 Task: In the sheet Budget Analysis ToolFont size of heading  18 Font style of dataoswald 'Font size of data '9 Alignment of headline & dataAlign center.   Fill color in heading, Red Font color of dataIn the sheet   Proactive Sales log   book
Action: Mouse moved to (367, 496)
Screenshot: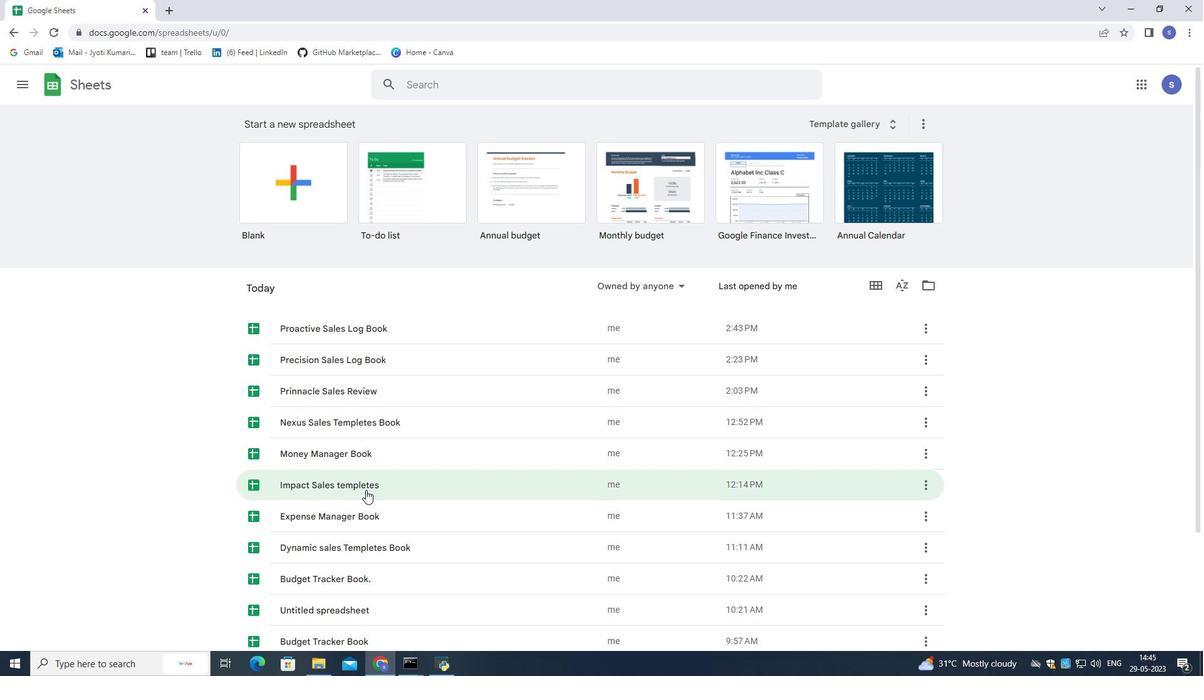 
Action: Mouse scrolled (367, 496) with delta (0, 0)
Screenshot: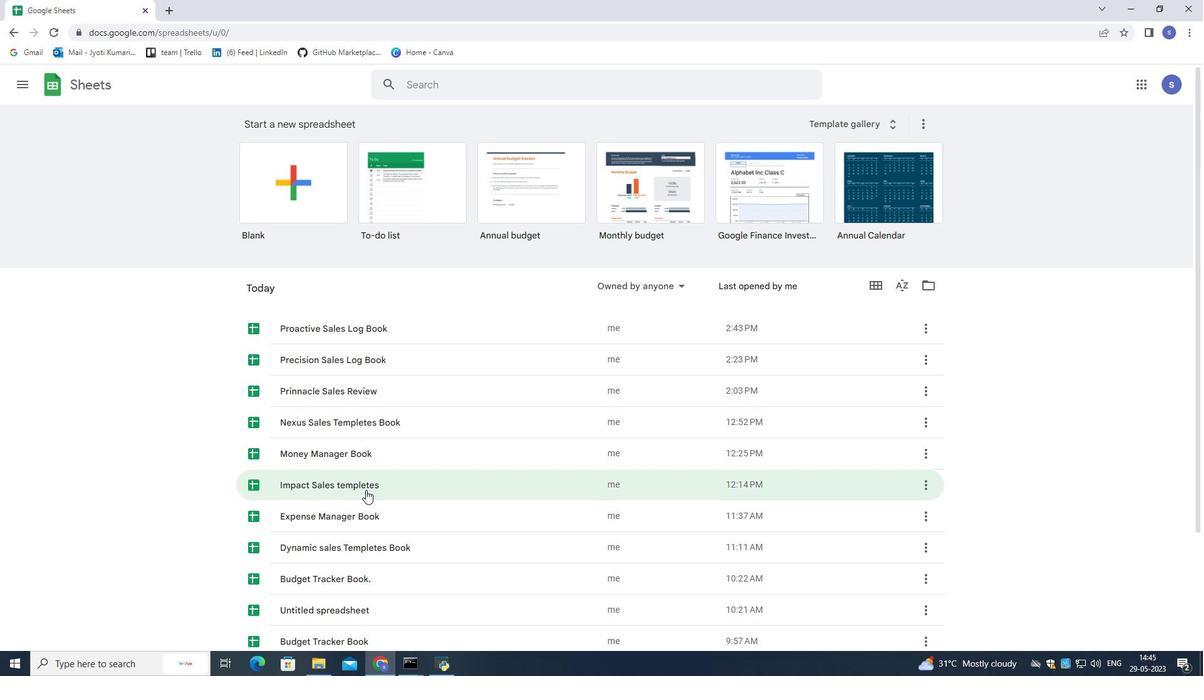 
Action: Mouse scrolled (367, 496) with delta (0, 0)
Screenshot: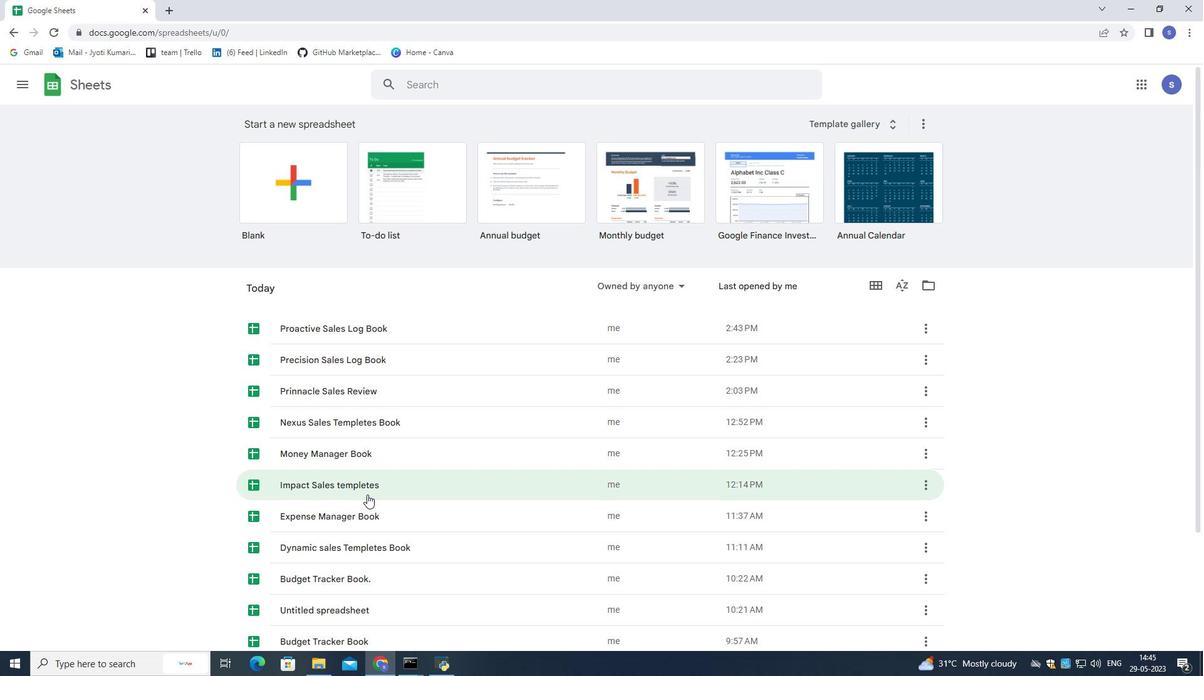 
Action: Mouse scrolled (367, 496) with delta (0, 0)
Screenshot: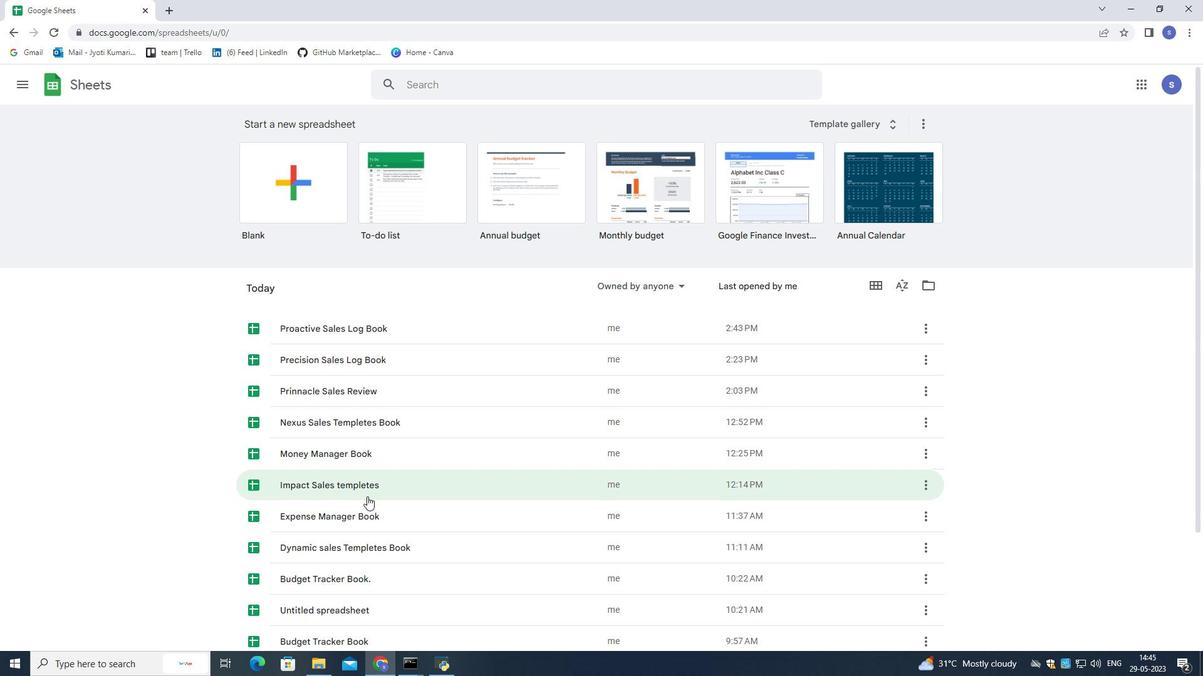 
Action: Mouse scrolled (367, 496) with delta (0, 0)
Screenshot: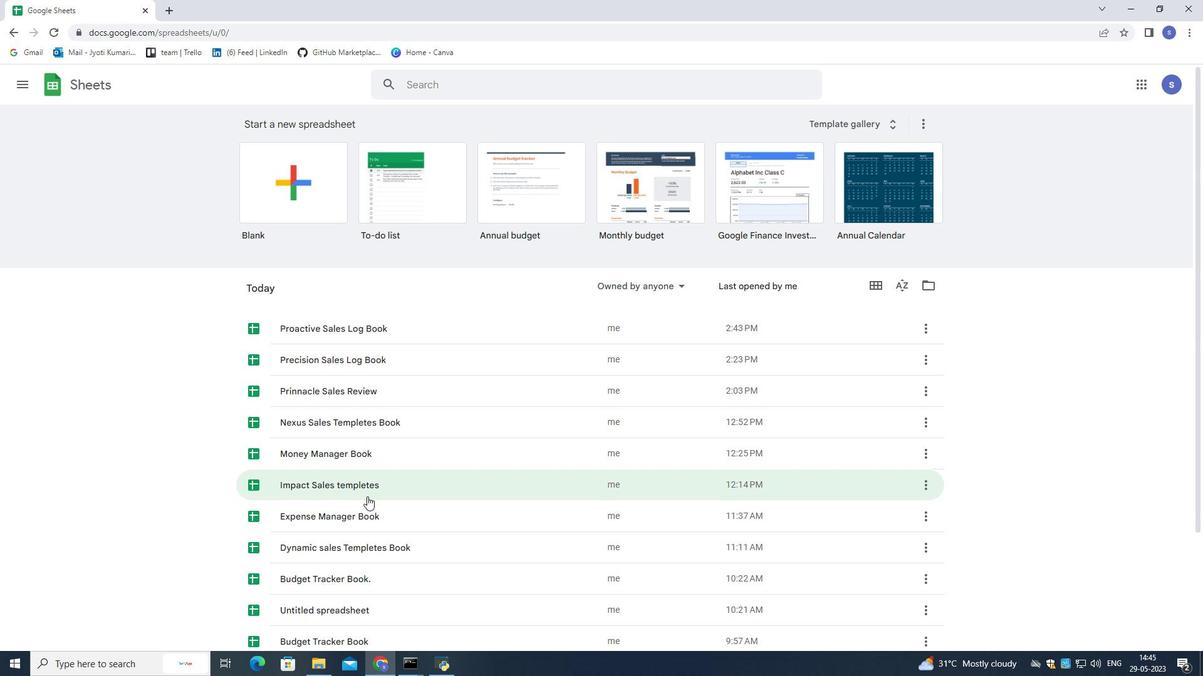 
Action: Mouse moved to (367, 496)
Screenshot: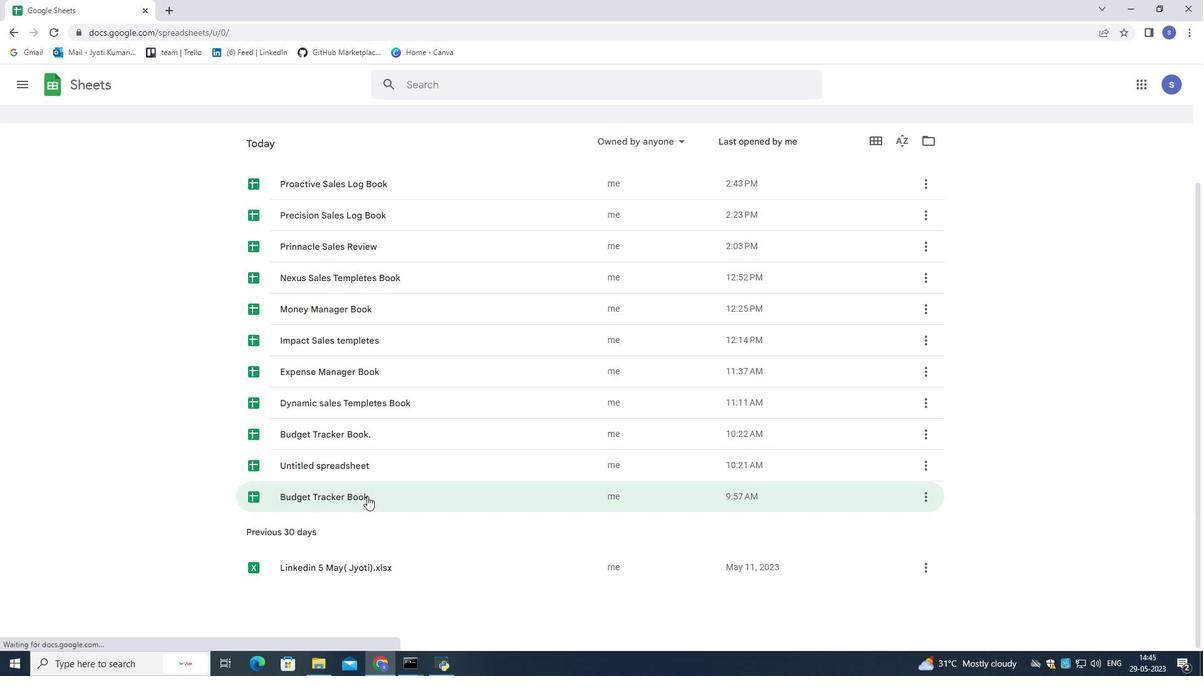 
Action: Mouse scrolled (367, 497) with delta (0, 0)
Screenshot: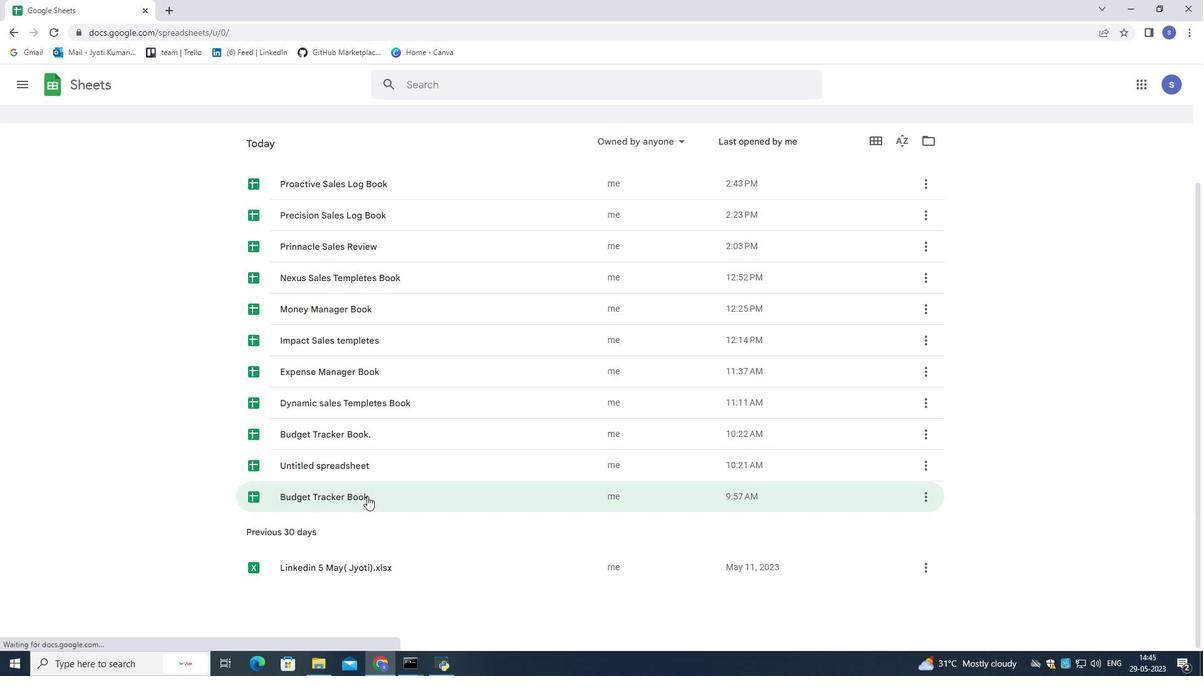 
Action: Mouse moved to (367, 496)
Screenshot: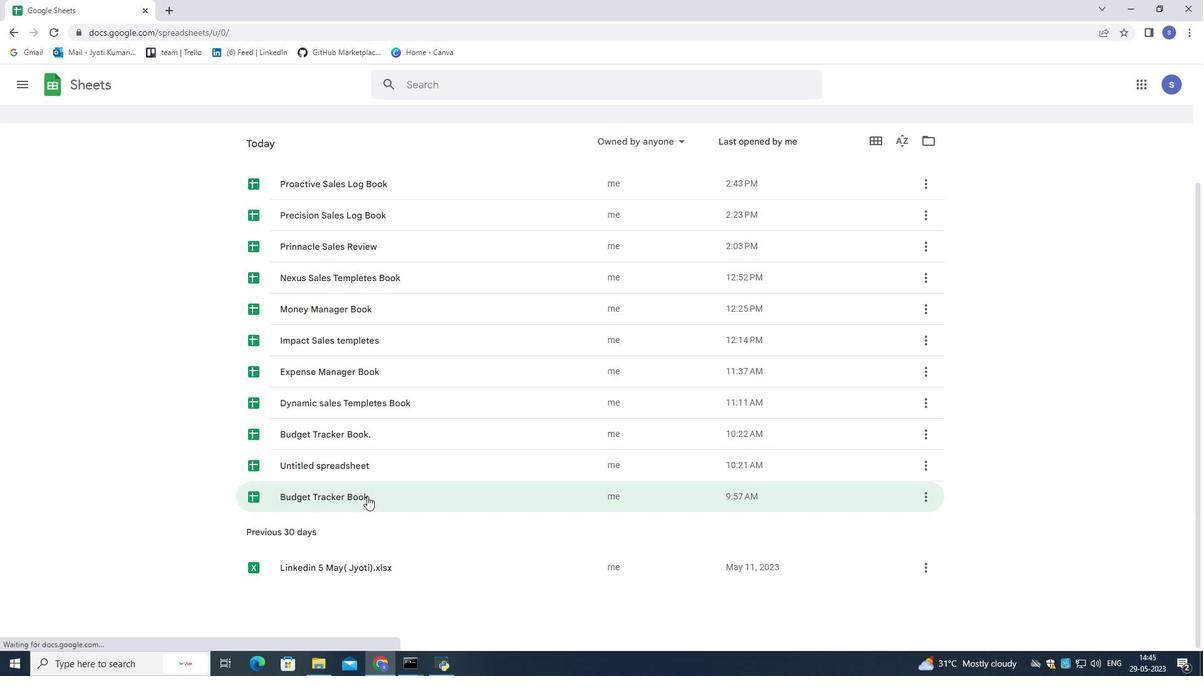 
Action: Mouse scrolled (367, 496) with delta (0, 0)
Screenshot: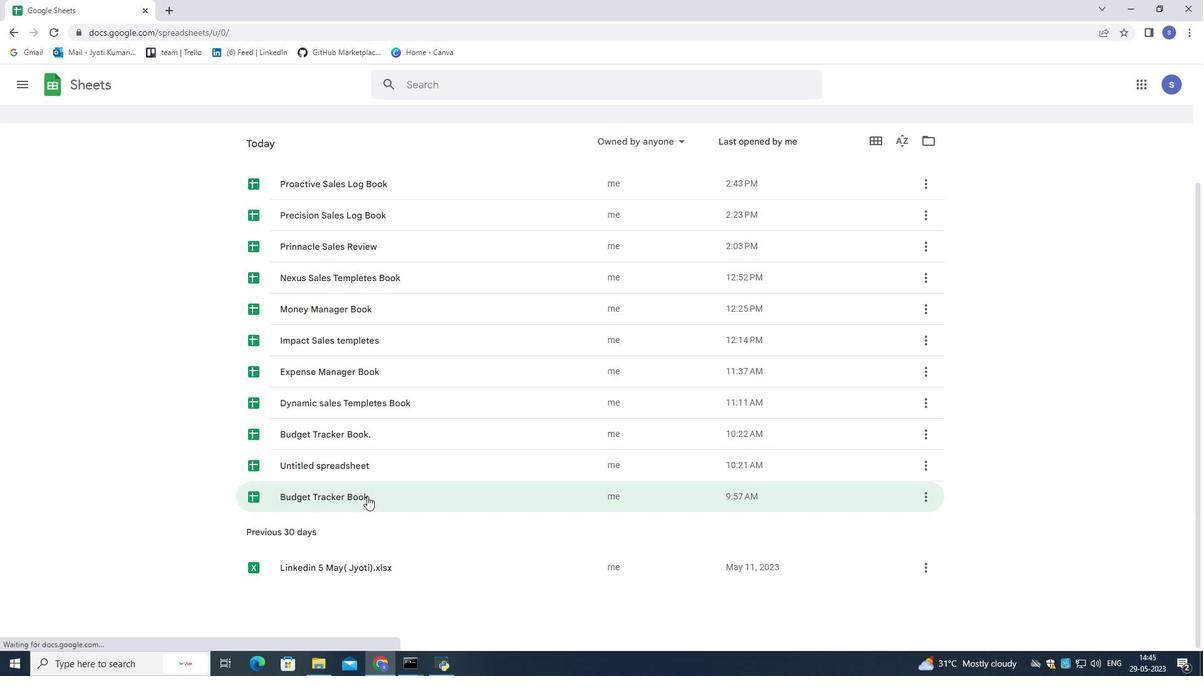 
Action: Mouse moved to (367, 491)
Screenshot: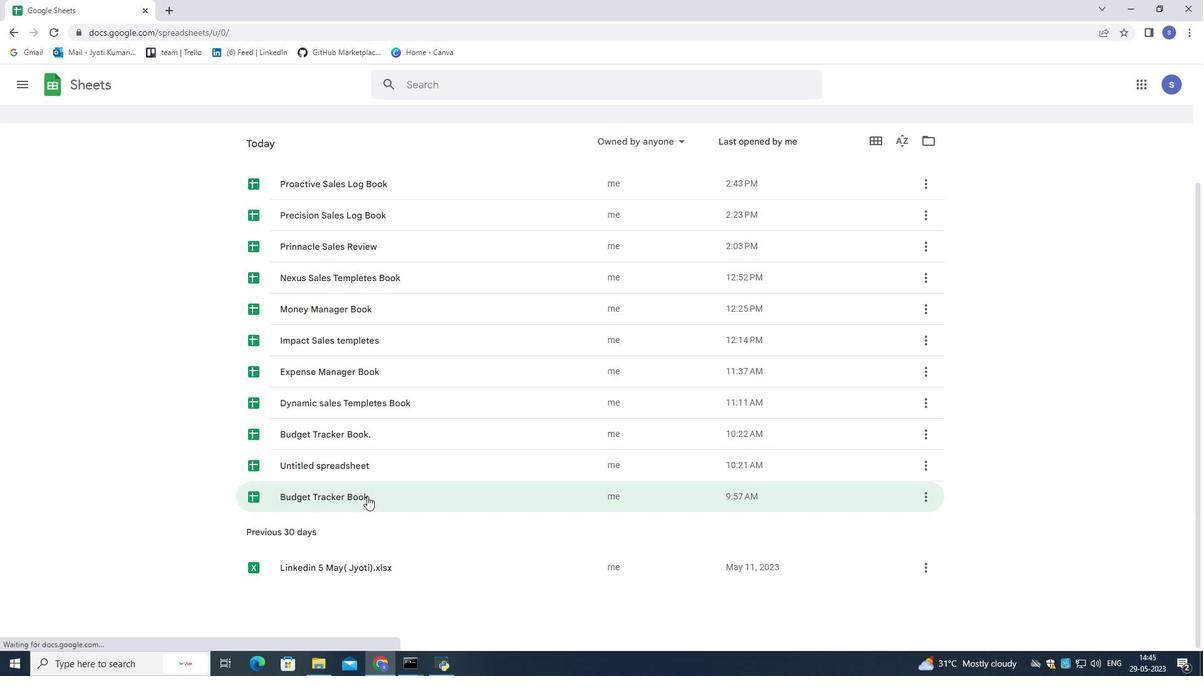 
Action: Mouse scrolled (367, 493) with delta (0, 0)
Screenshot: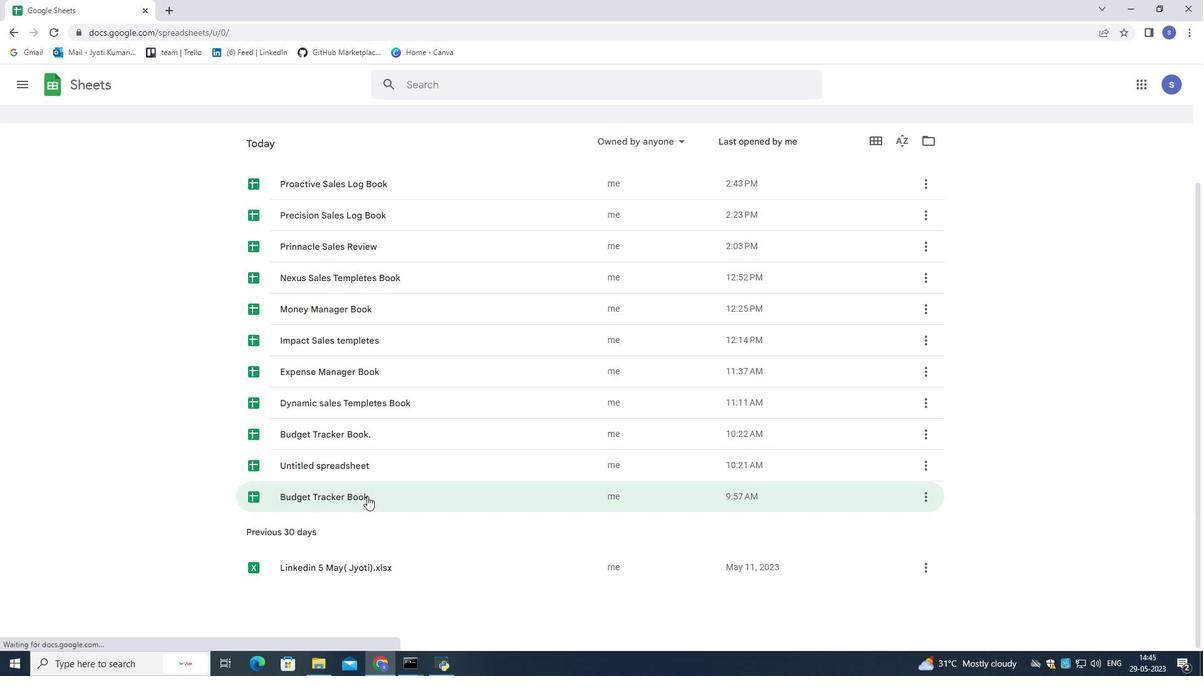 
Action: Mouse moved to (366, 486)
Screenshot: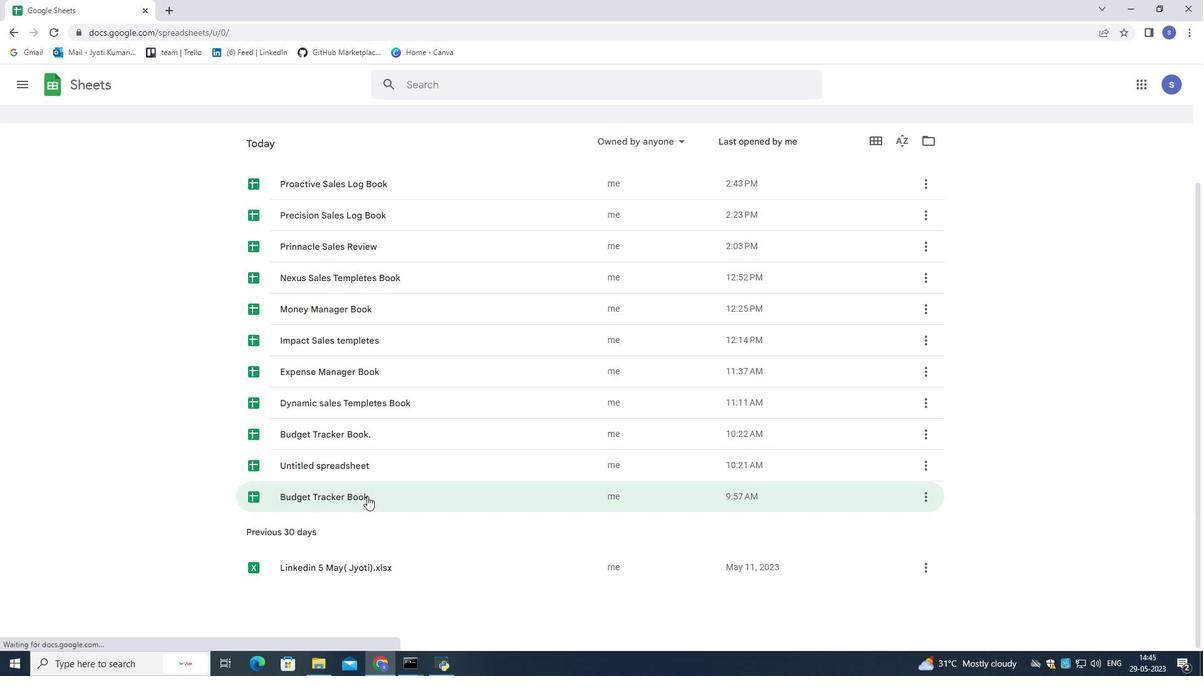 
Action: Mouse scrolled (366, 487) with delta (0, 0)
Screenshot: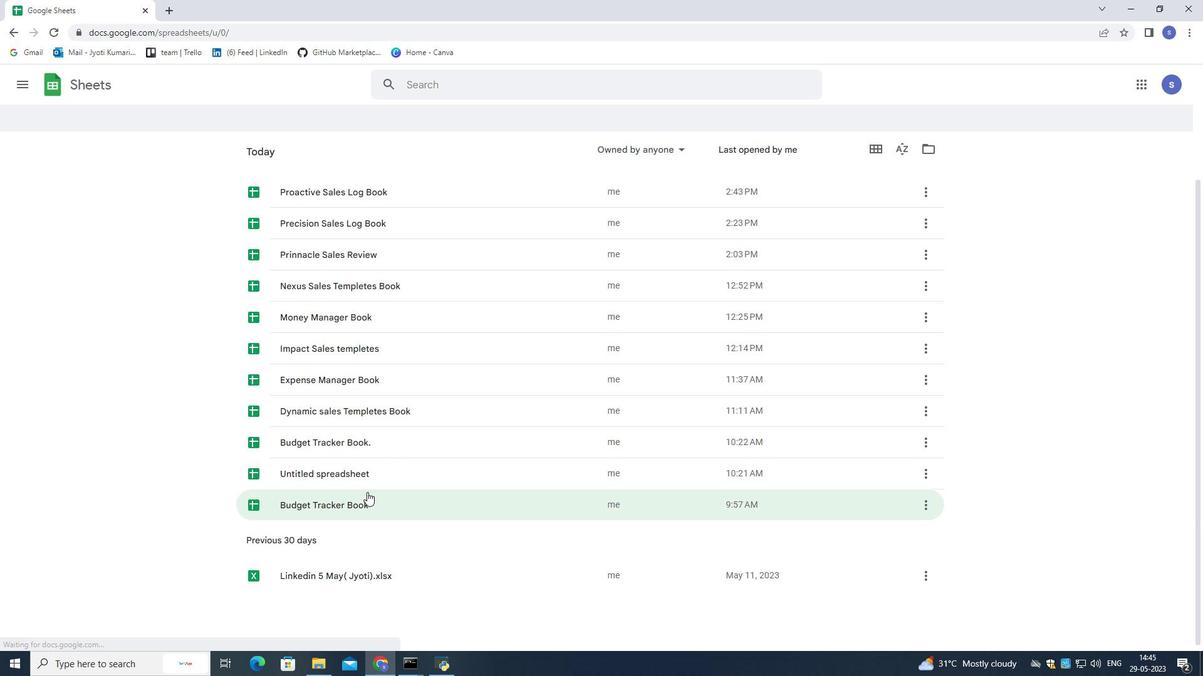 
Action: Mouse moved to (365, 485)
Screenshot: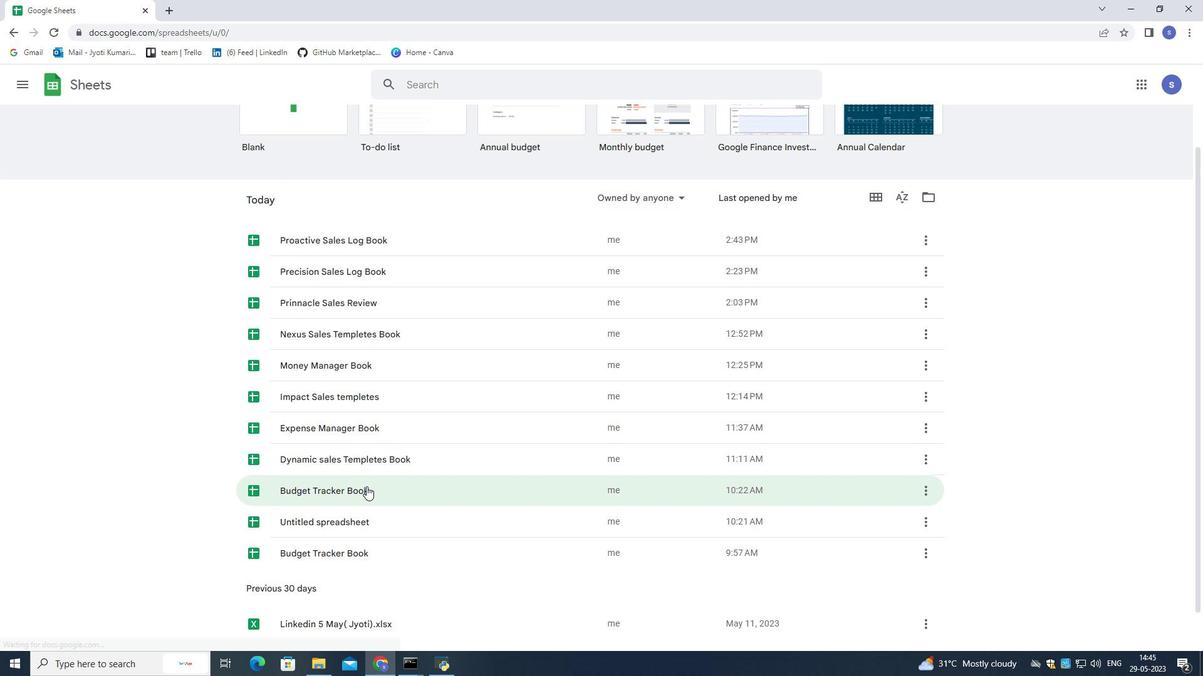 
Action: Mouse scrolled (365, 485) with delta (0, 0)
Screenshot: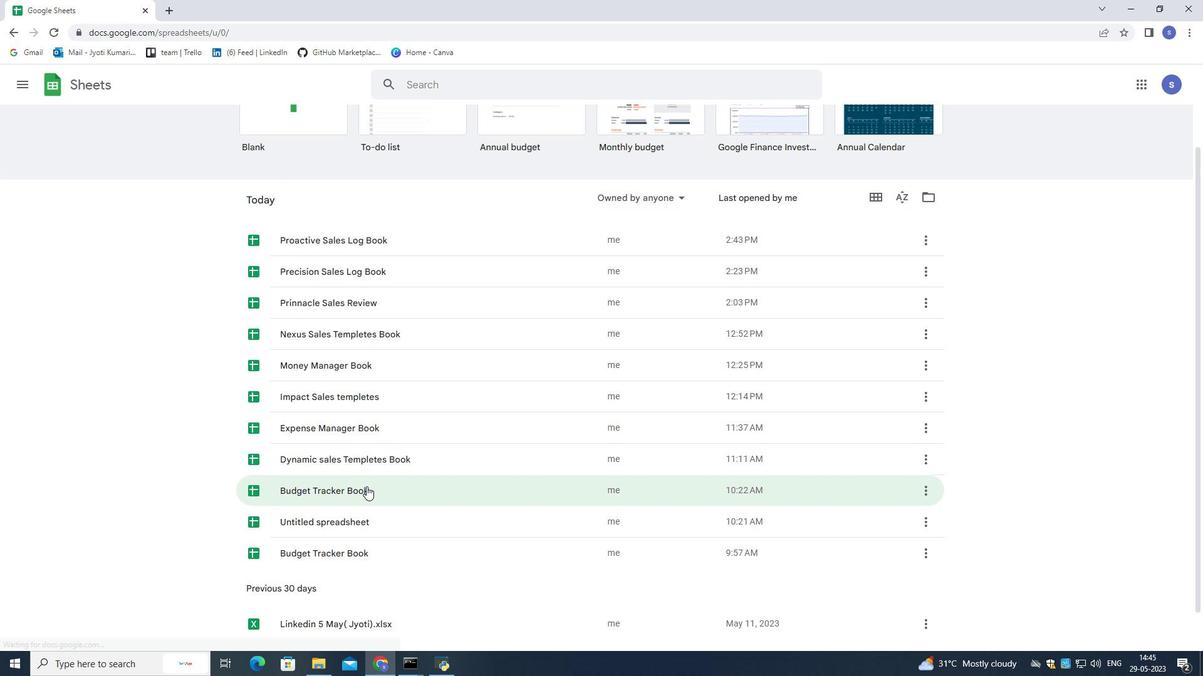 
Action: Mouse moved to (360, 466)
Screenshot: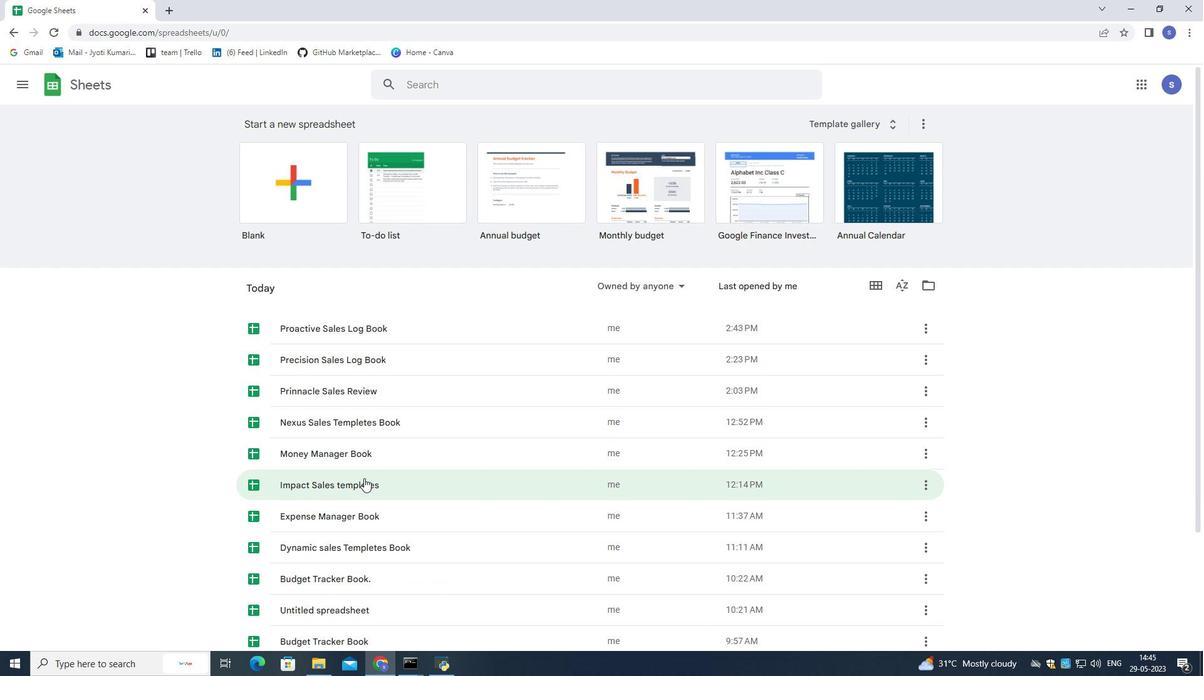 
Action: Mouse scrolled (360, 466) with delta (0, 0)
Screenshot: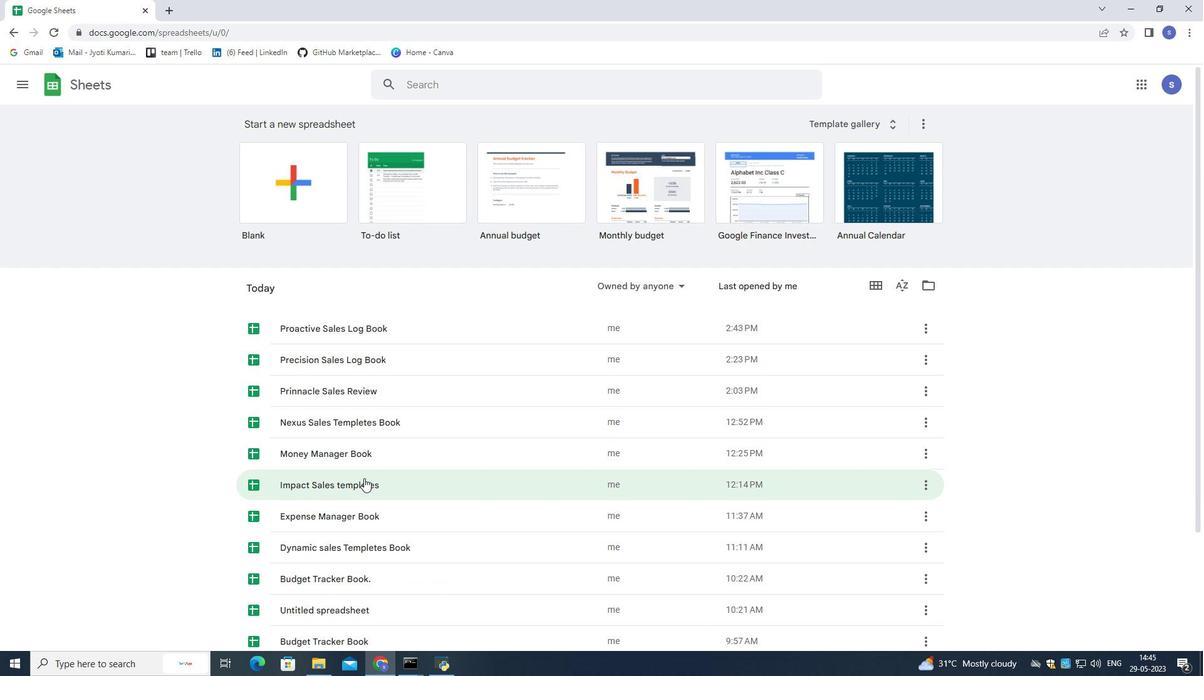 
Action: Mouse moved to (359, 460)
Screenshot: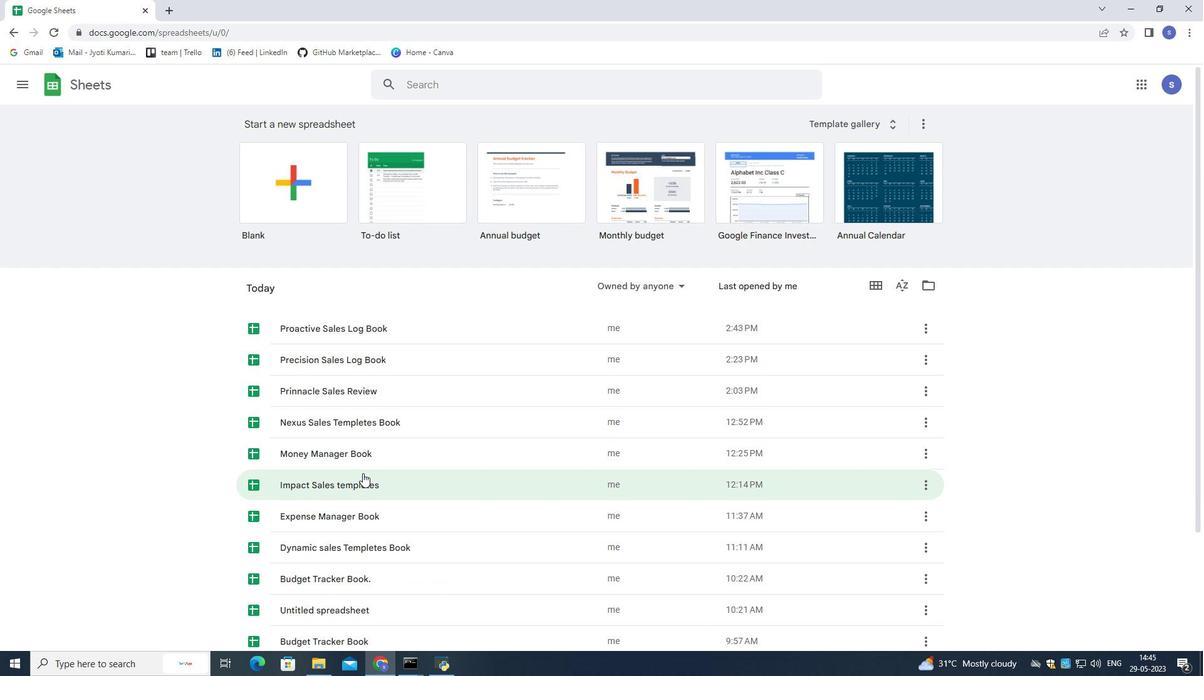 
Action: Mouse scrolled (359, 461) with delta (0, 0)
Screenshot: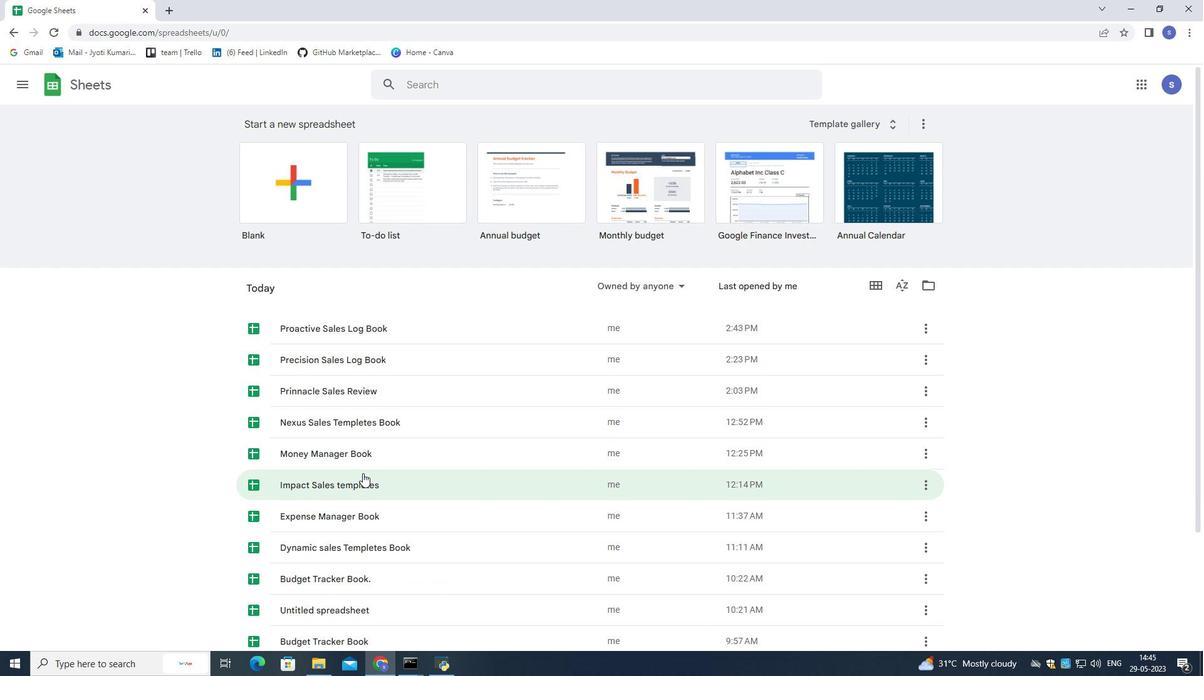 
Action: Mouse moved to (337, 325)
Screenshot: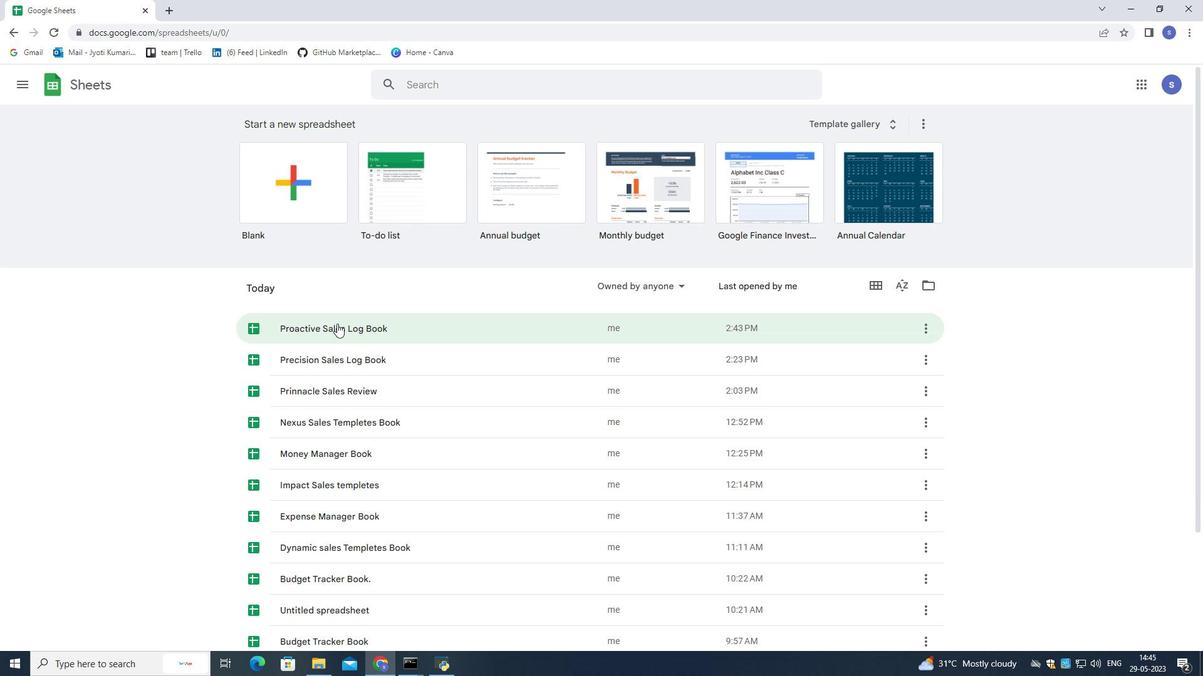 
Action: Mouse pressed left at (337, 325)
Screenshot: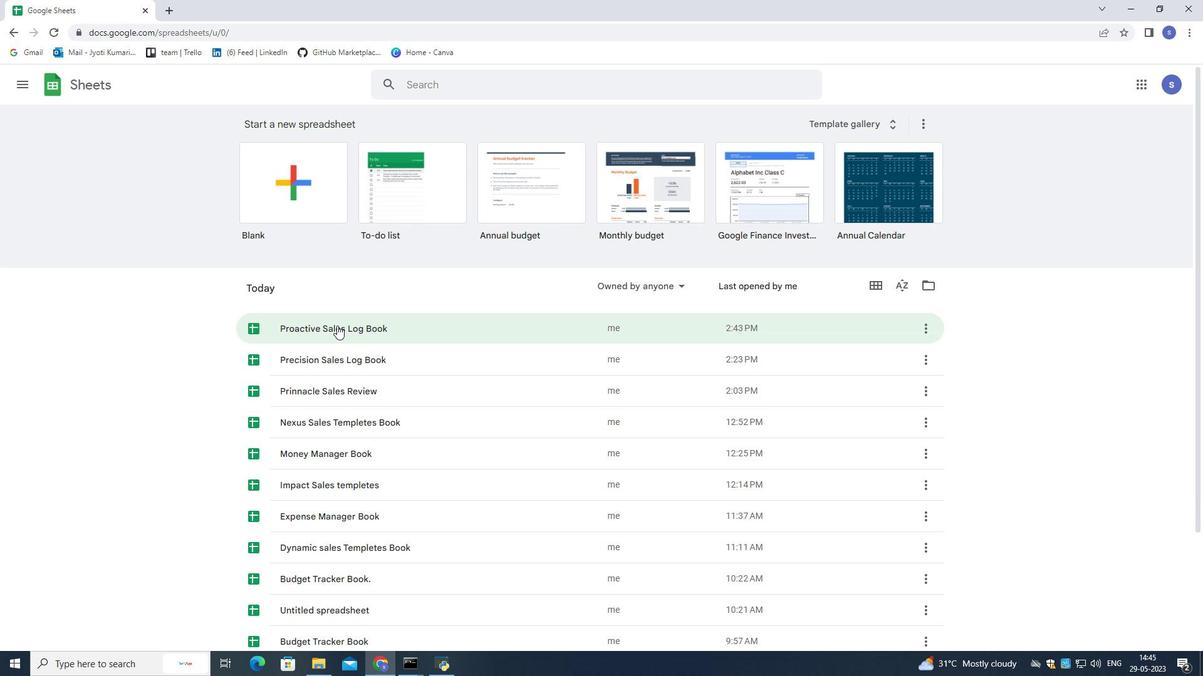 
Action: Mouse moved to (402, 441)
Screenshot: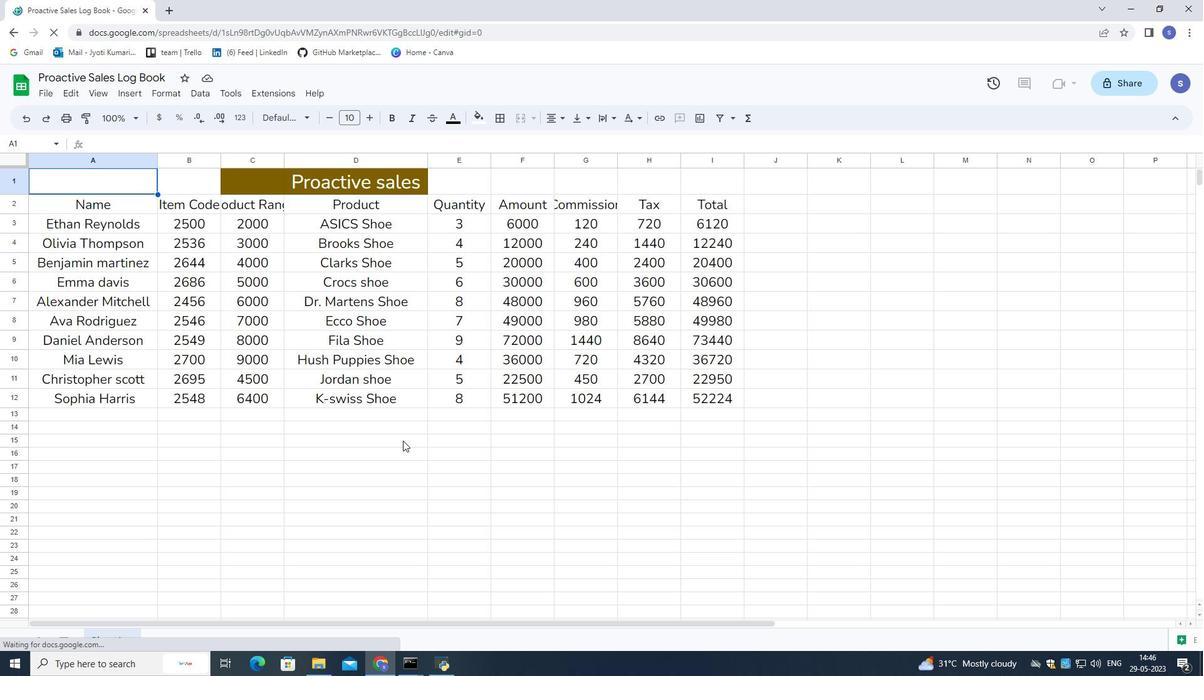 
Action: Mouse scrolled (402, 440) with delta (0, 0)
Screenshot: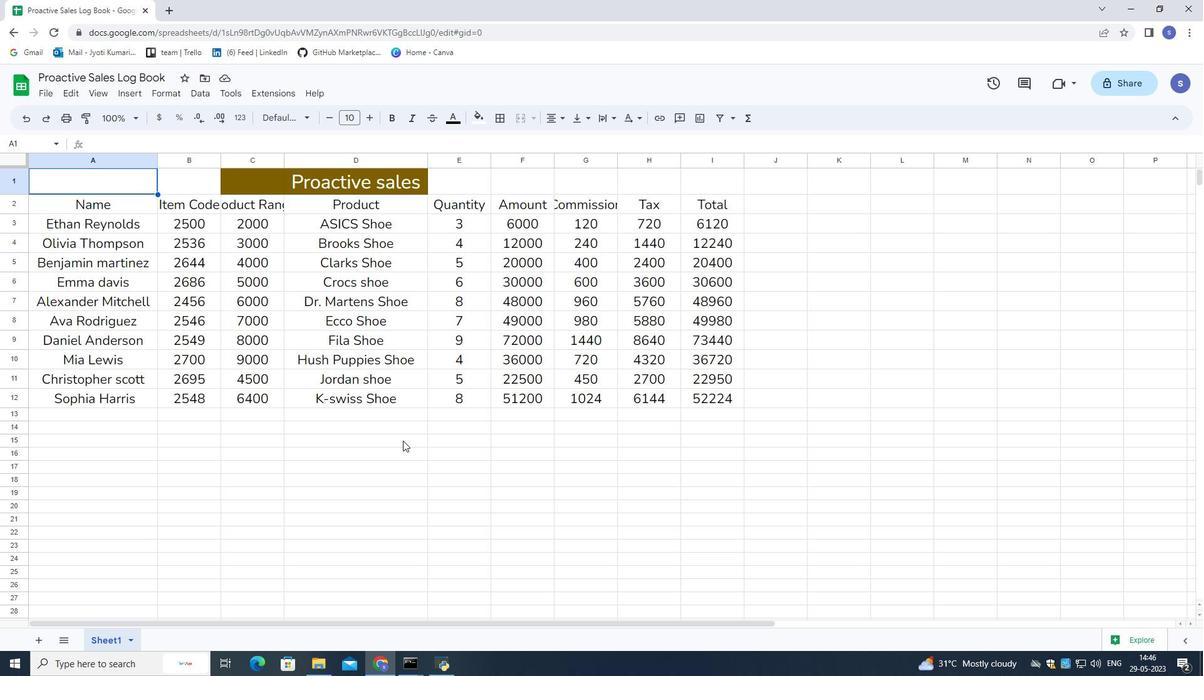 
Action: Mouse moved to (404, 306)
Screenshot: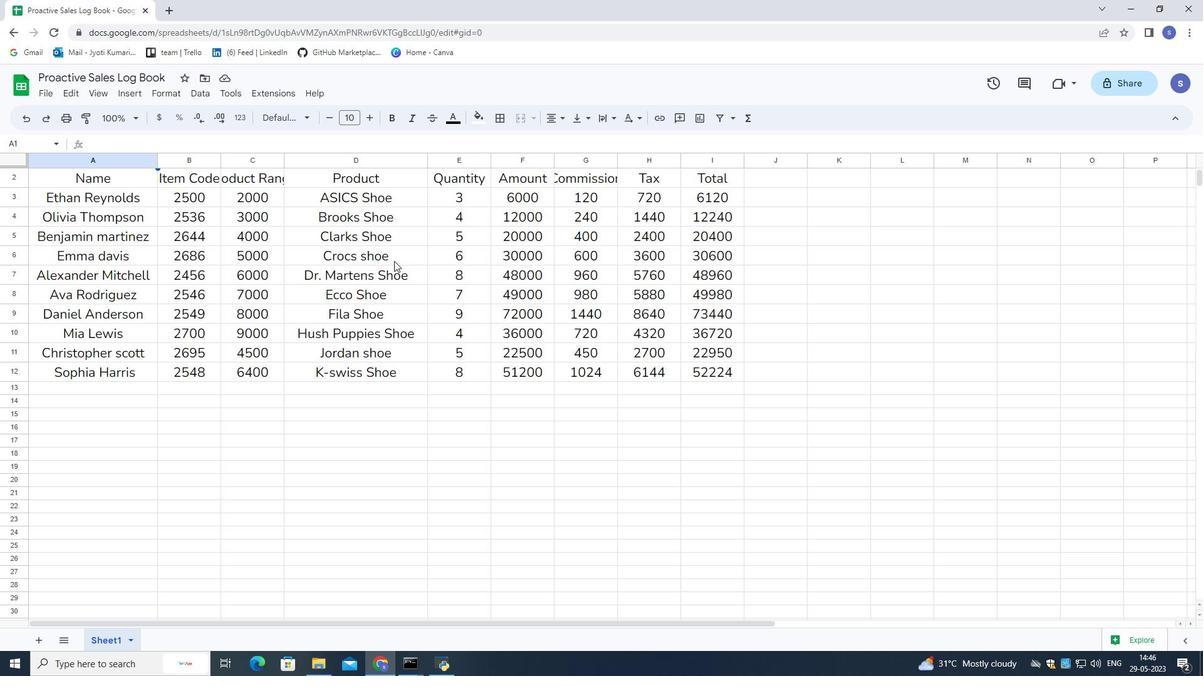 
Action: Mouse scrolled (404, 307) with delta (0, 0)
Screenshot: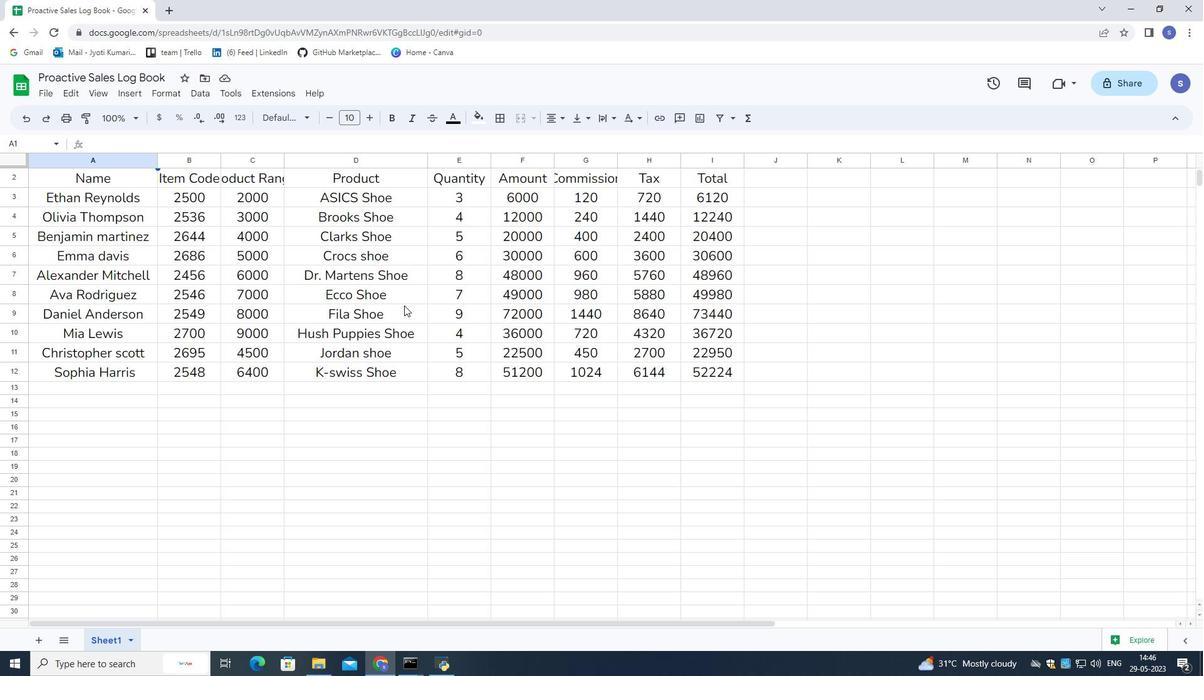 
Action: Mouse scrolled (404, 307) with delta (0, 0)
Screenshot: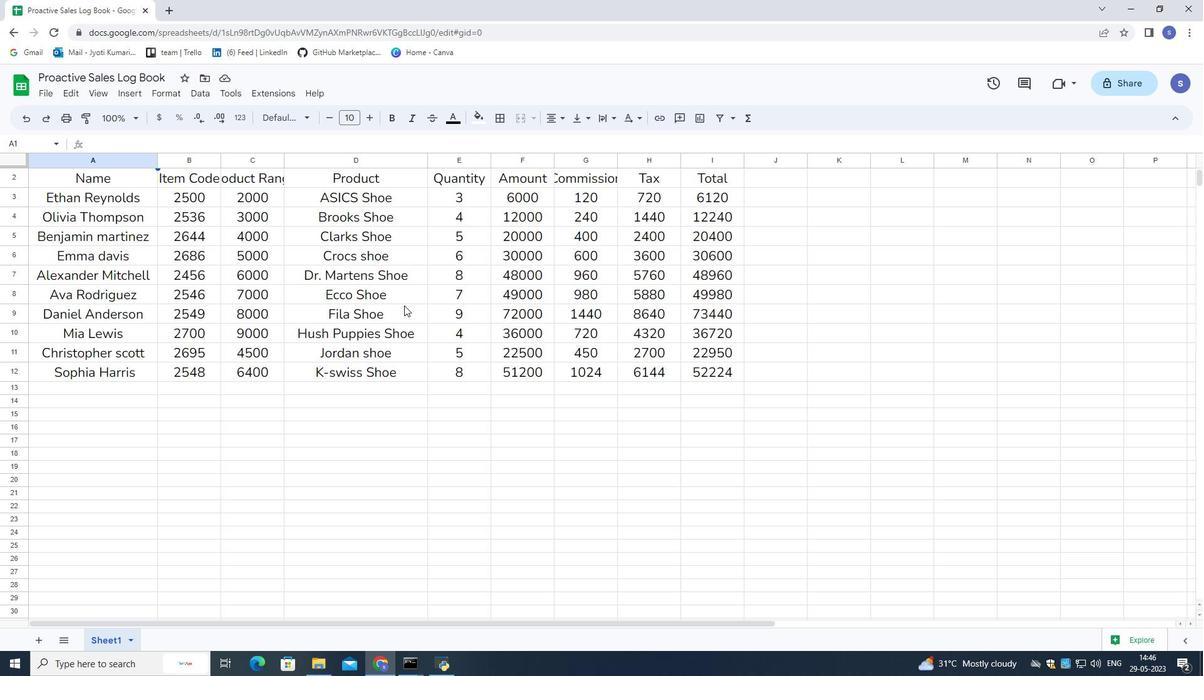 
Action: Mouse scrolled (404, 307) with delta (0, 0)
Screenshot: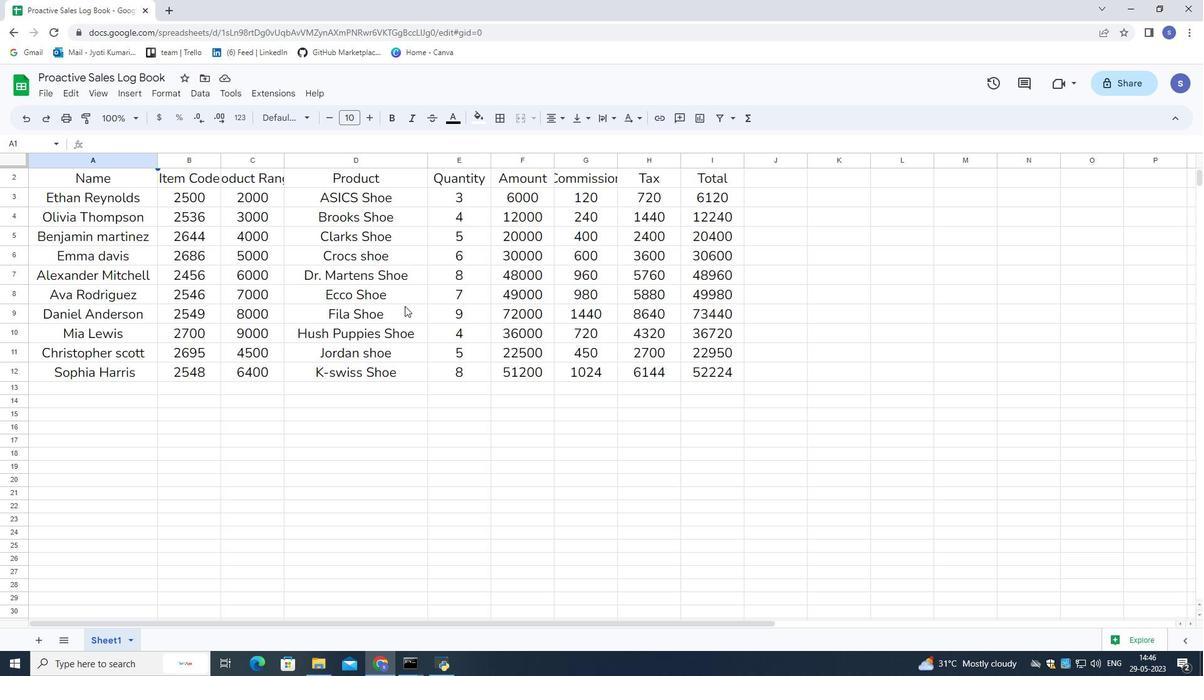 
Action: Mouse scrolled (404, 307) with delta (0, 0)
Screenshot: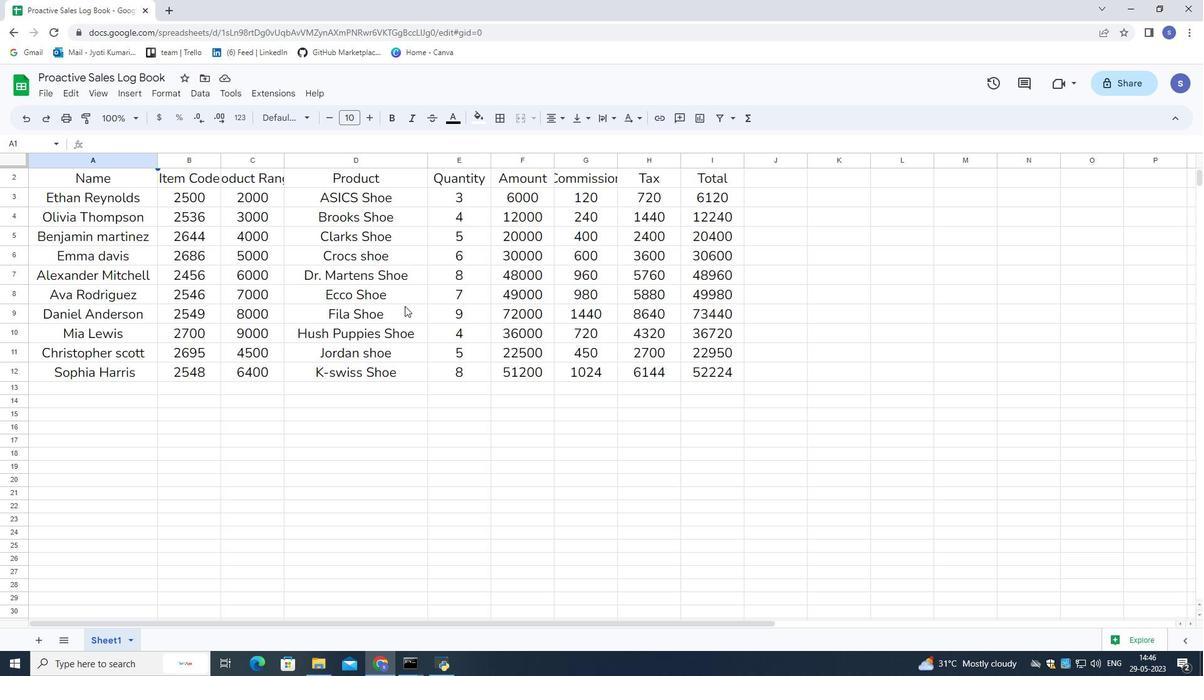 
Action: Mouse moved to (391, 183)
Screenshot: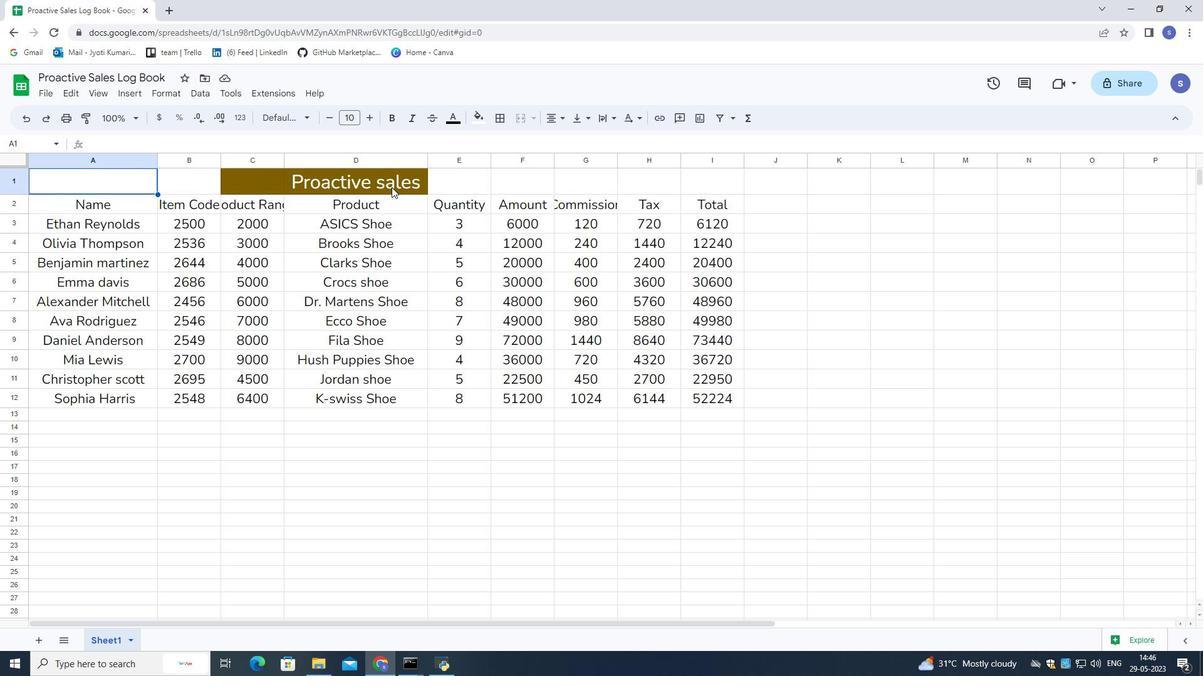 
Action: Mouse pressed left at (391, 183)
Screenshot: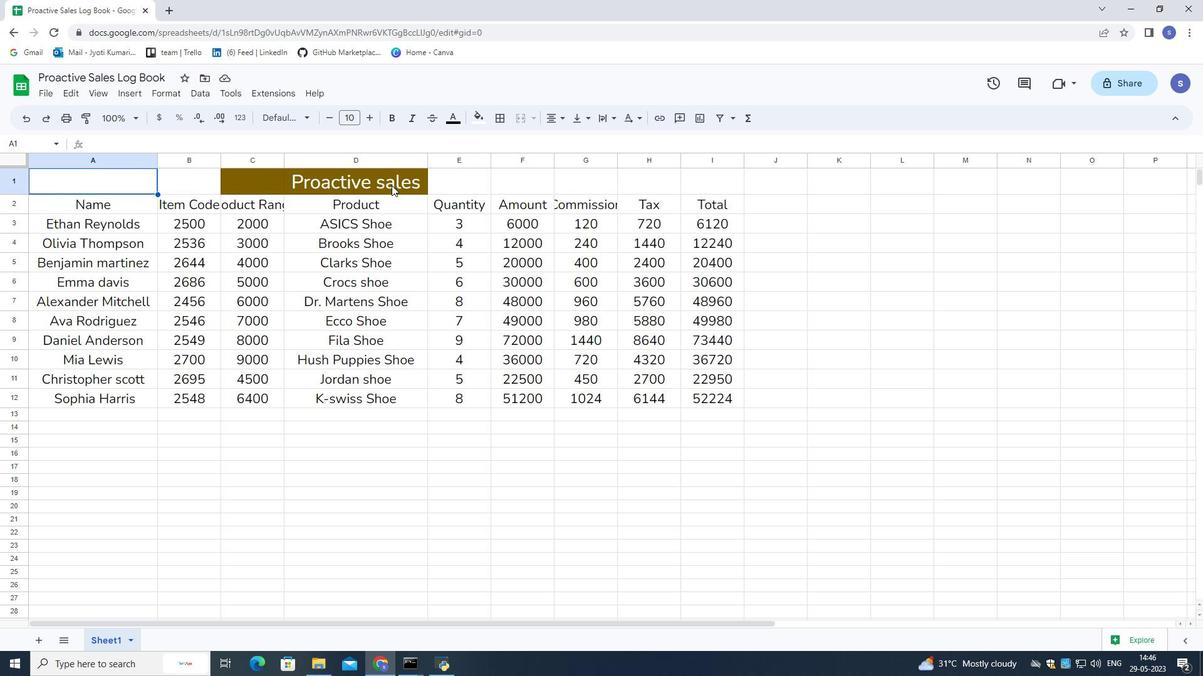 
Action: Mouse pressed left at (391, 183)
Screenshot: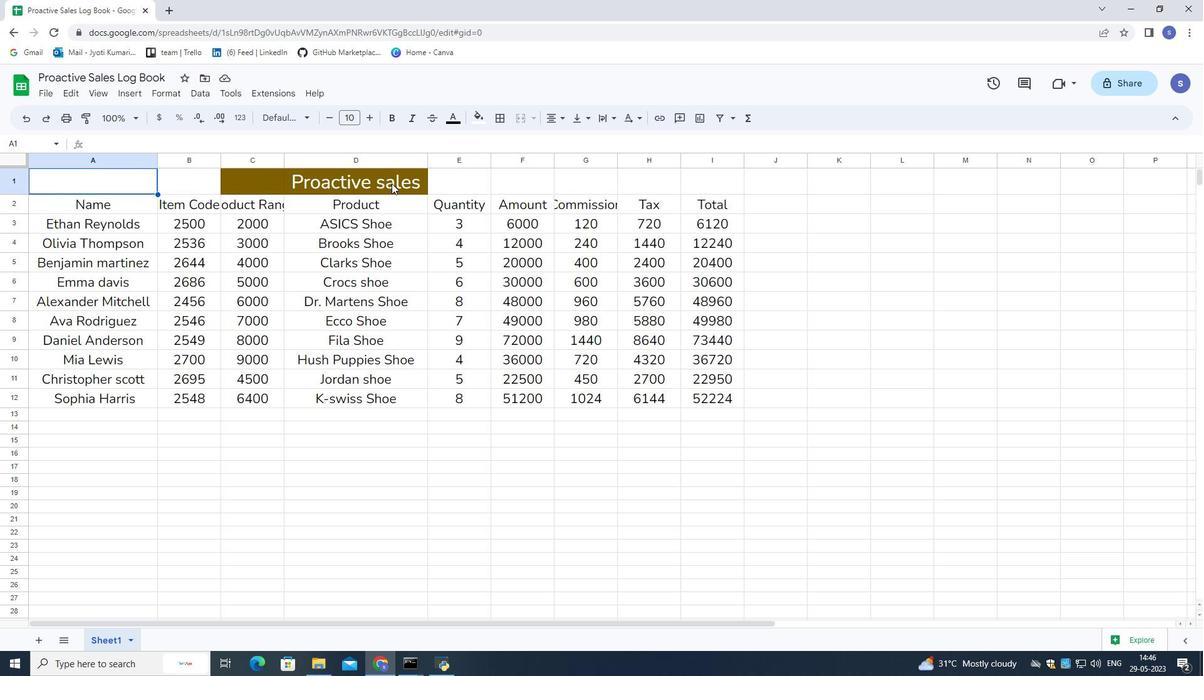 
Action: Mouse pressed left at (391, 183)
Screenshot: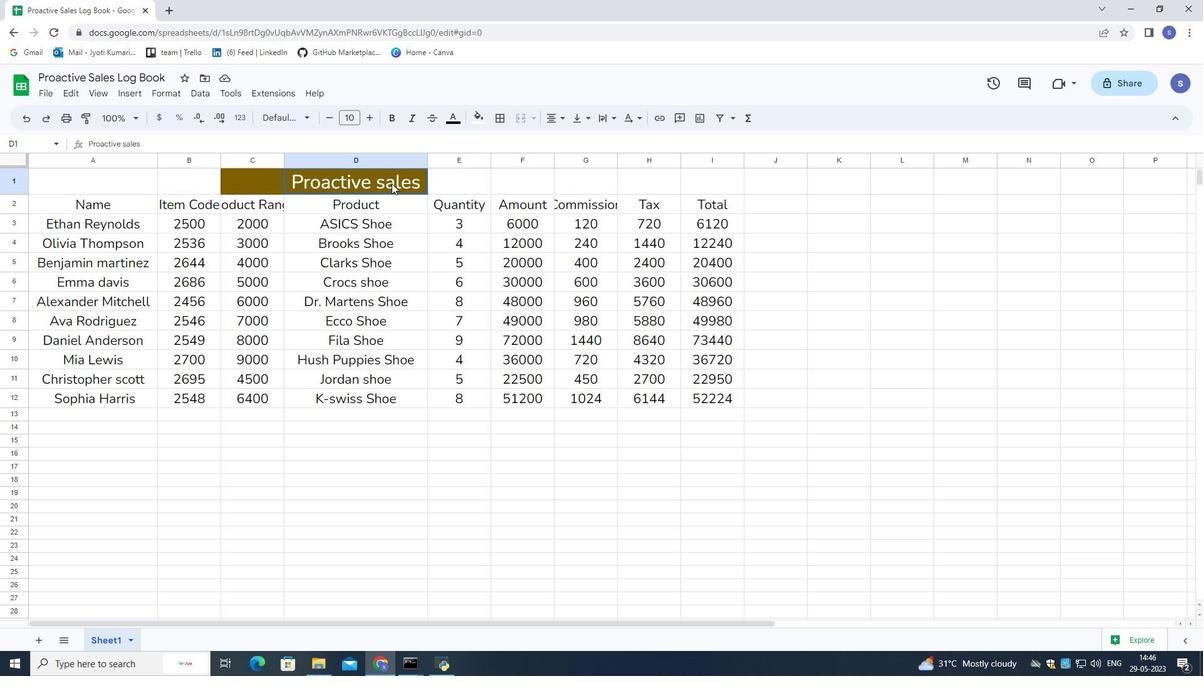 
Action: Mouse moved to (329, 117)
Screenshot: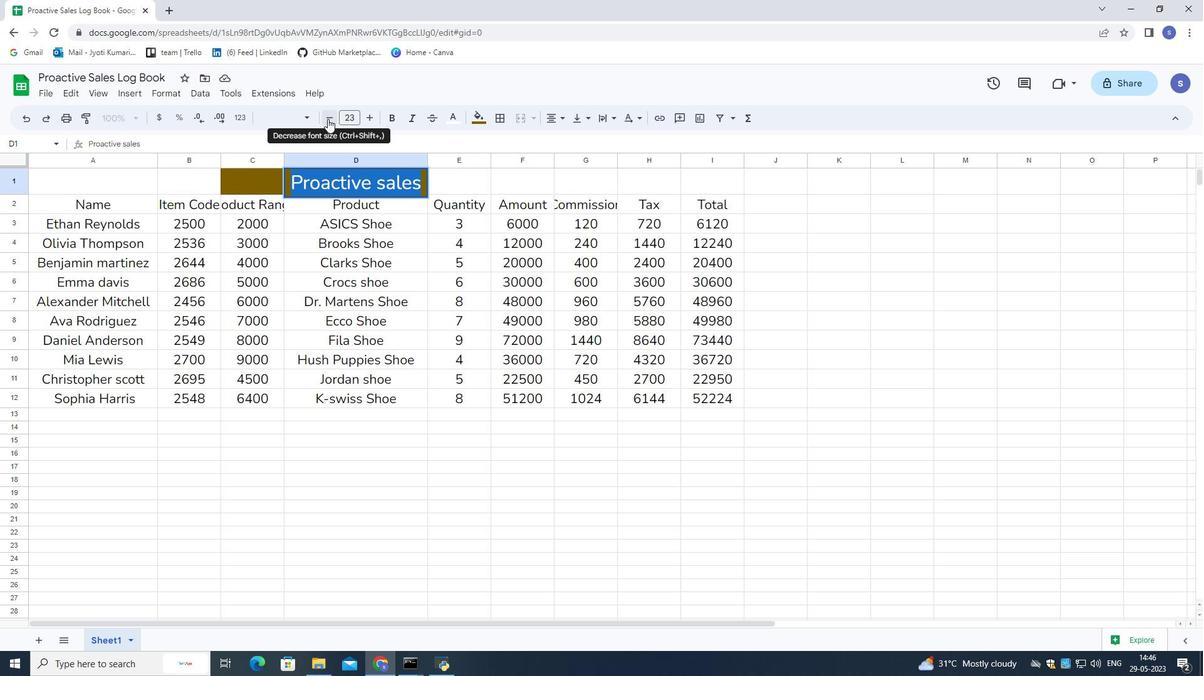 
Action: Mouse pressed left at (329, 117)
Screenshot: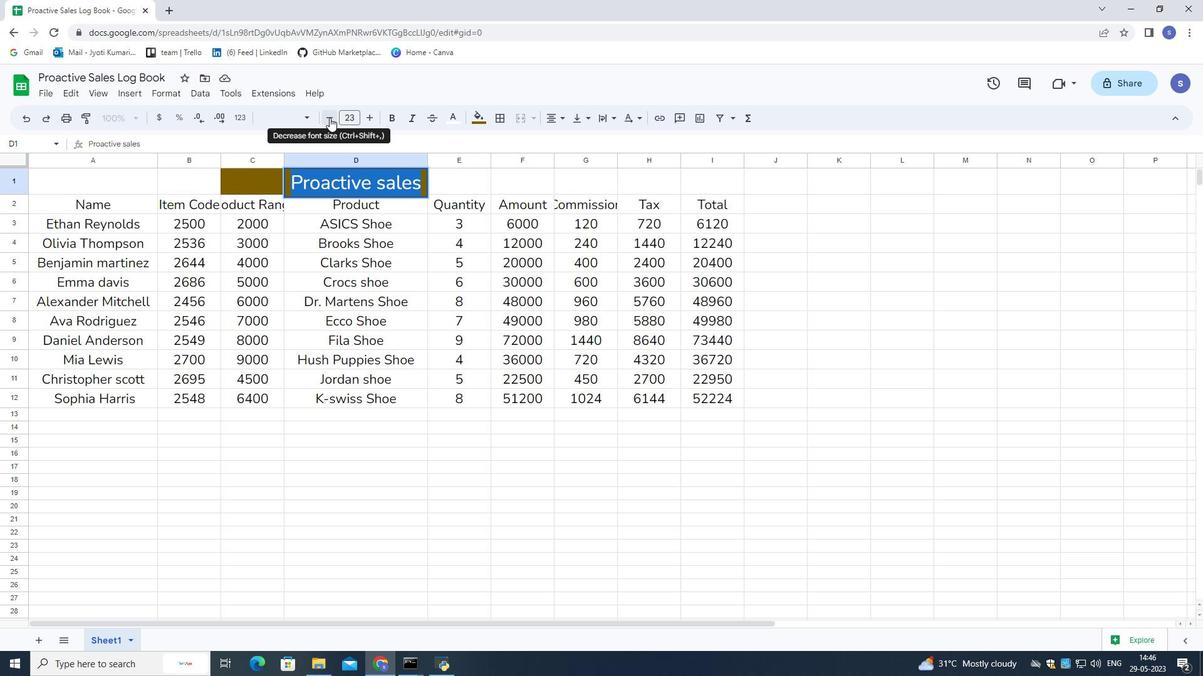
Action: Mouse pressed left at (329, 117)
Screenshot: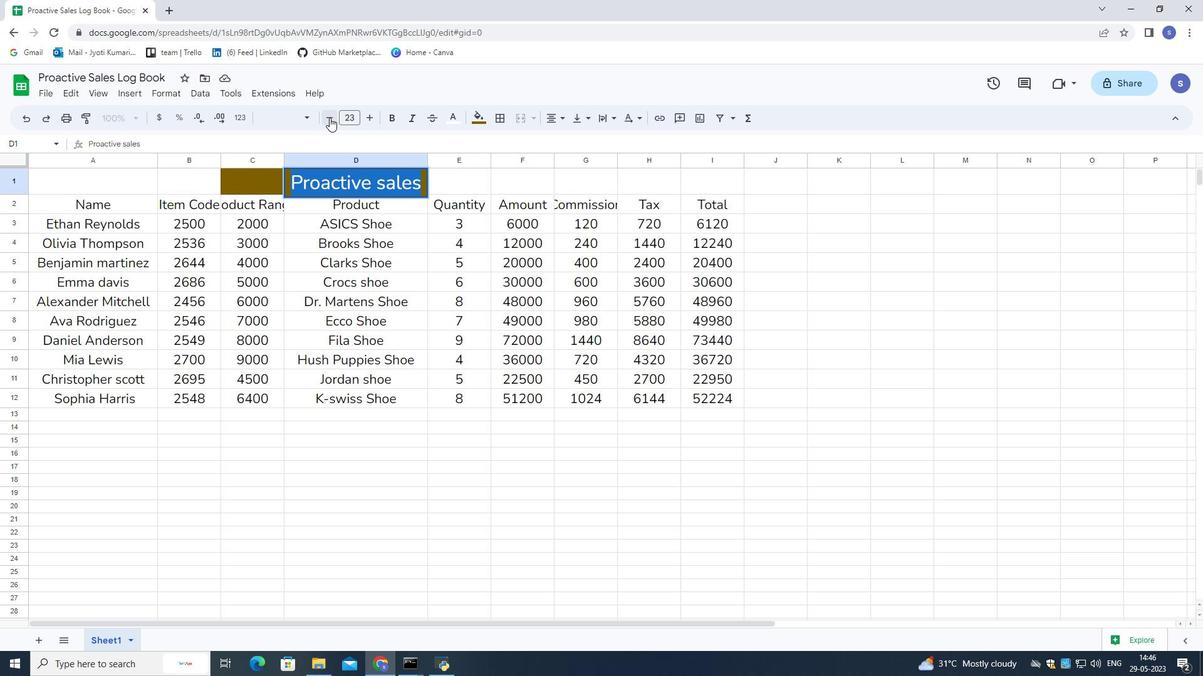 
Action: Mouse moved to (330, 117)
Screenshot: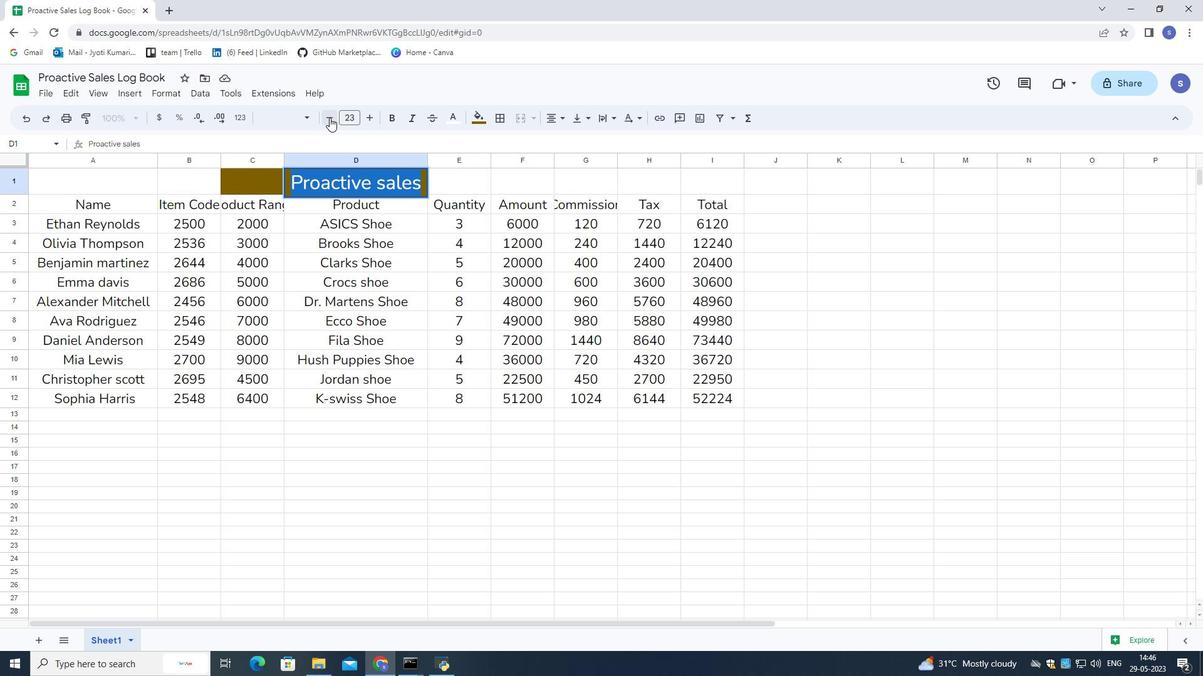 
Action: Mouse pressed left at (330, 117)
Screenshot: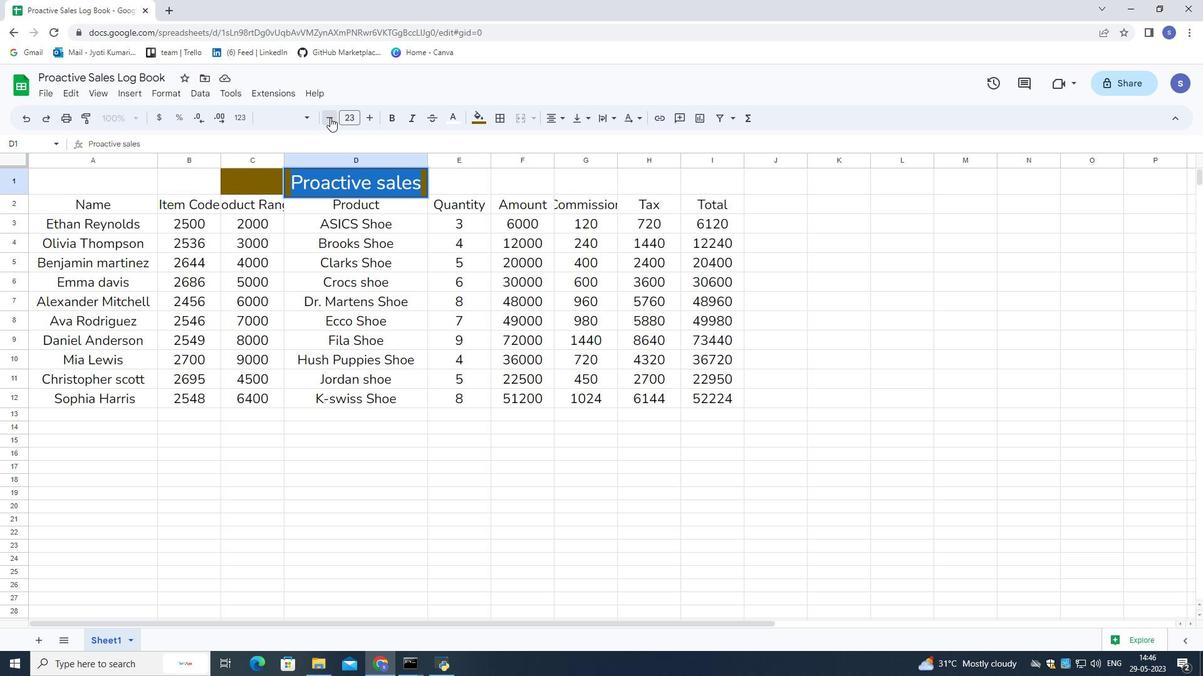 
Action: Mouse pressed left at (330, 117)
Screenshot: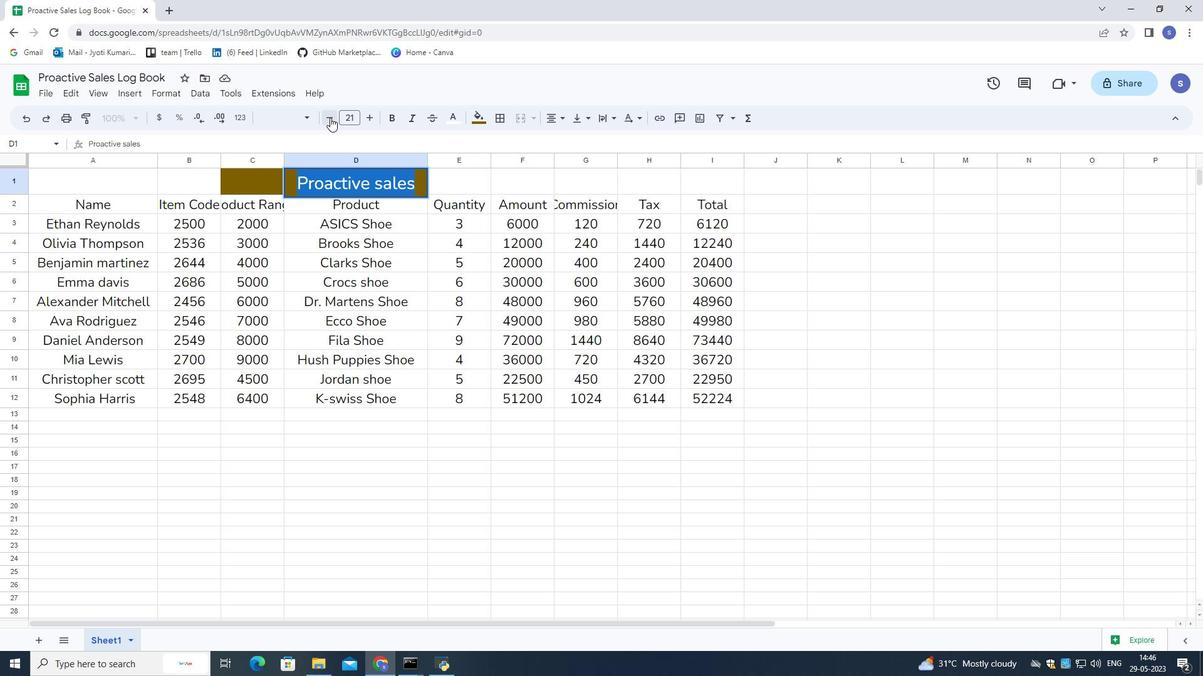 
Action: Mouse moved to (331, 117)
Screenshot: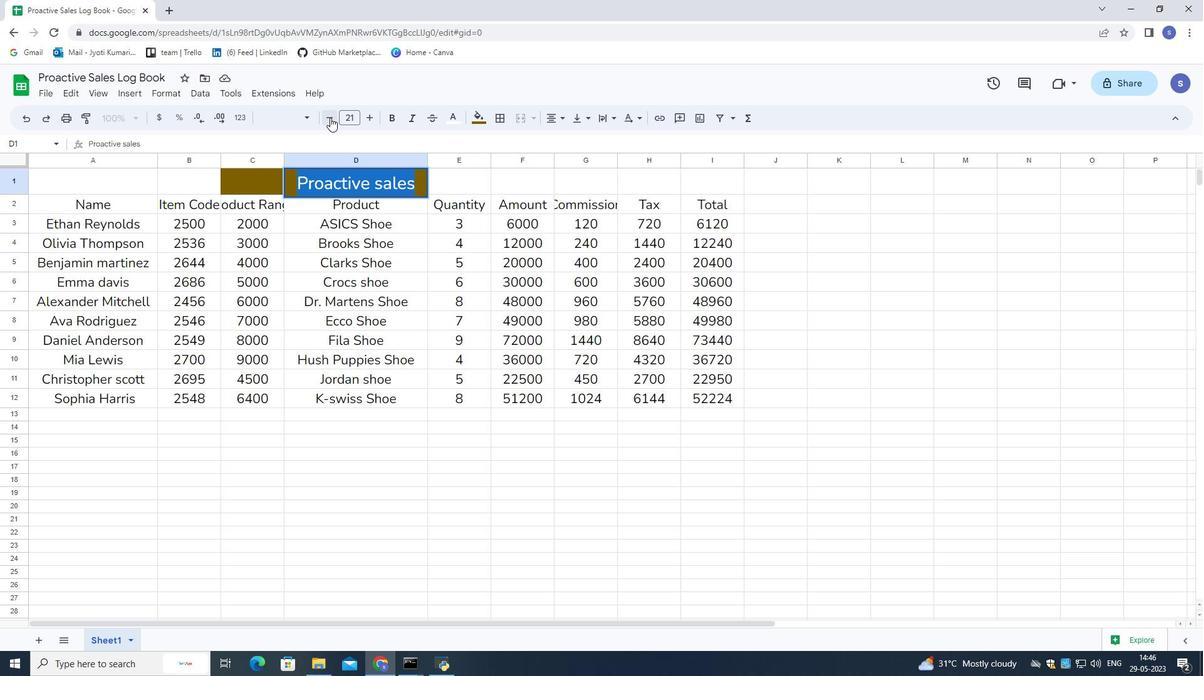 
Action: Mouse pressed left at (331, 117)
Screenshot: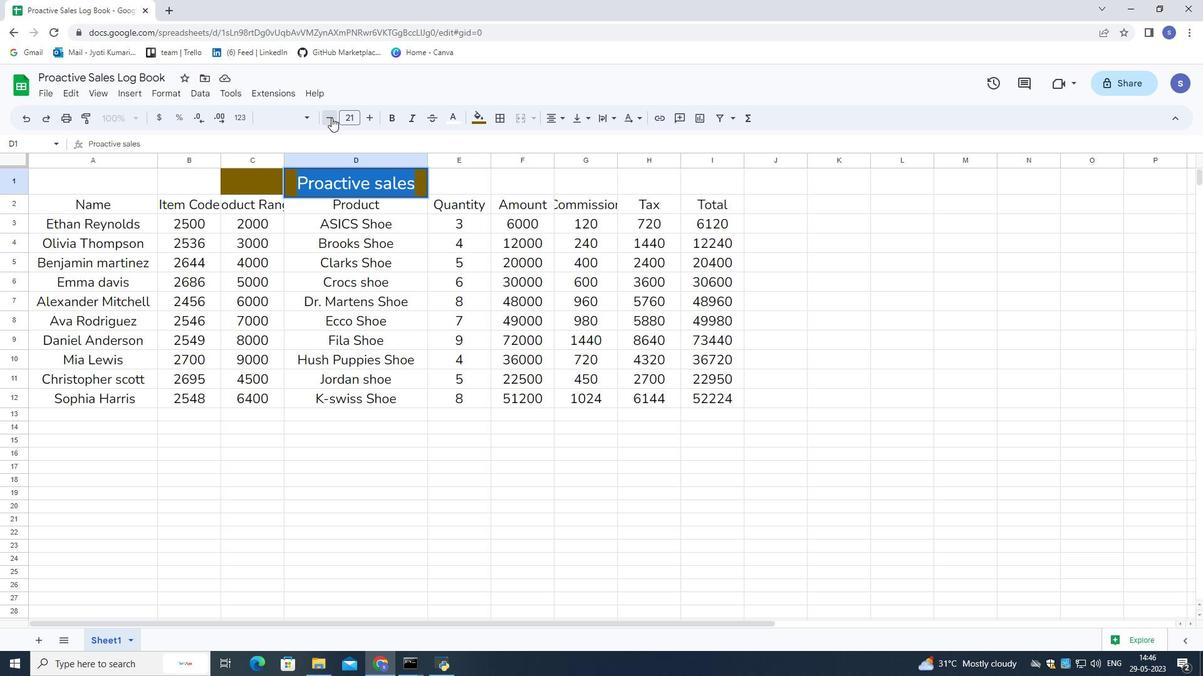 
Action: Mouse pressed left at (331, 117)
Screenshot: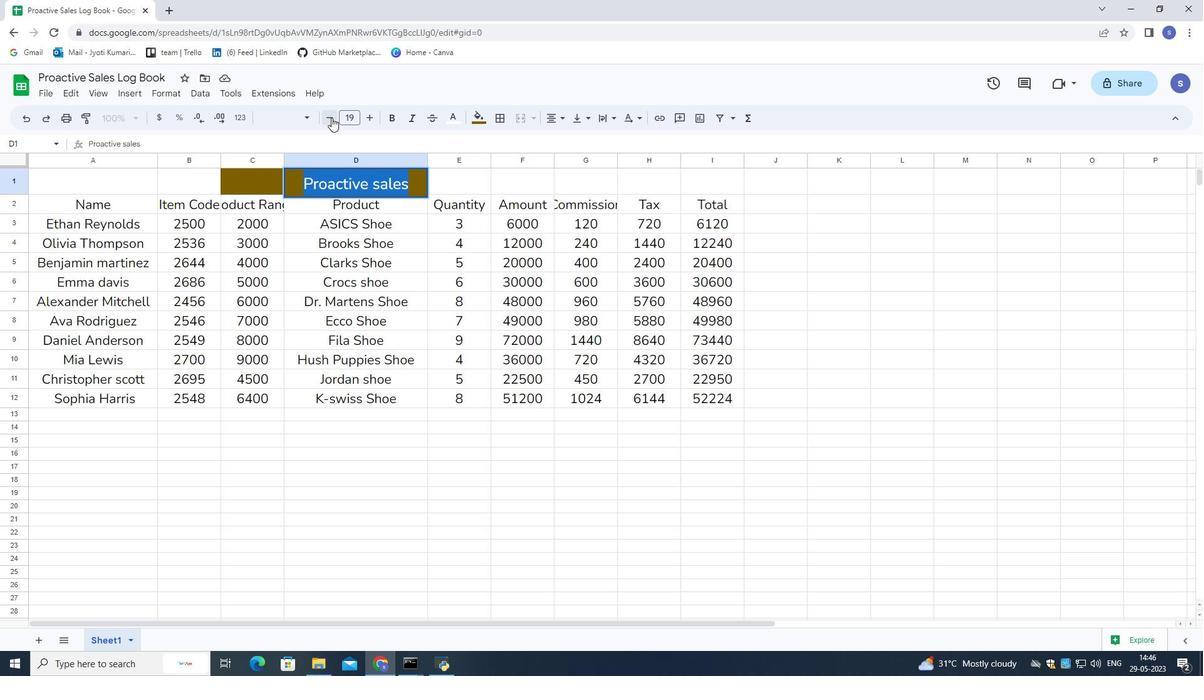 
Action: Mouse moved to (359, 328)
Screenshot: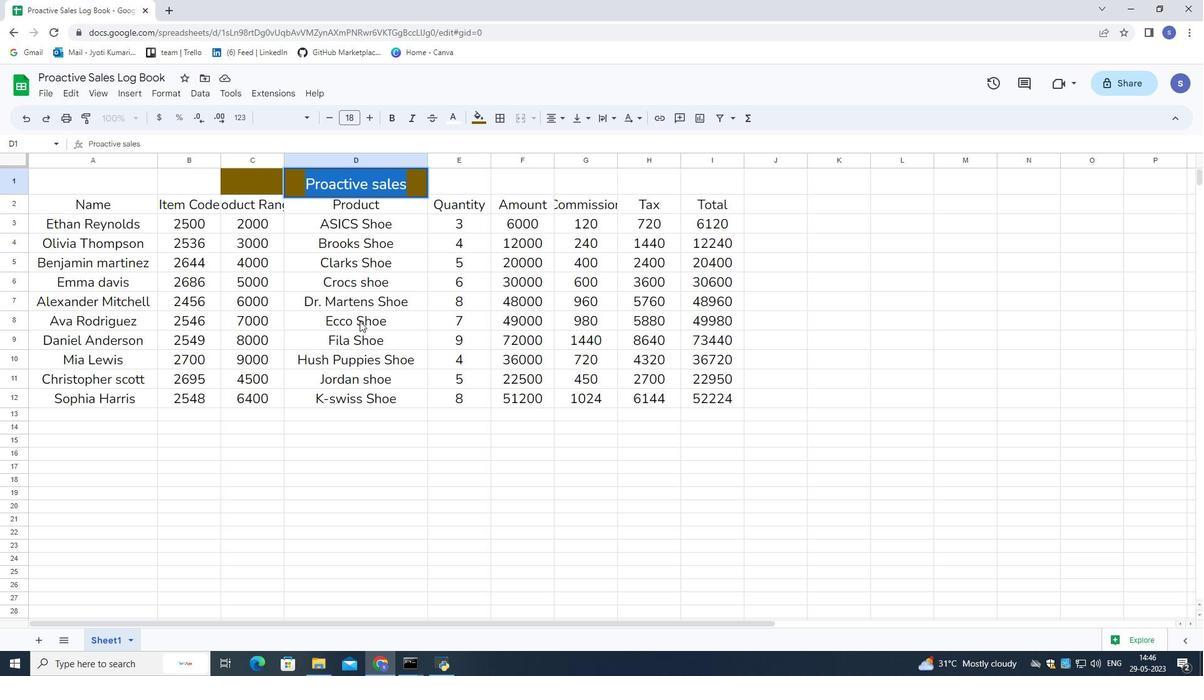 
Action: Mouse pressed left at (359, 328)
Screenshot: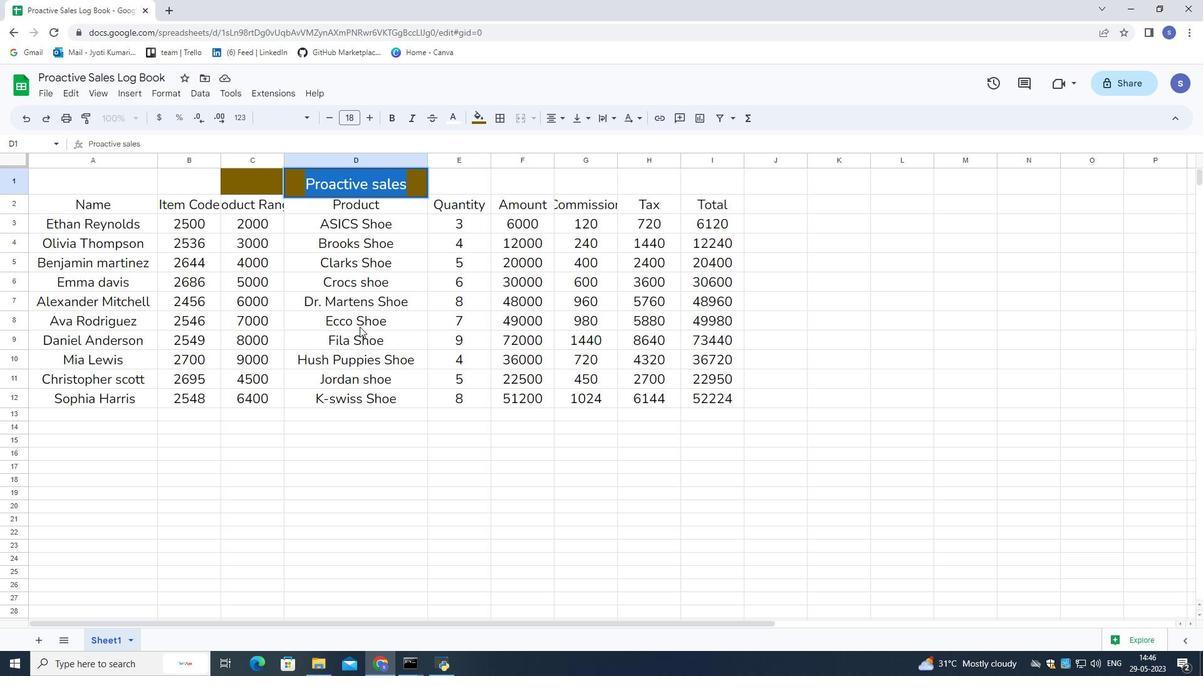 
Action: Mouse moved to (352, 354)
Screenshot: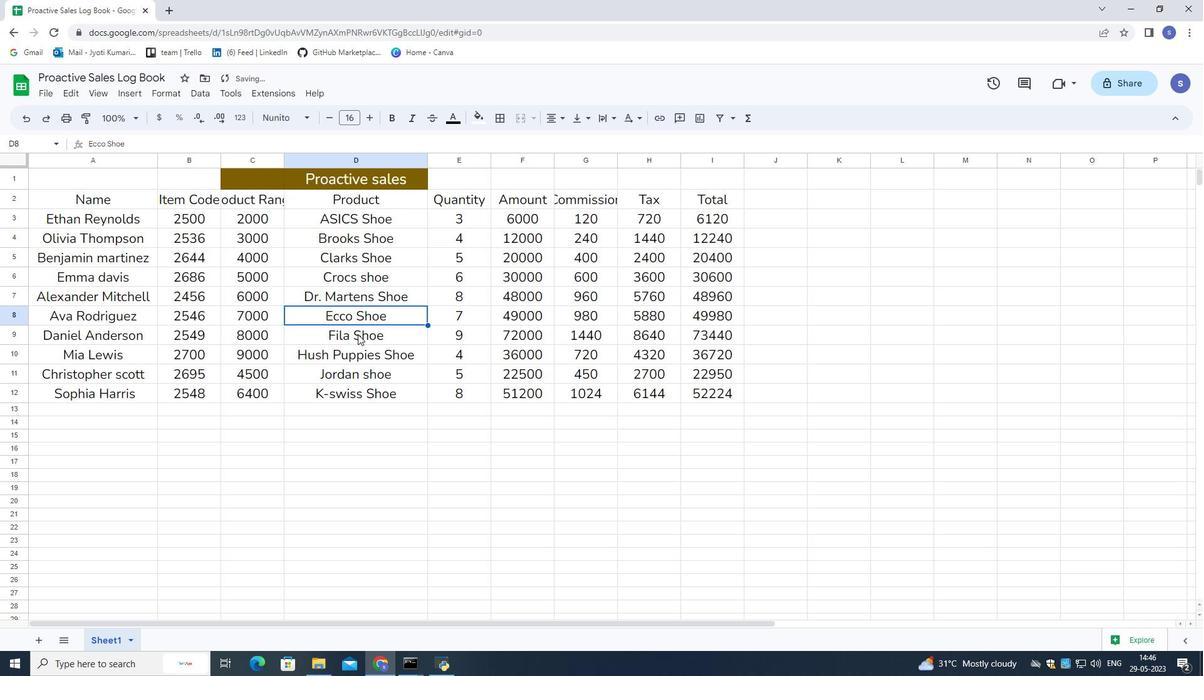 
Action: Mouse scrolled (352, 354) with delta (0, 0)
Screenshot: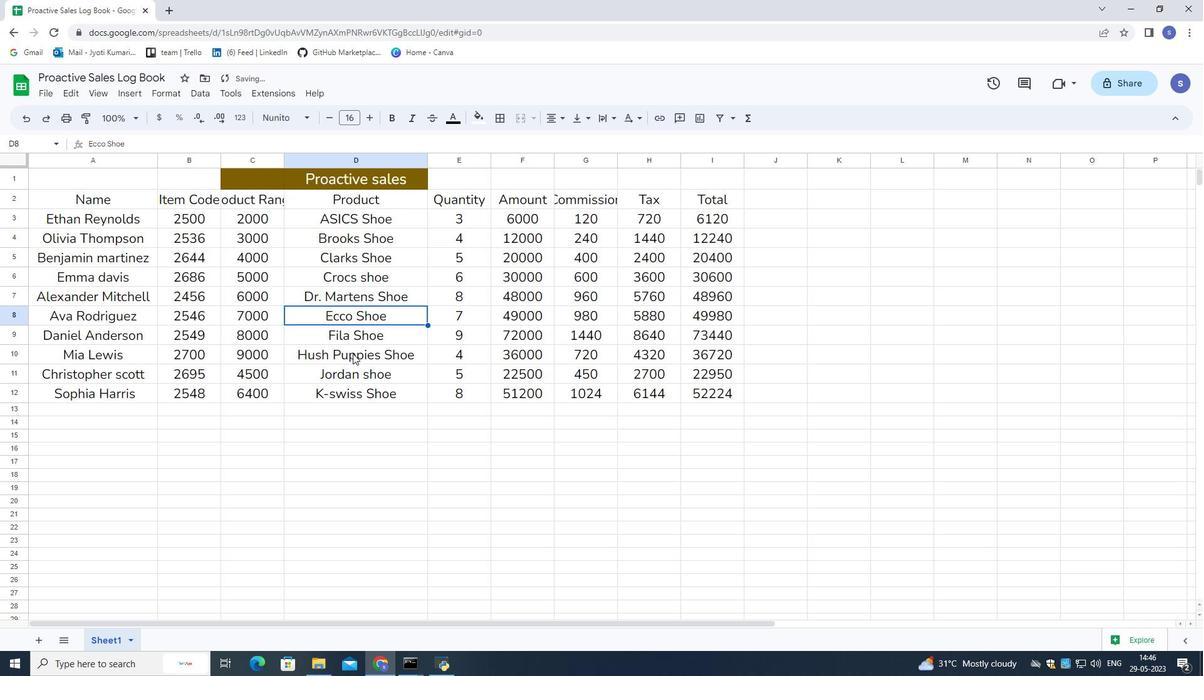 
Action: Mouse scrolled (352, 354) with delta (0, 0)
Screenshot: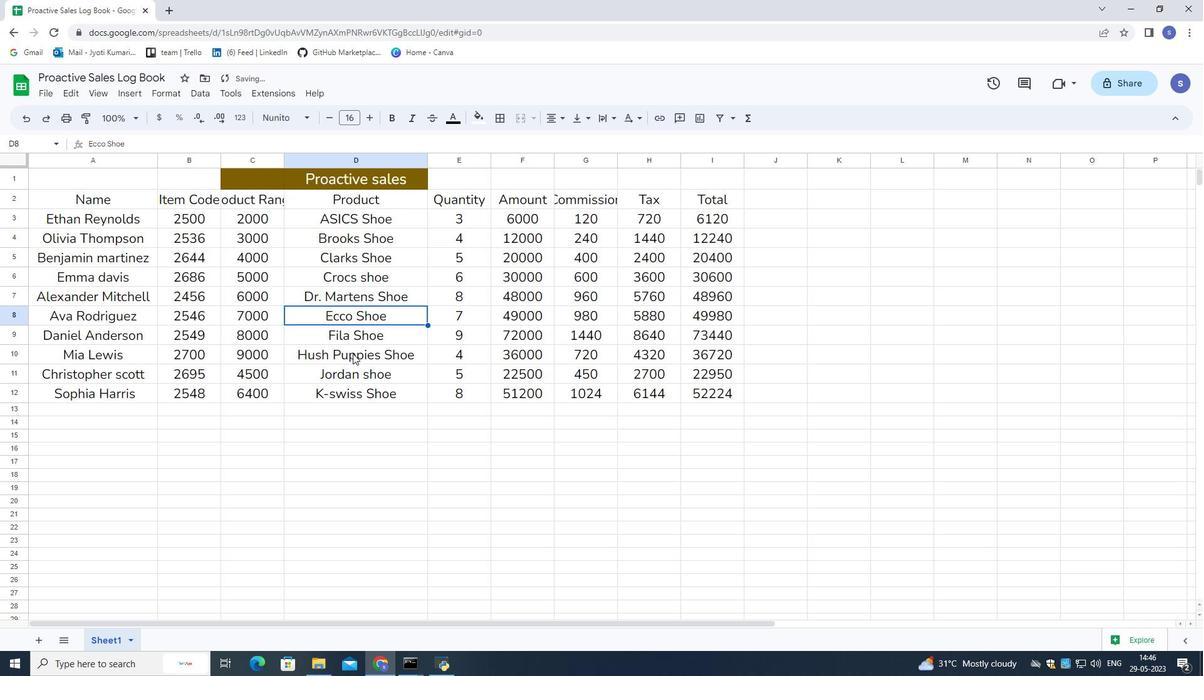 
Action: Mouse moved to (48, 199)
Screenshot: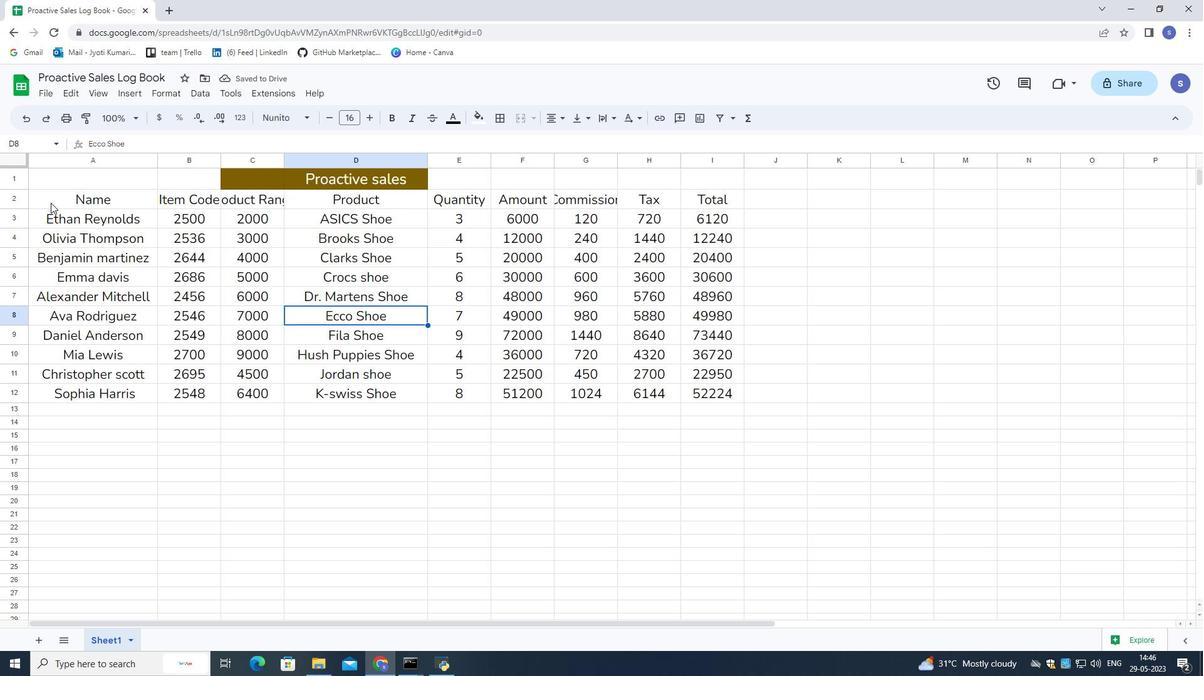 
Action: Mouse pressed left at (48, 199)
Screenshot: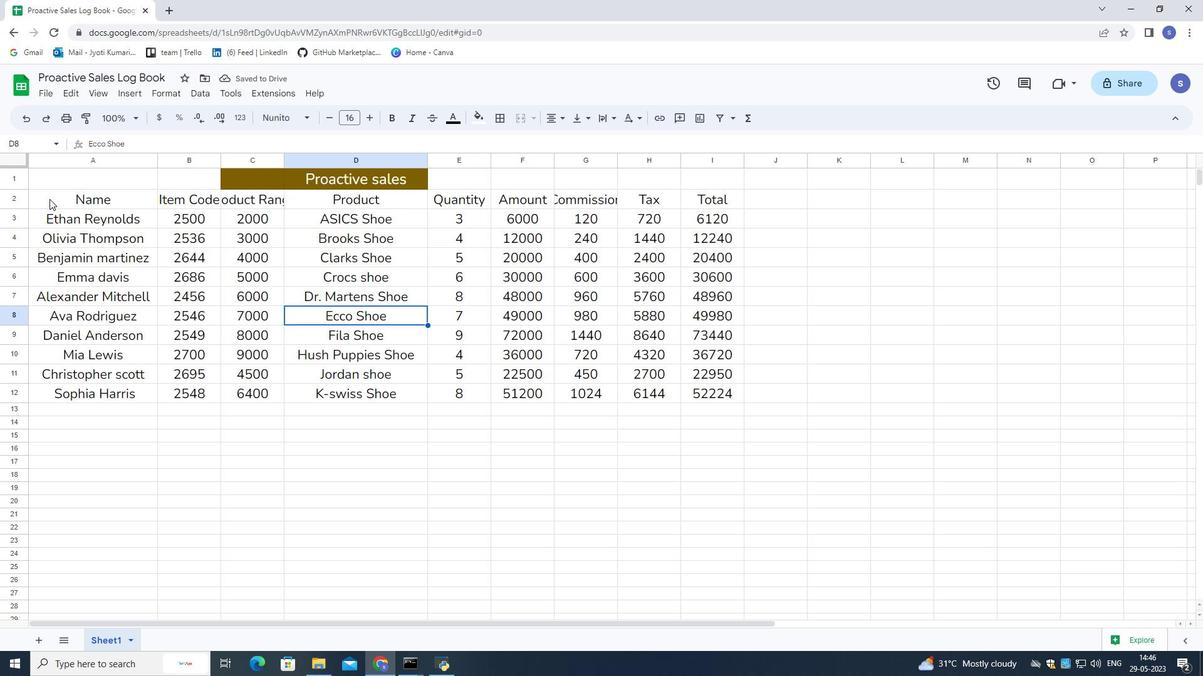 
Action: Mouse moved to (325, 120)
Screenshot: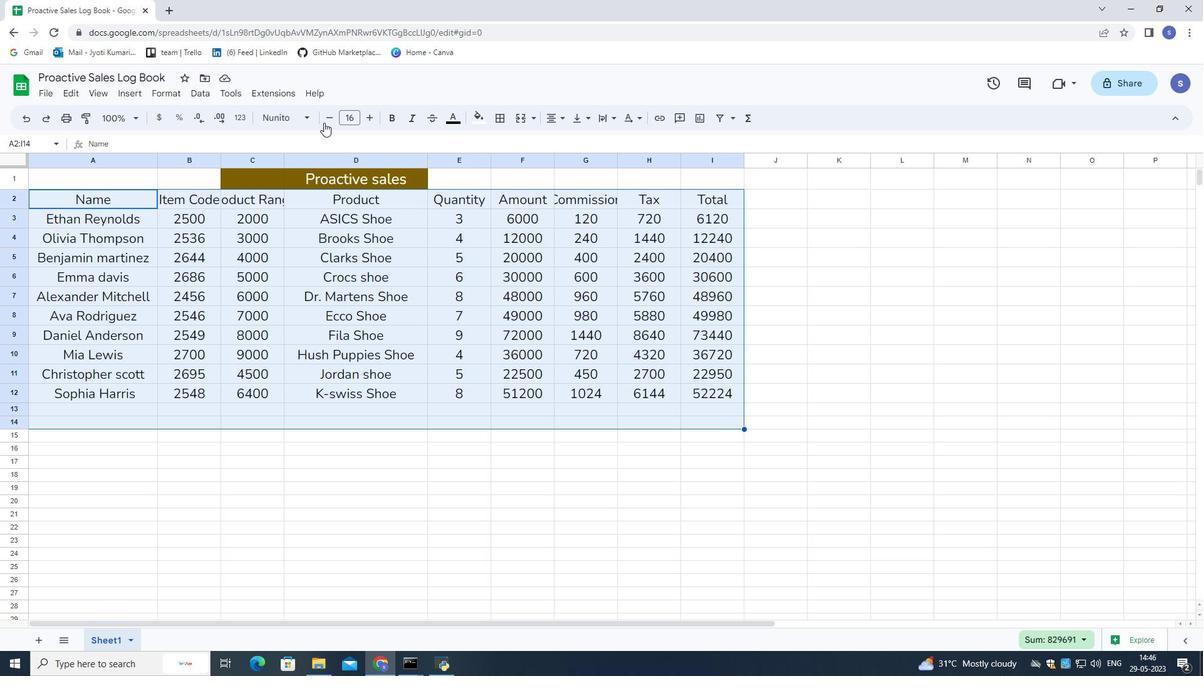 
Action: Mouse pressed left at (325, 120)
Screenshot: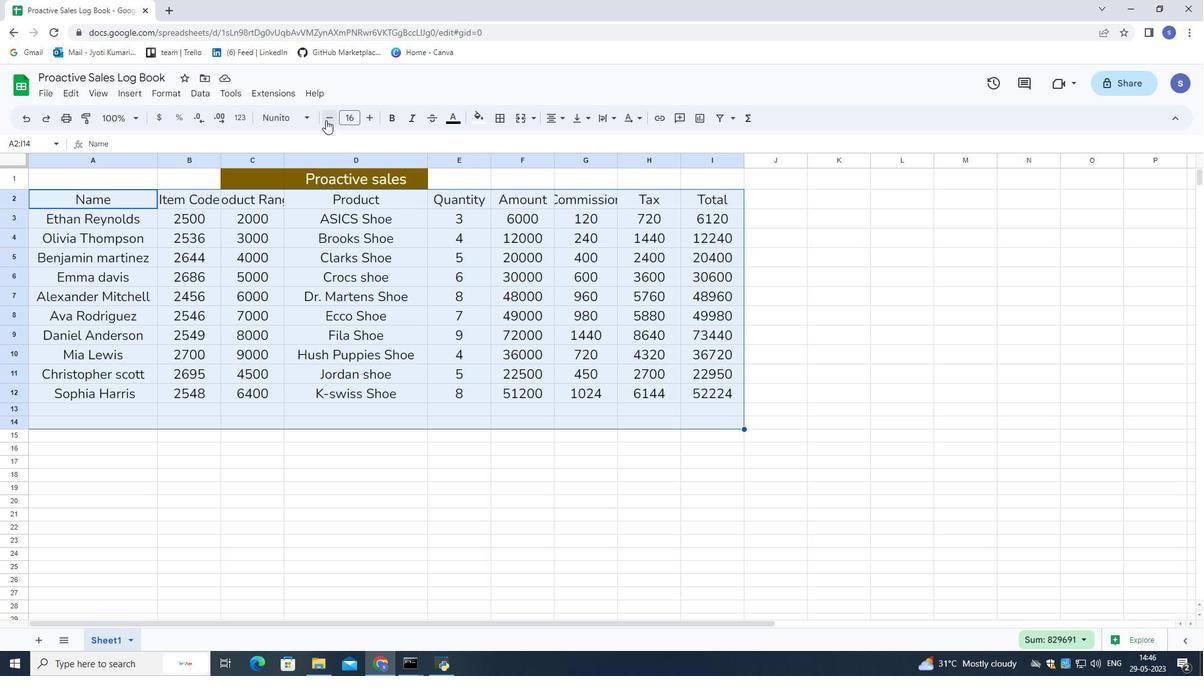 
Action: Mouse pressed left at (325, 120)
Screenshot: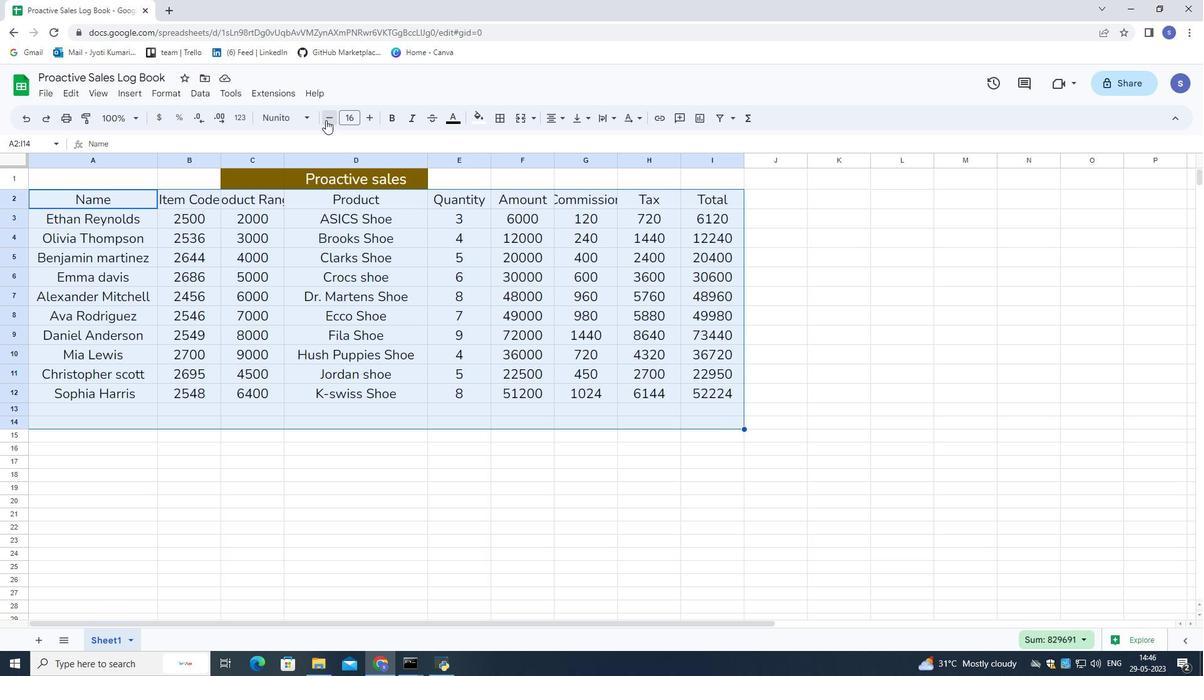 
Action: Mouse pressed left at (325, 120)
Screenshot: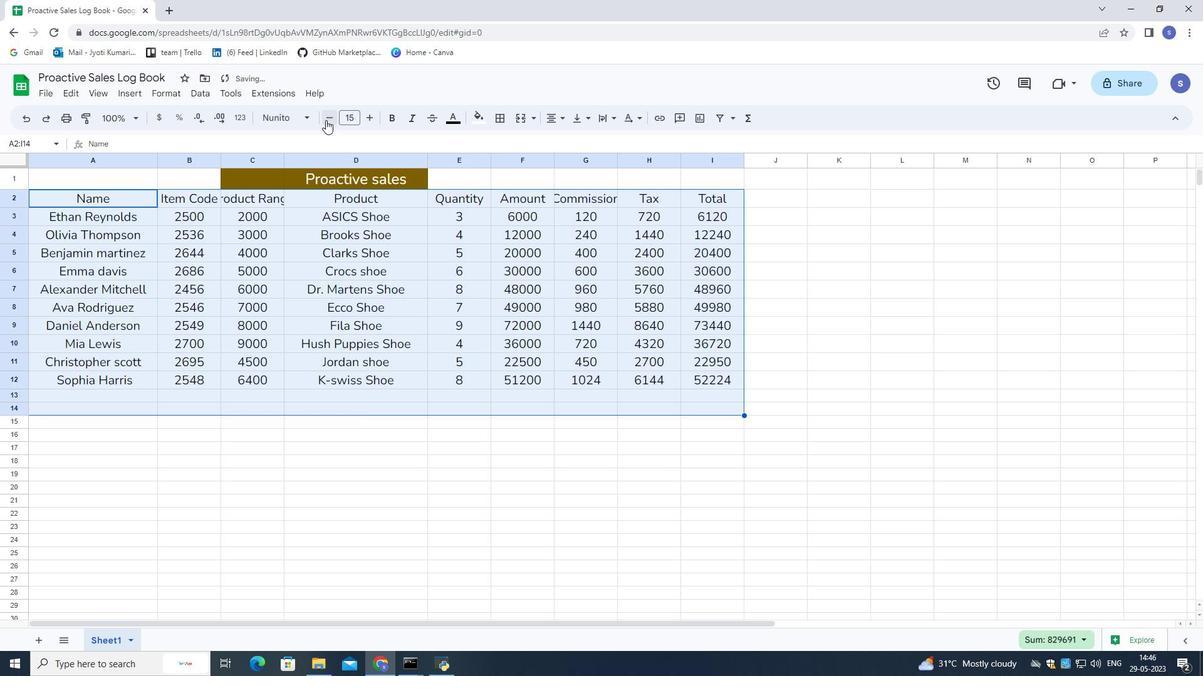 
Action: Mouse pressed left at (325, 120)
Screenshot: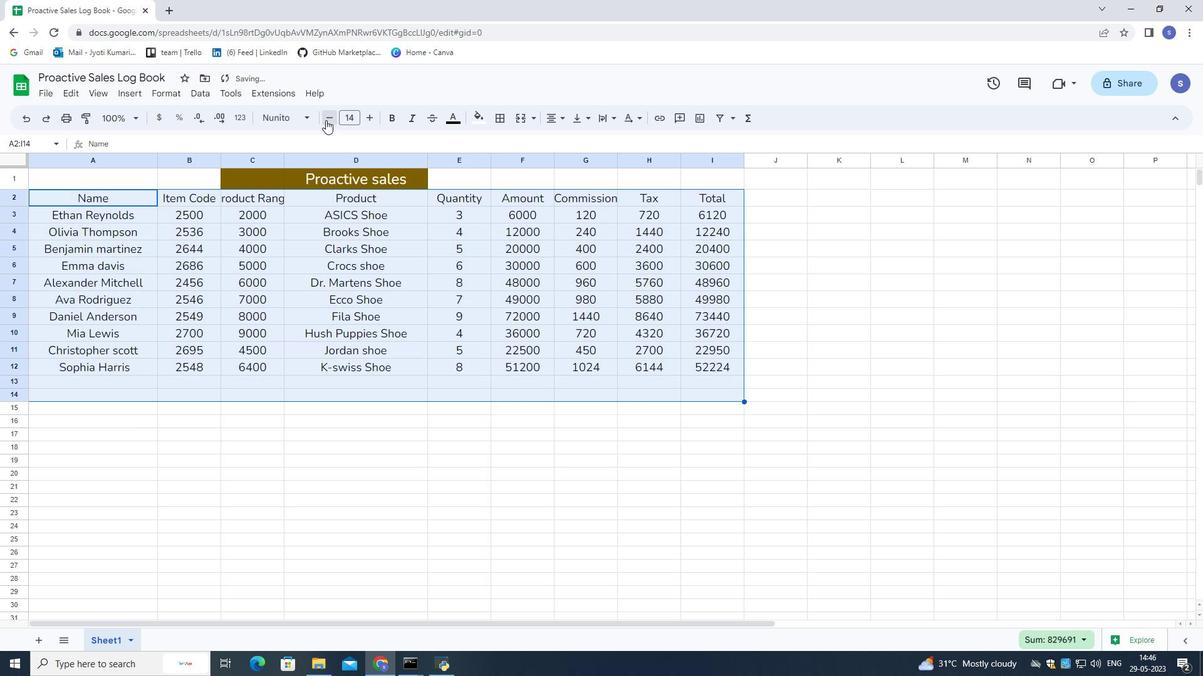 
Action: Mouse pressed left at (325, 120)
Screenshot: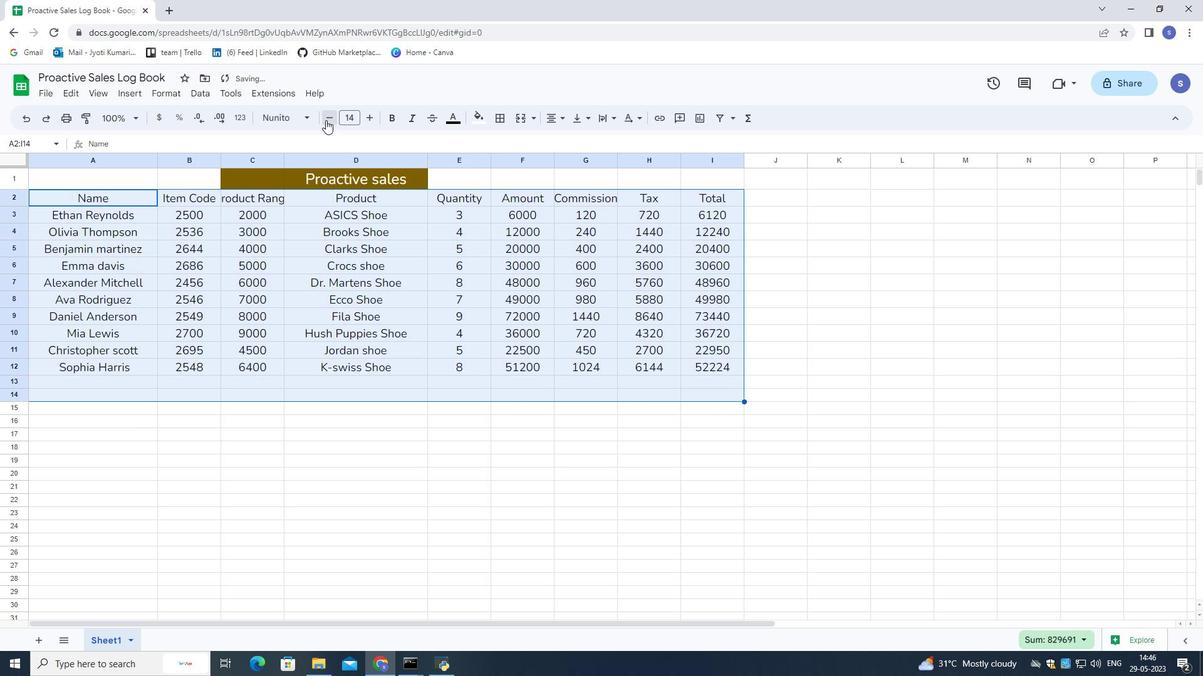 
Action: Mouse moved to (325, 120)
Screenshot: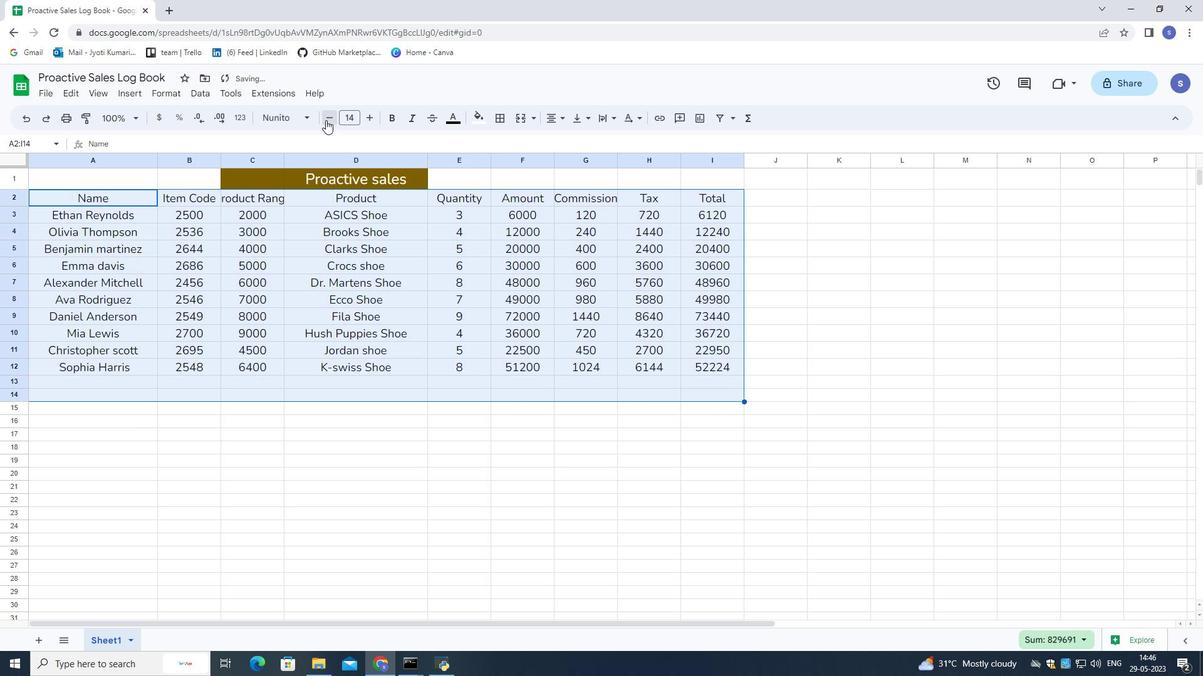 
Action: Mouse pressed left at (325, 120)
Screenshot: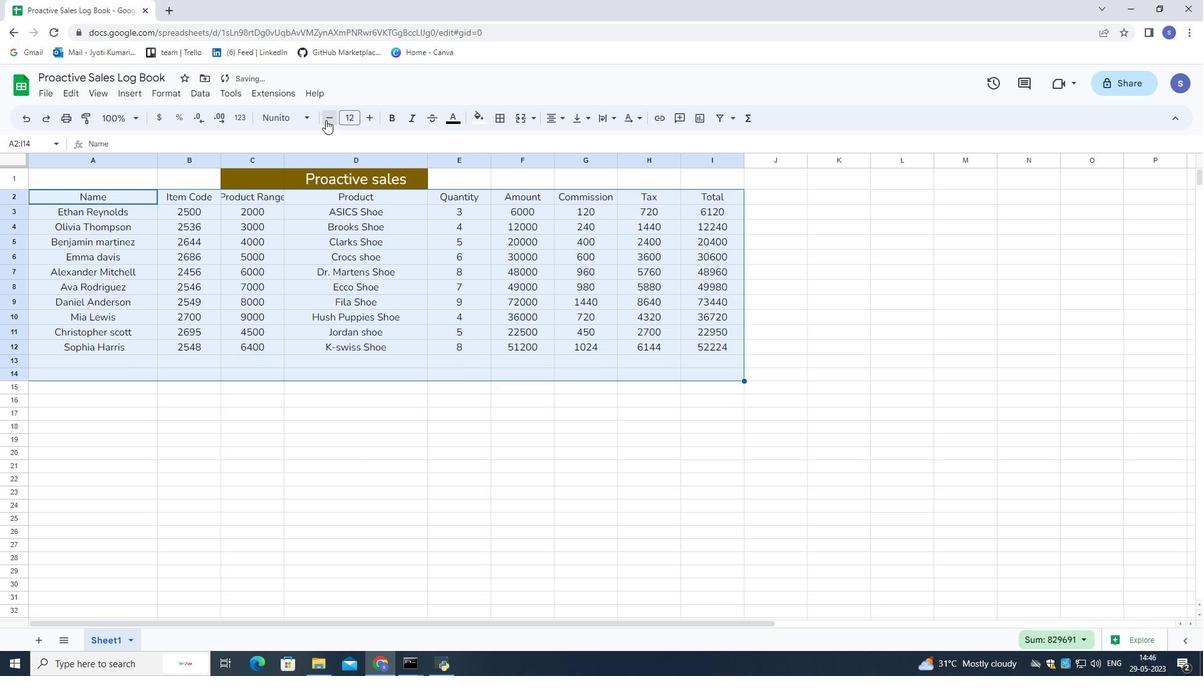 
Action: Mouse moved to (327, 120)
Screenshot: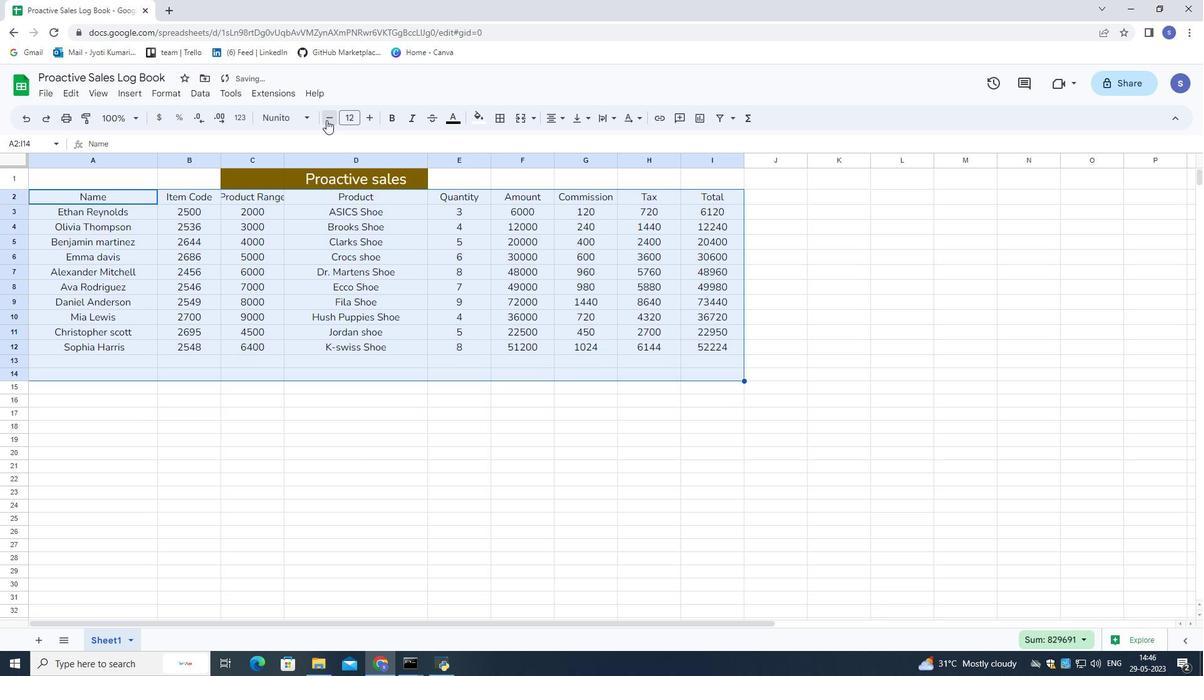 
Action: Mouse pressed left at (327, 120)
Screenshot: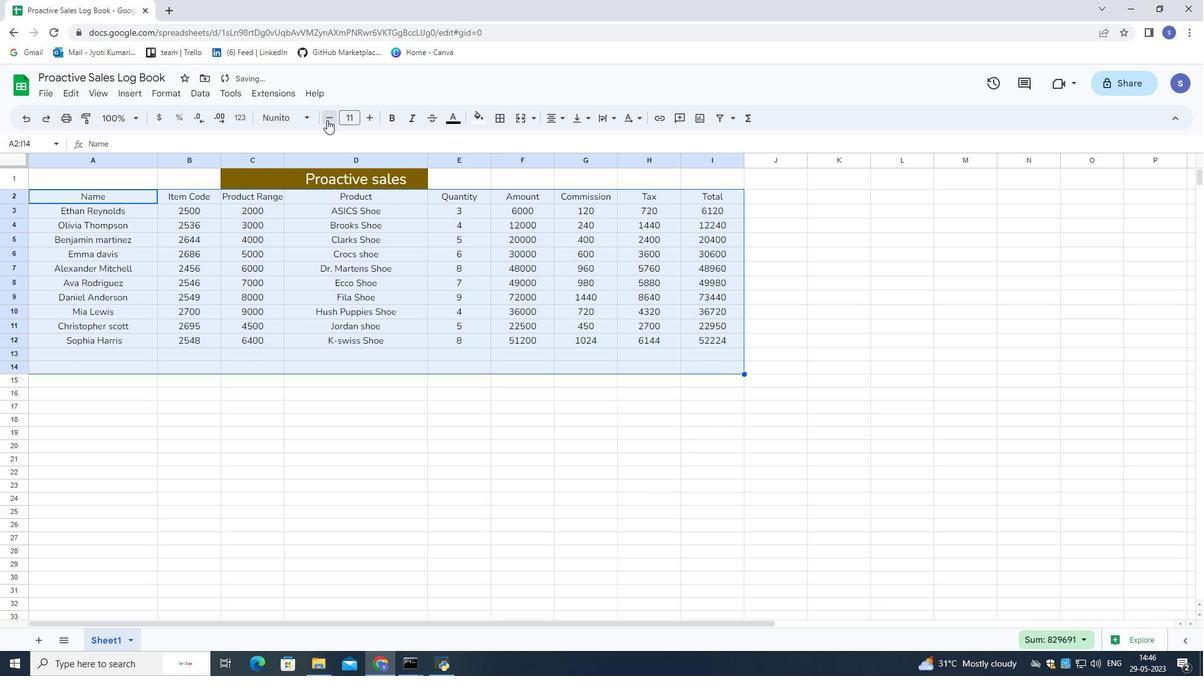
Action: Mouse moved to (308, 370)
Screenshot: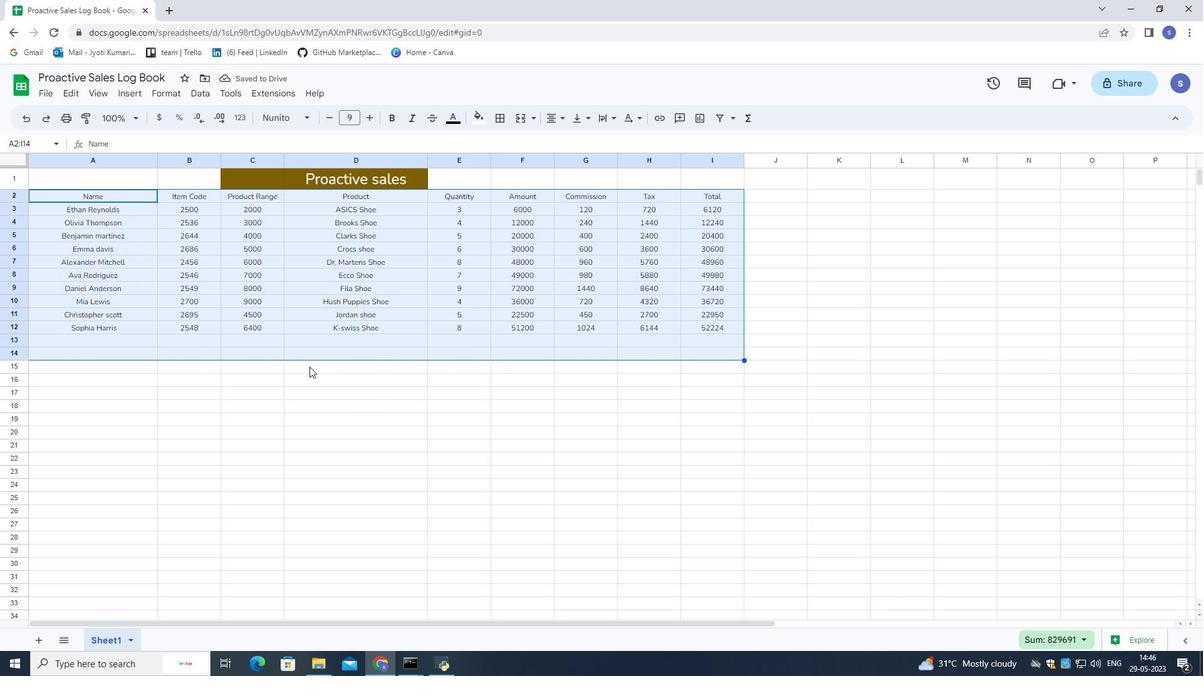 
Action: Mouse pressed left at (308, 370)
Screenshot: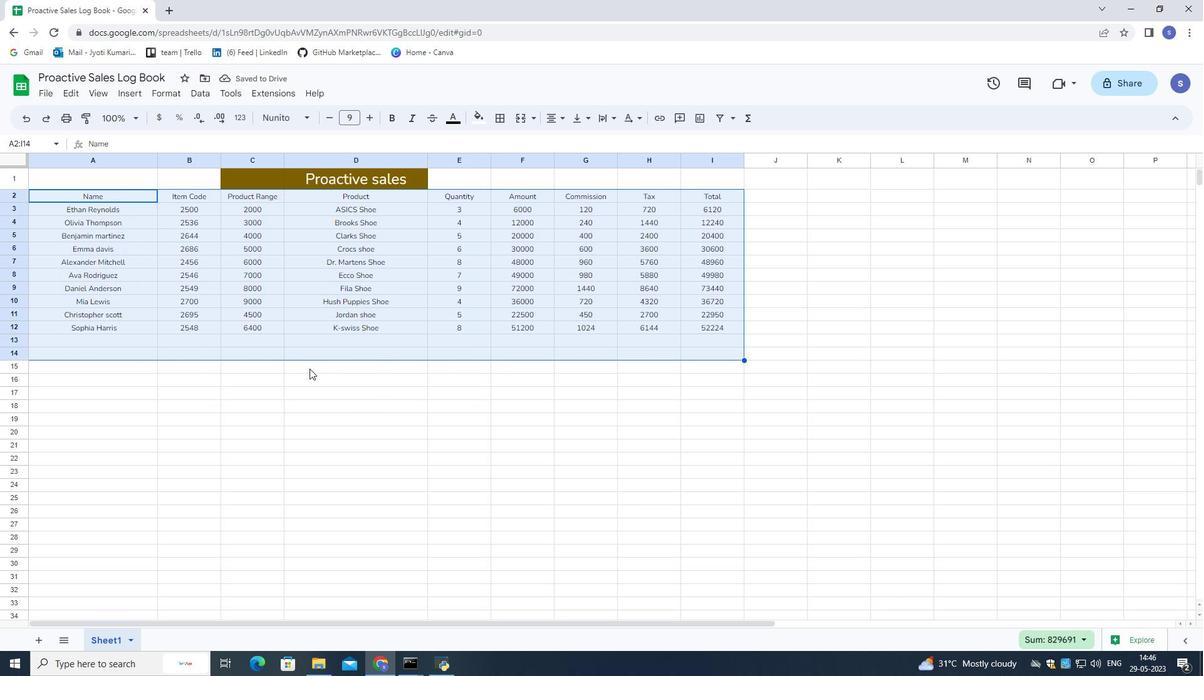 
Action: Mouse moved to (80, 164)
Screenshot: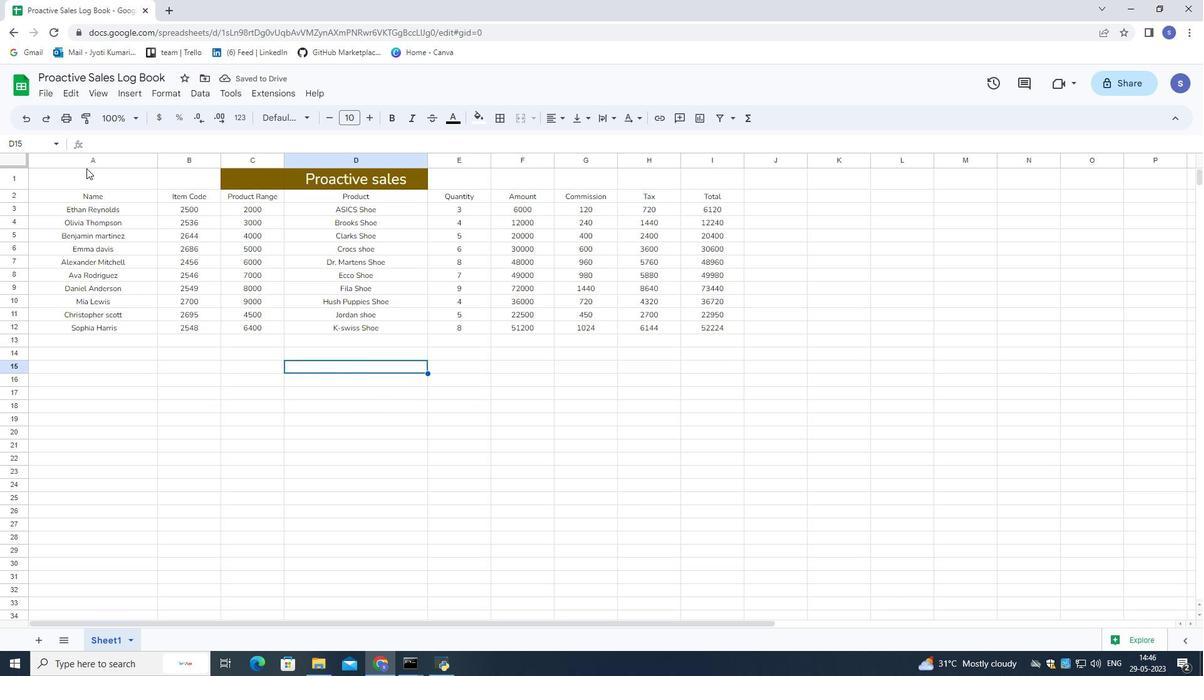 
Action: Mouse pressed left at (80, 164)
Screenshot: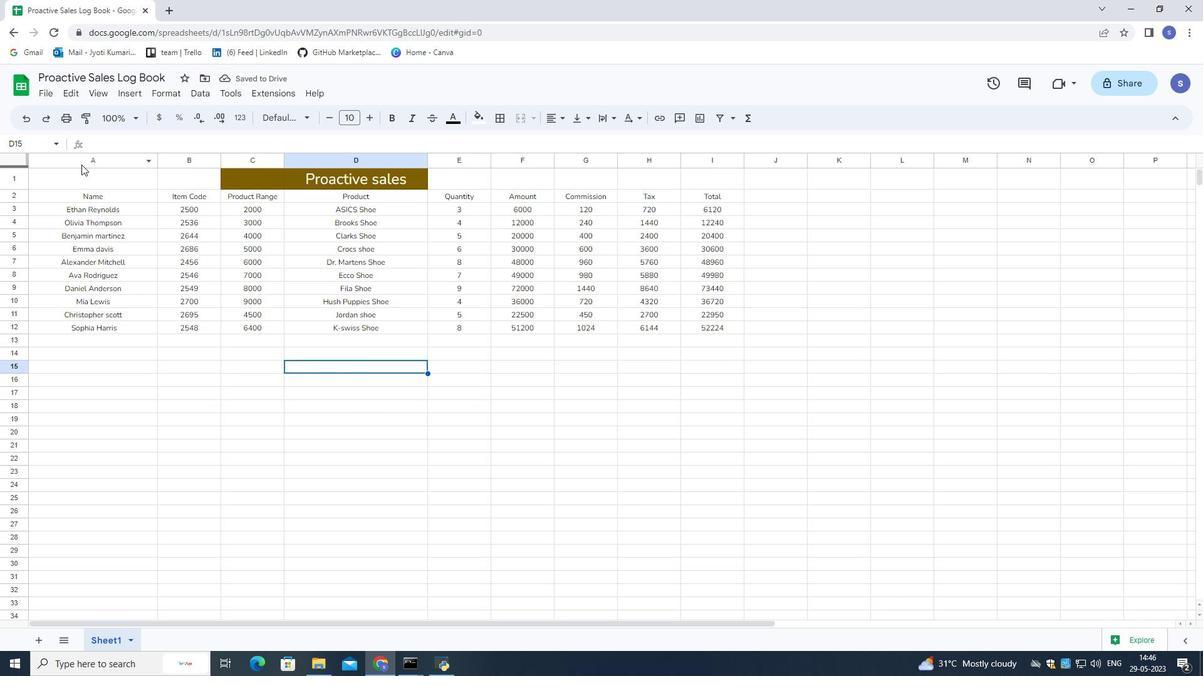 
Action: Mouse moved to (381, 312)
Screenshot: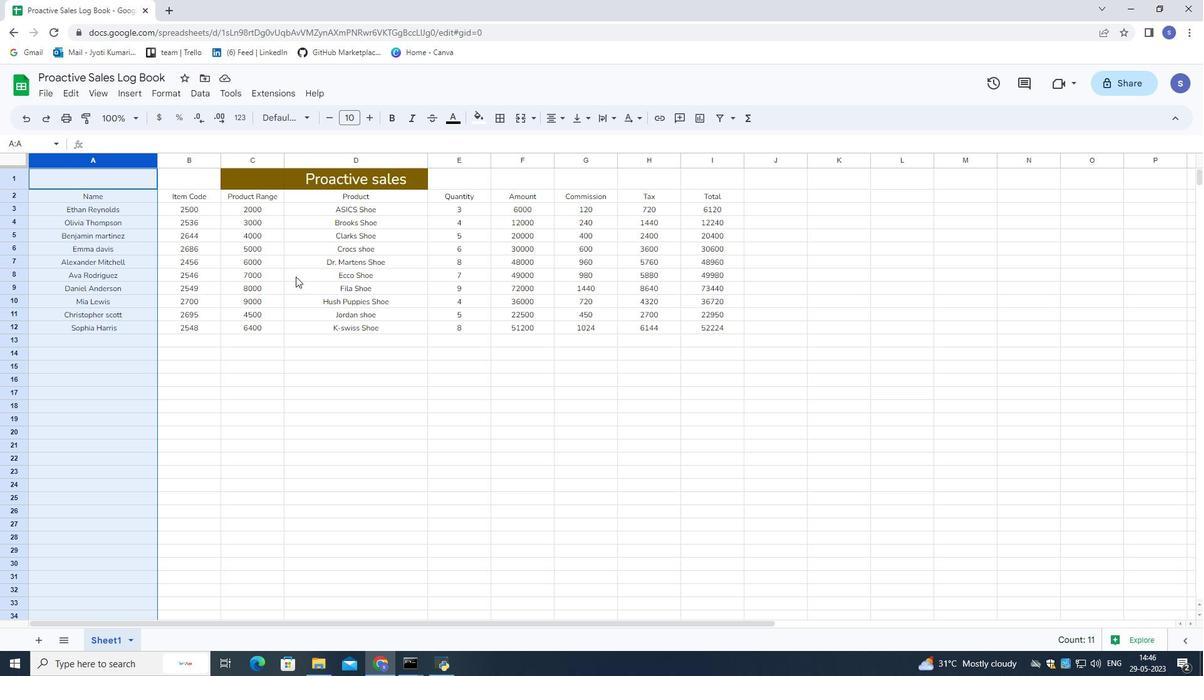 
Action: Mouse pressed left at (381, 312)
Screenshot: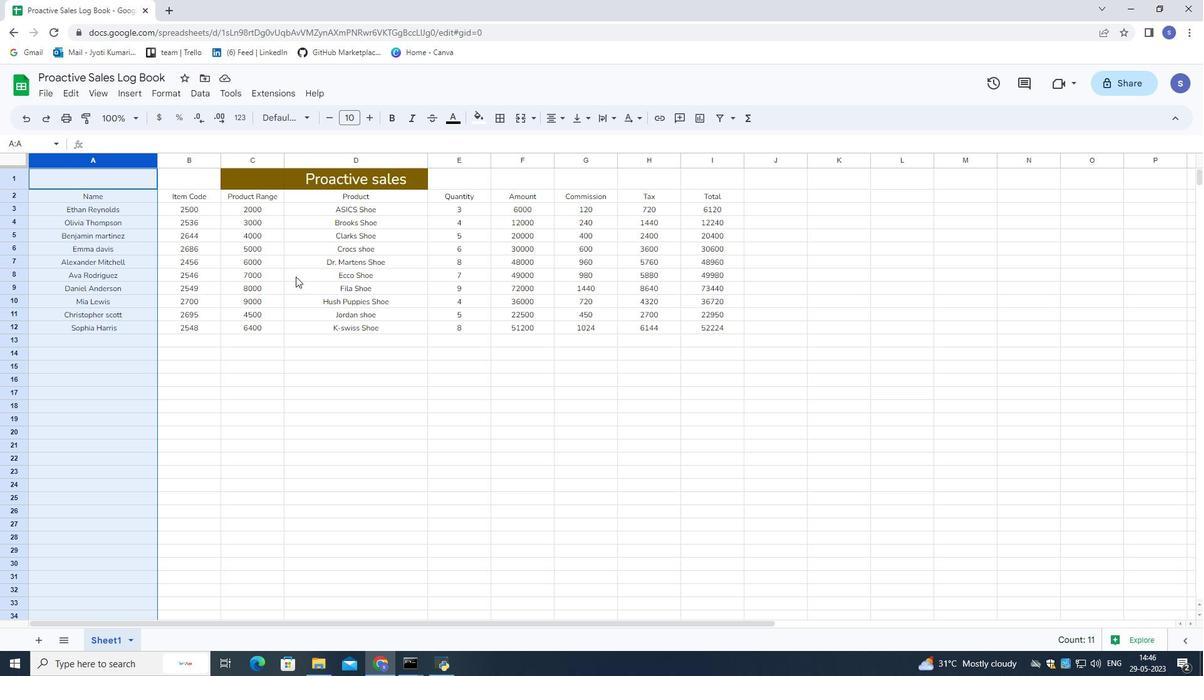 
Action: Mouse moved to (64, 181)
Screenshot: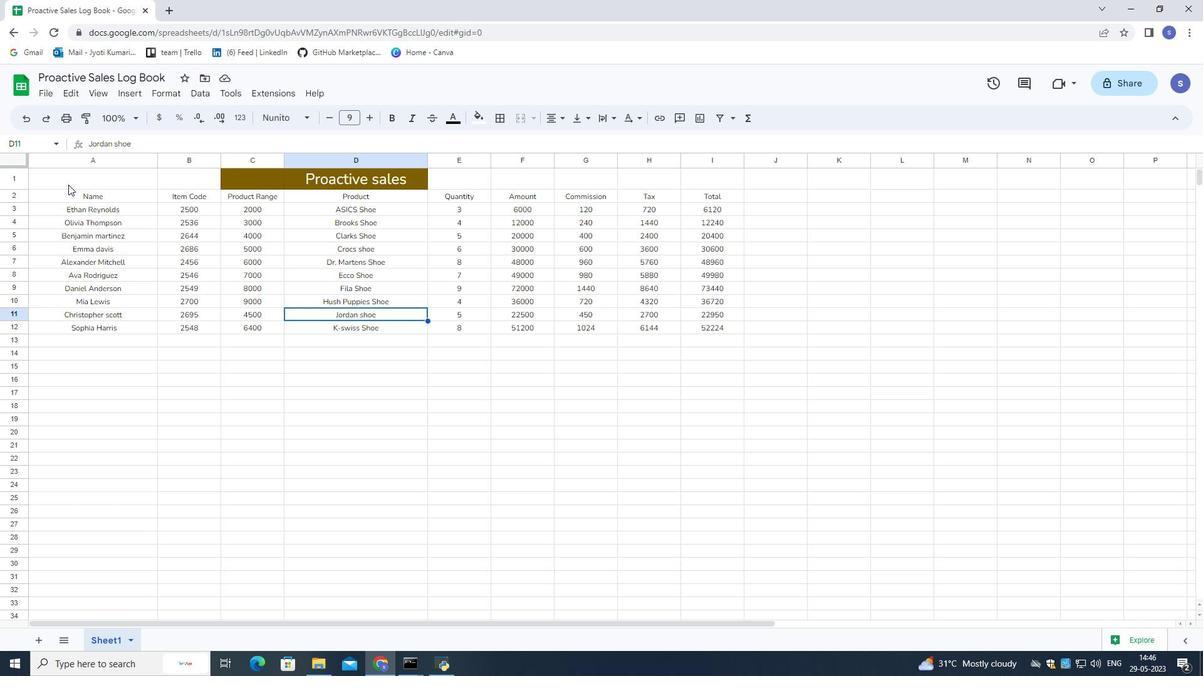 
Action: Mouse pressed left at (64, 181)
Screenshot: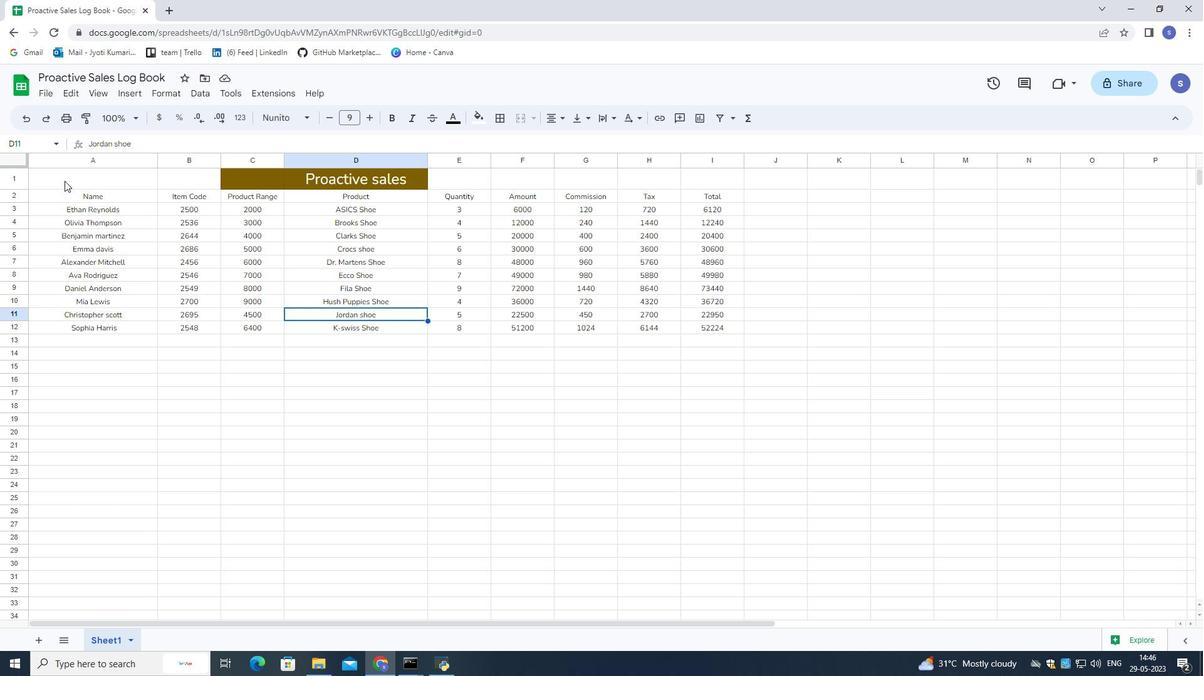 
Action: Mouse moved to (565, 120)
Screenshot: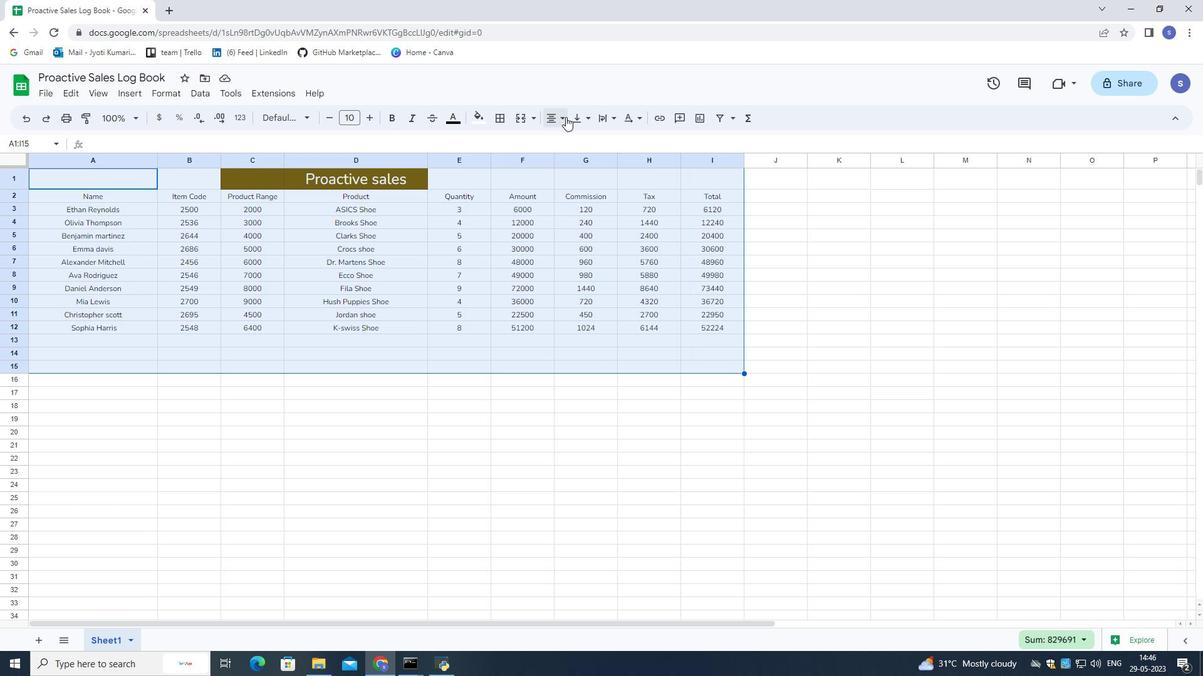 
Action: Mouse pressed left at (565, 120)
Screenshot: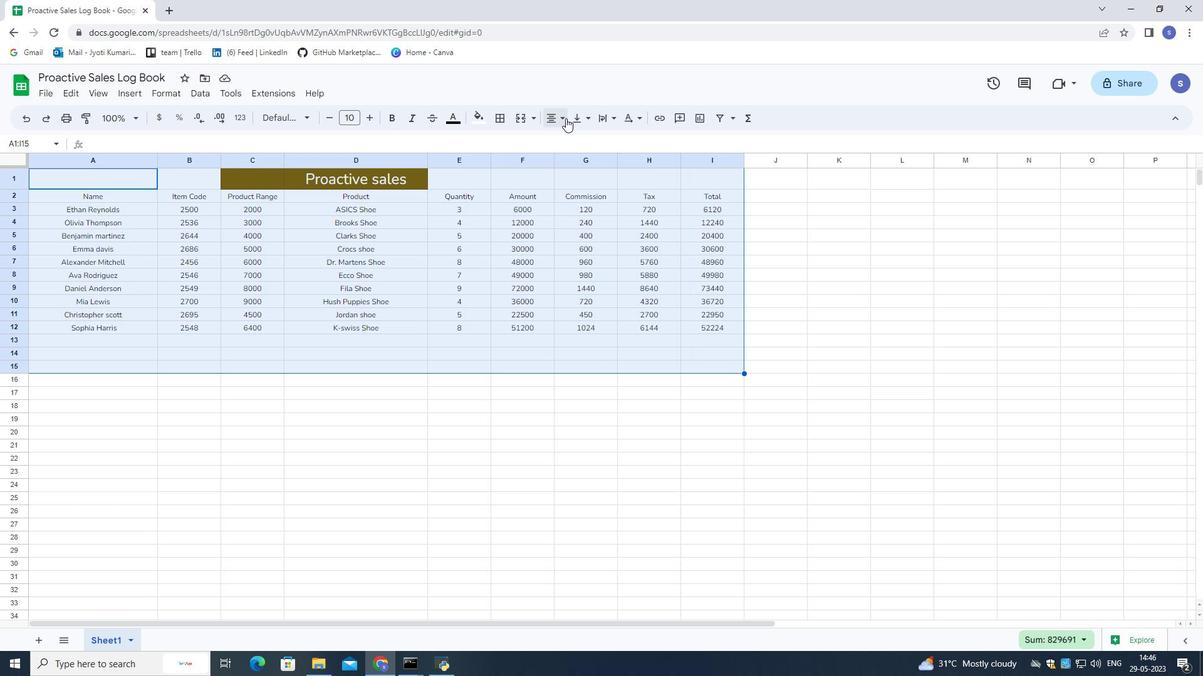
Action: Mouse moved to (572, 146)
Screenshot: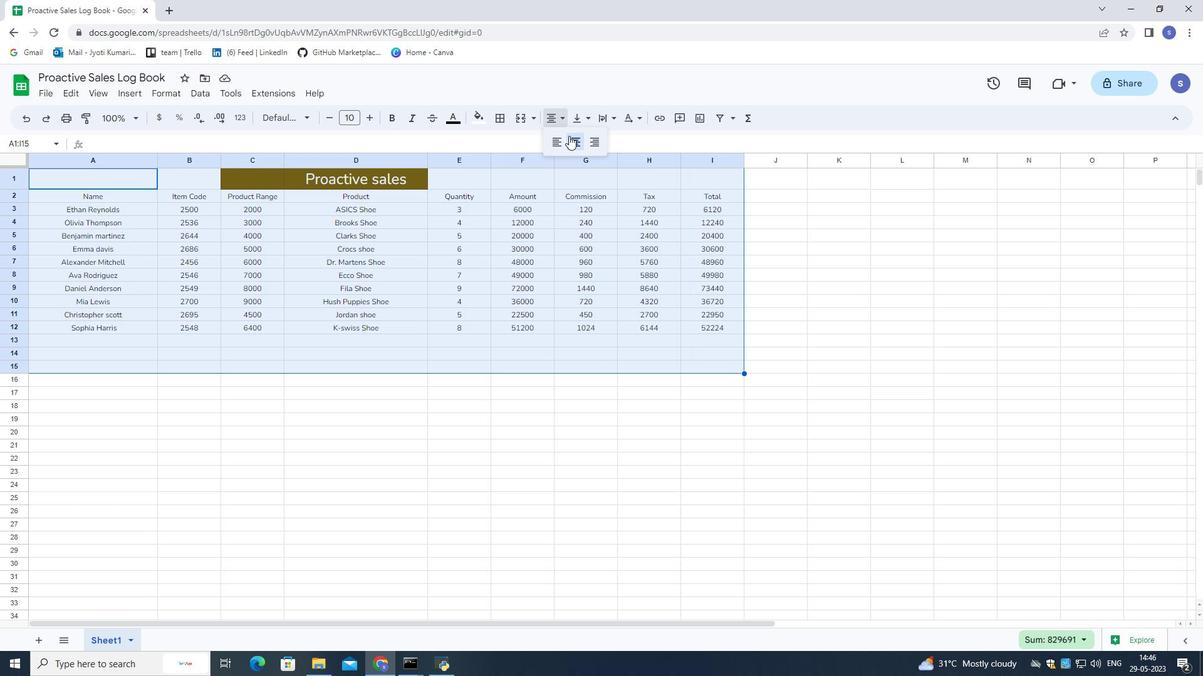 
Action: Mouse pressed left at (572, 146)
Screenshot: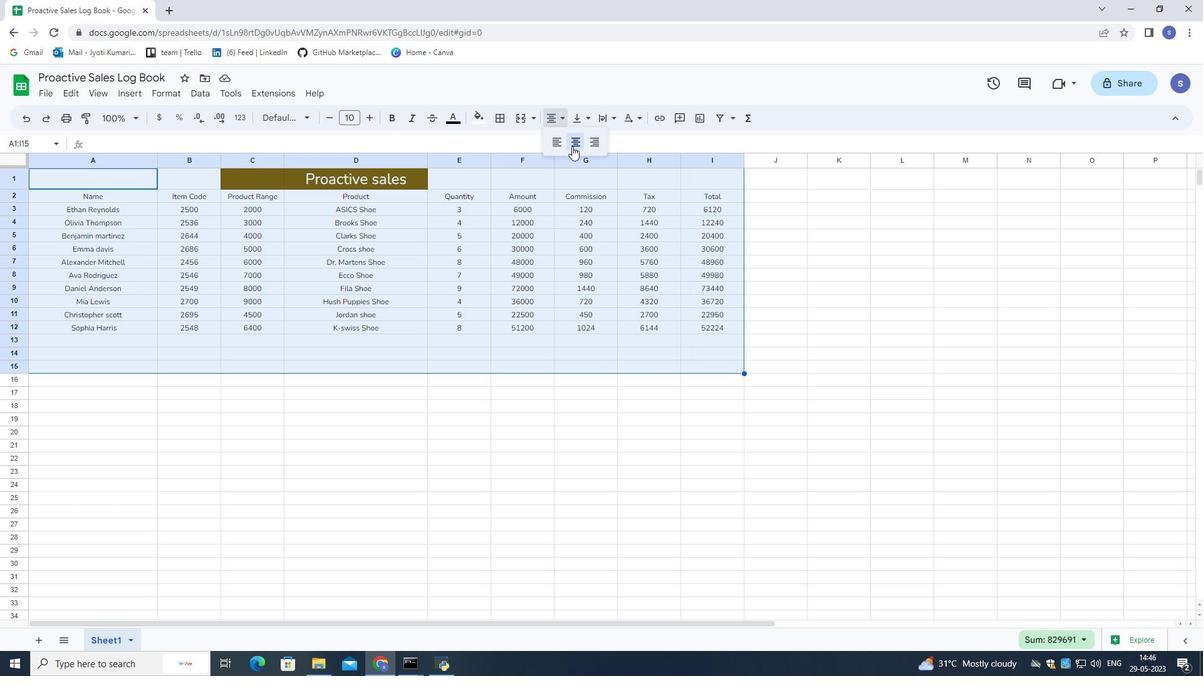 
Action: Mouse moved to (490, 464)
Screenshot: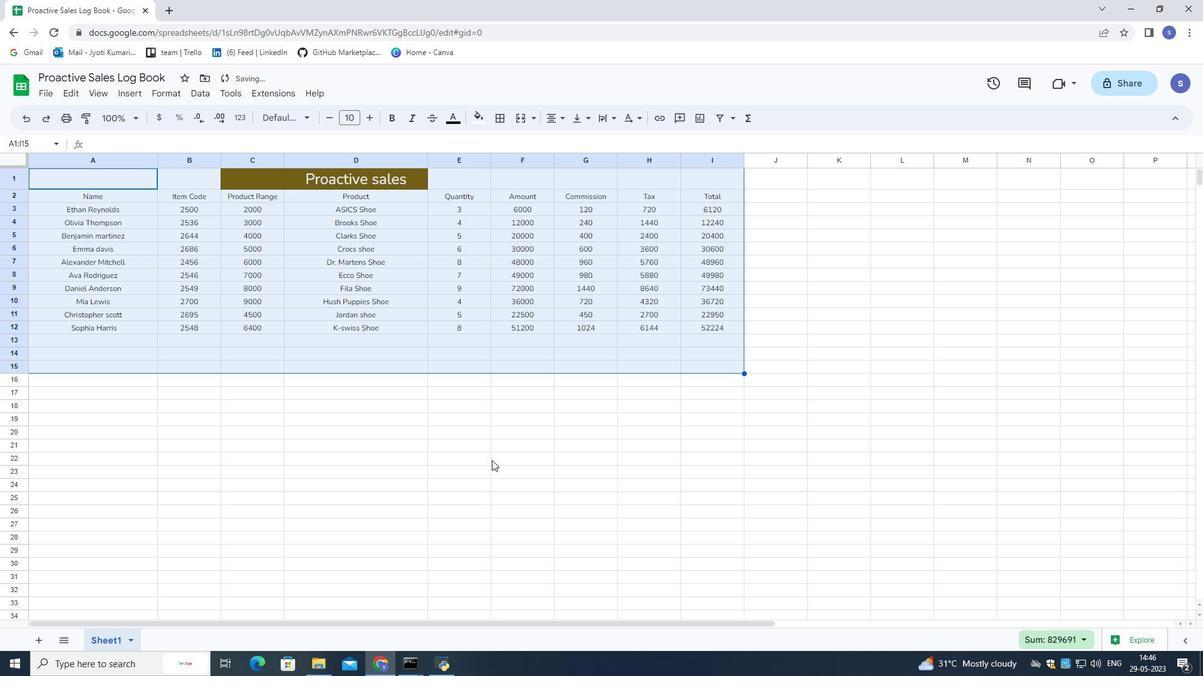 
Action: Mouse pressed left at (490, 464)
Screenshot: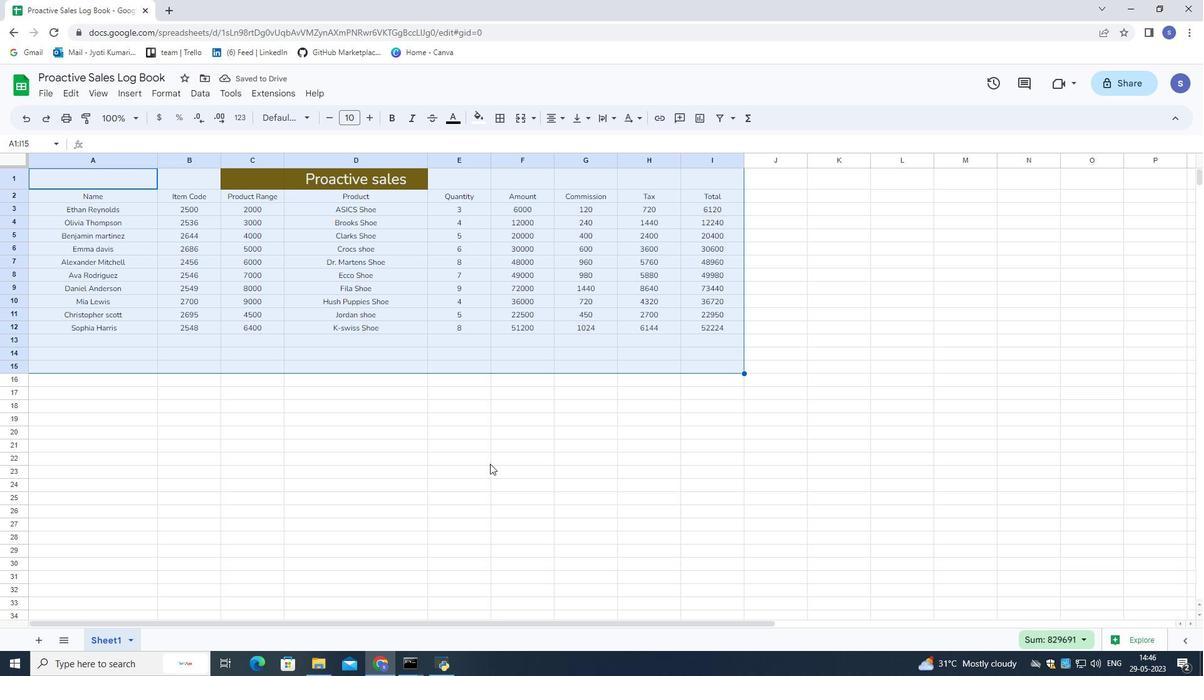 
Action: Mouse moved to (56, 193)
Screenshot: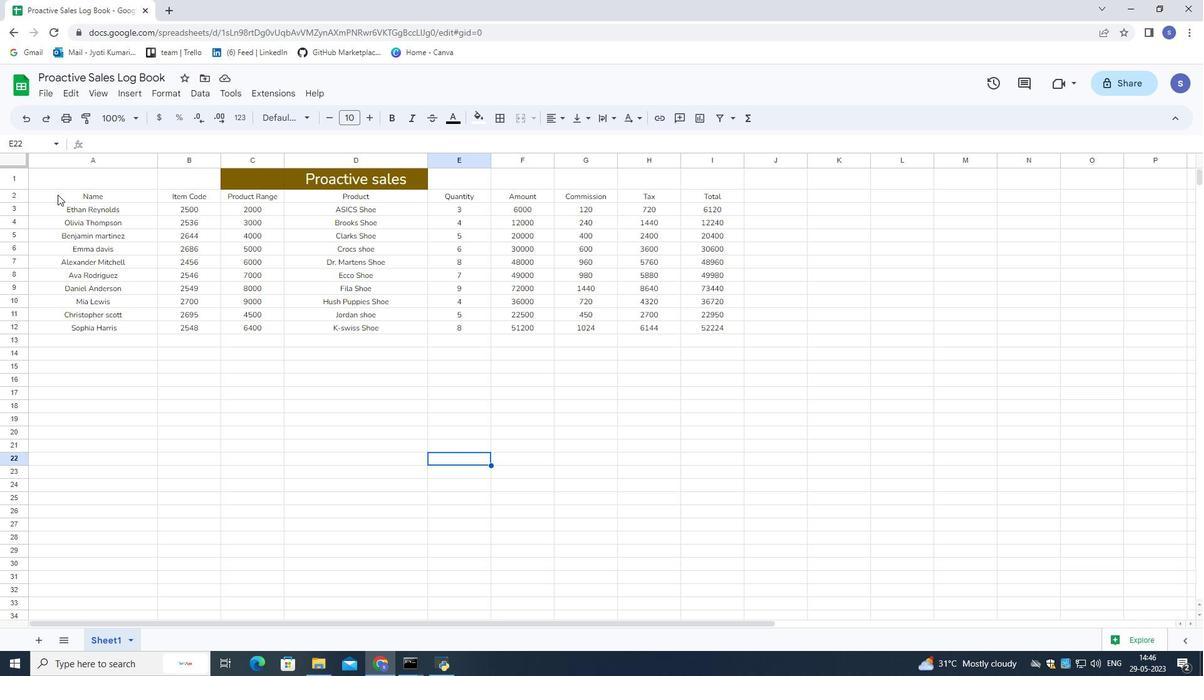 
Action: Mouse pressed left at (56, 193)
Screenshot: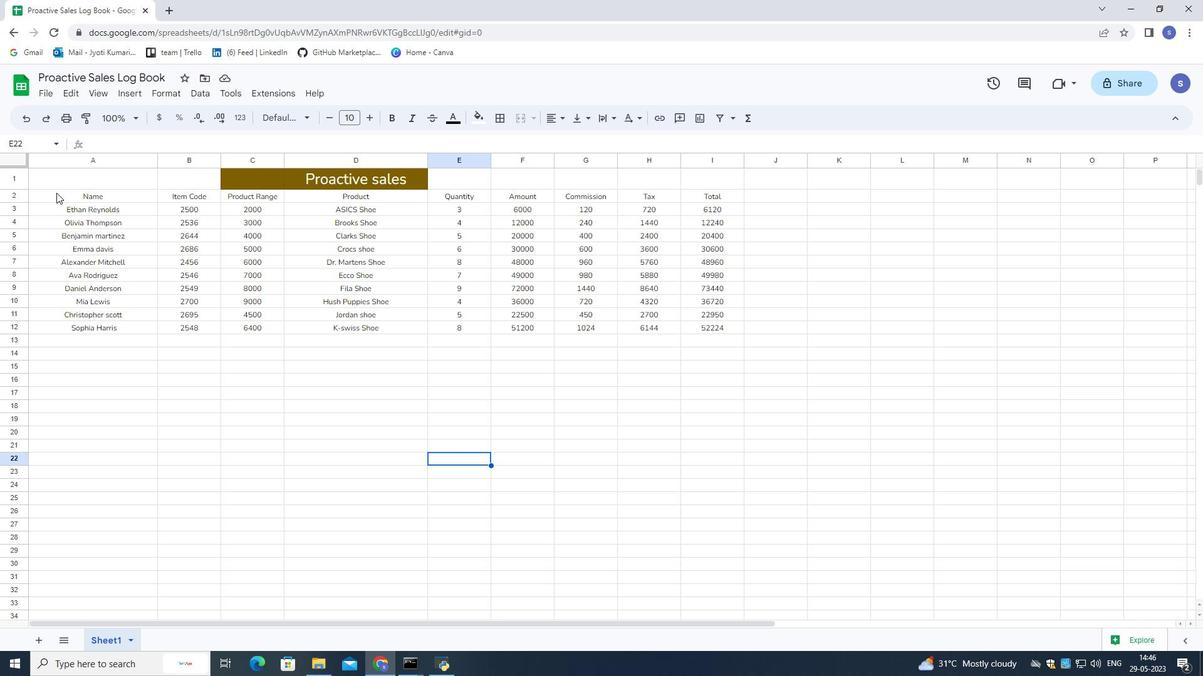 
Action: Mouse moved to (448, 118)
Screenshot: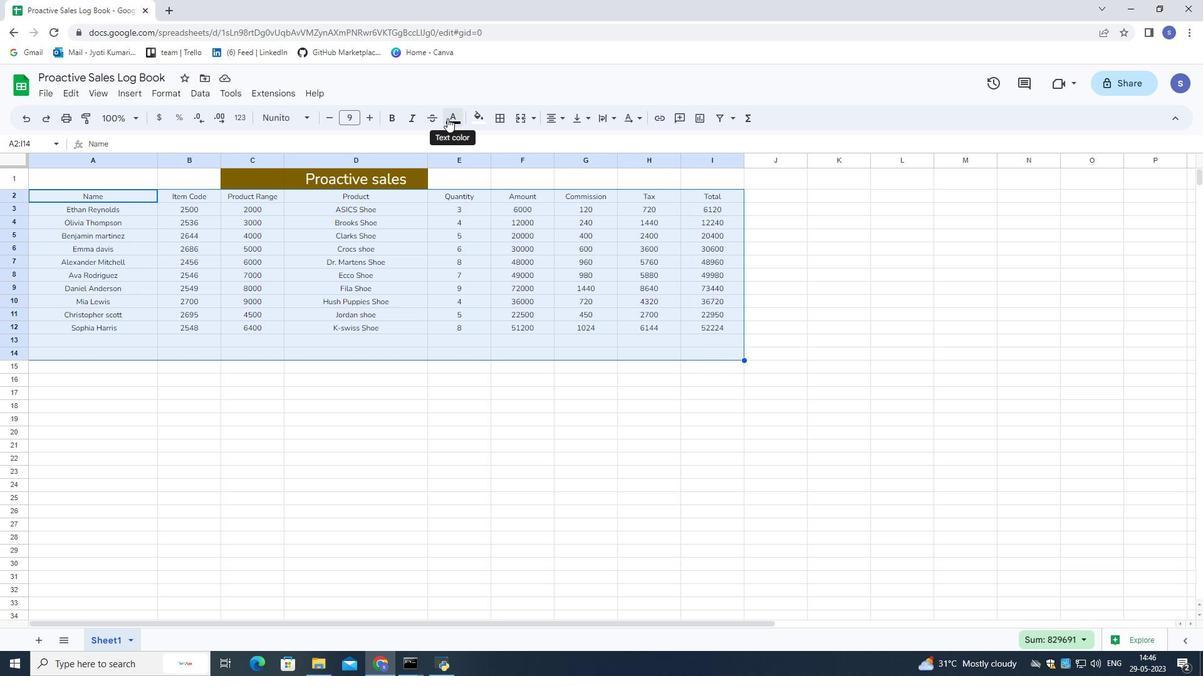 
Action: Mouse pressed left at (448, 118)
Screenshot: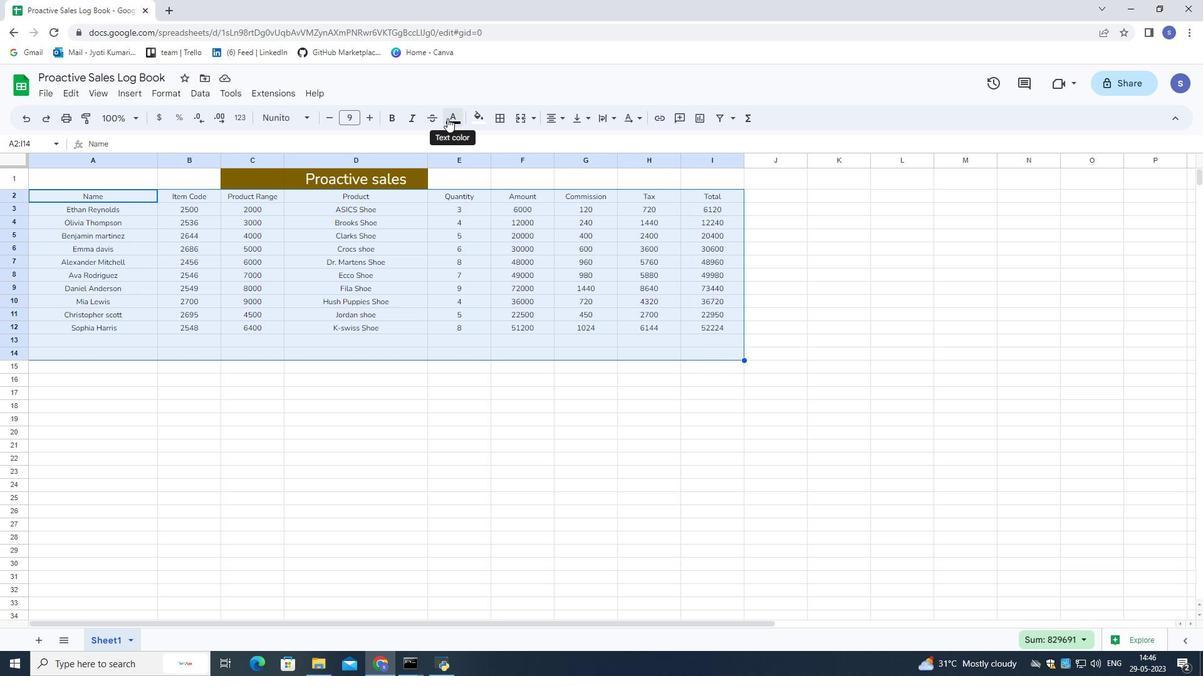 
Action: Mouse moved to (470, 174)
Screenshot: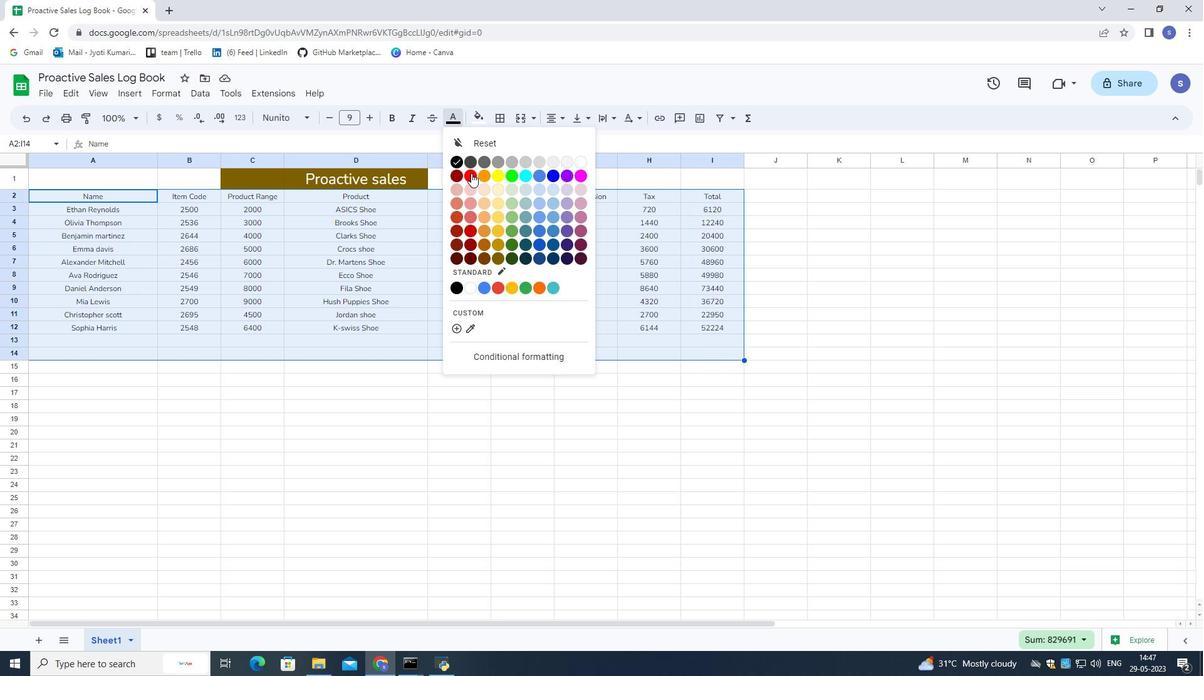 
Action: Mouse pressed left at (470, 174)
Screenshot: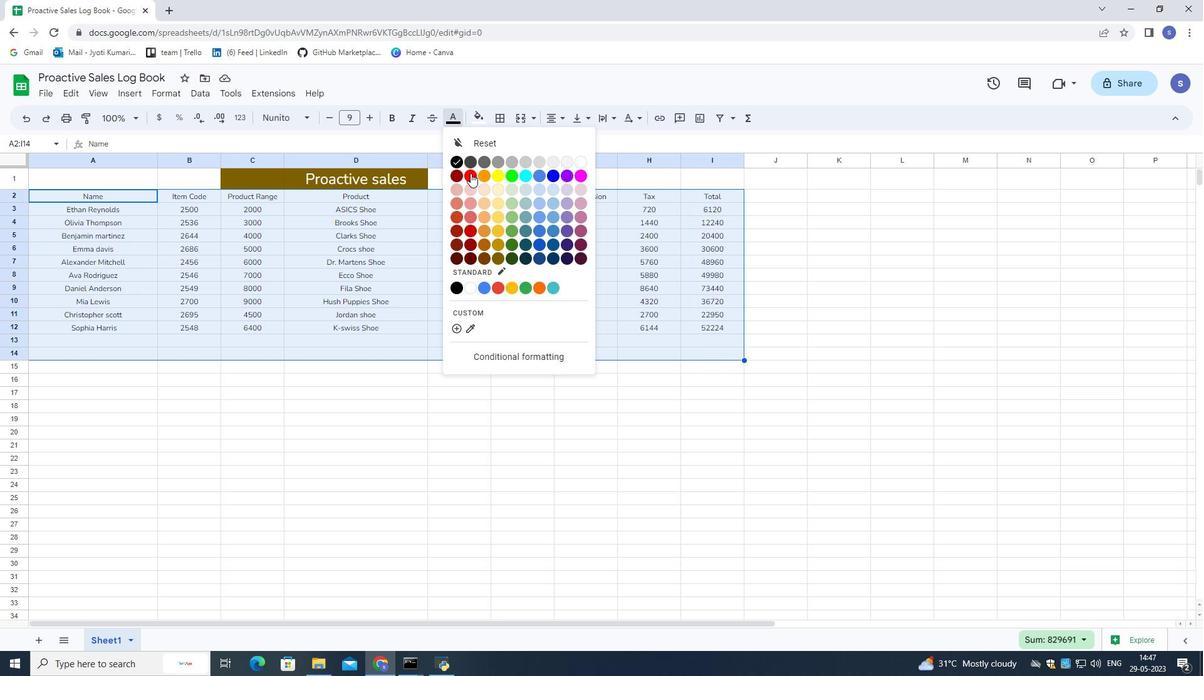 
Action: Mouse moved to (386, 173)
Screenshot: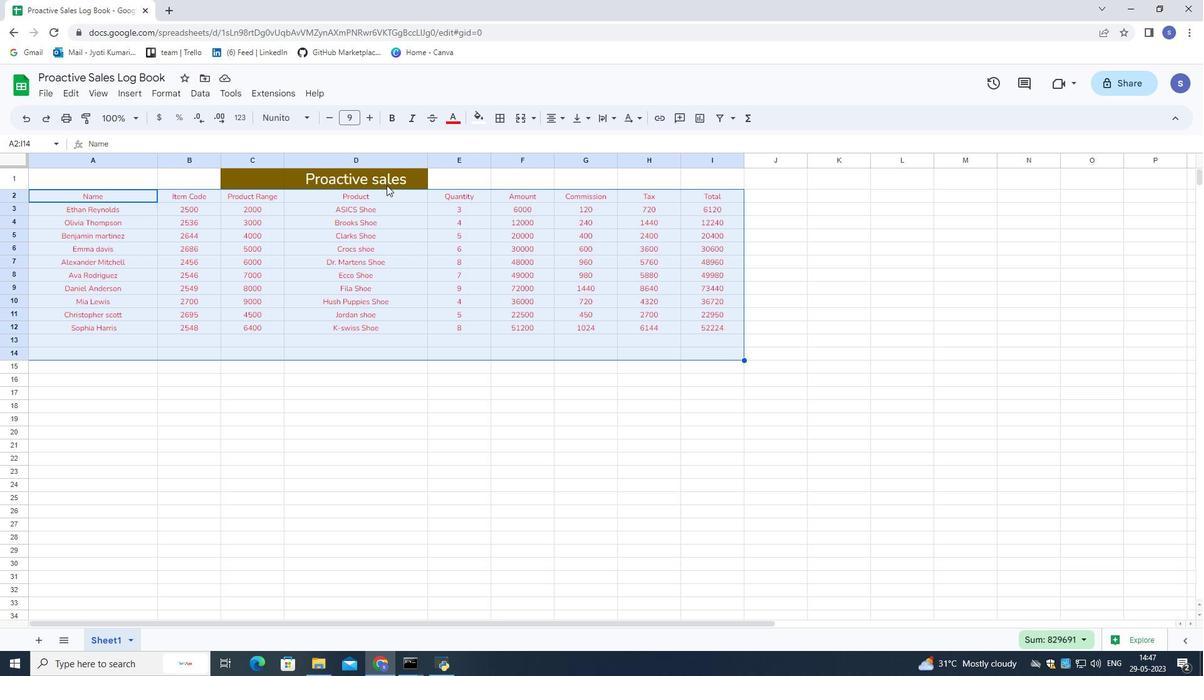 
Action: Mouse pressed left at (386, 173)
Screenshot: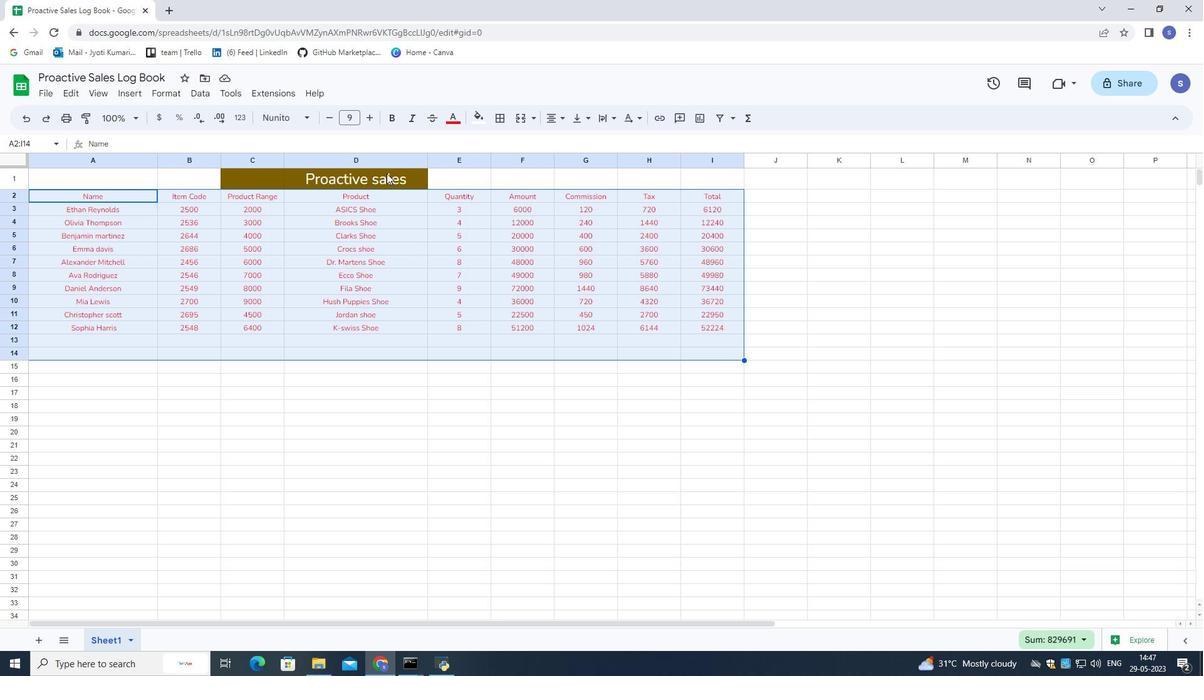 
Action: Mouse pressed left at (386, 173)
Screenshot: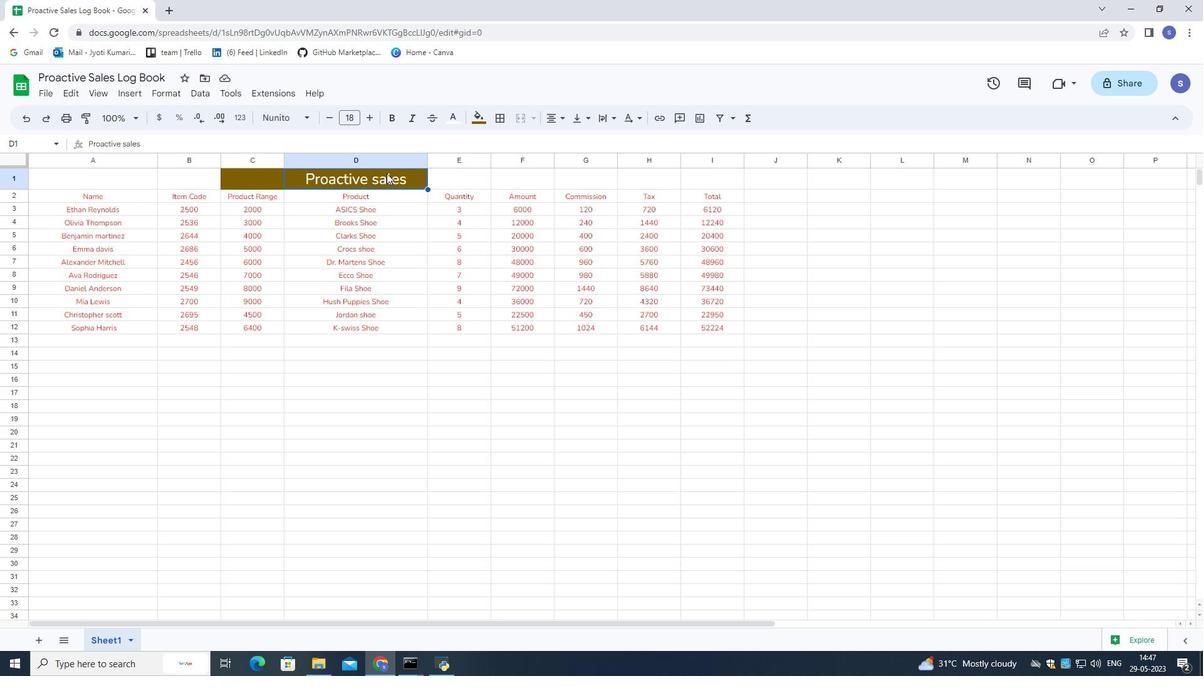 
Action: Mouse pressed left at (386, 173)
Screenshot: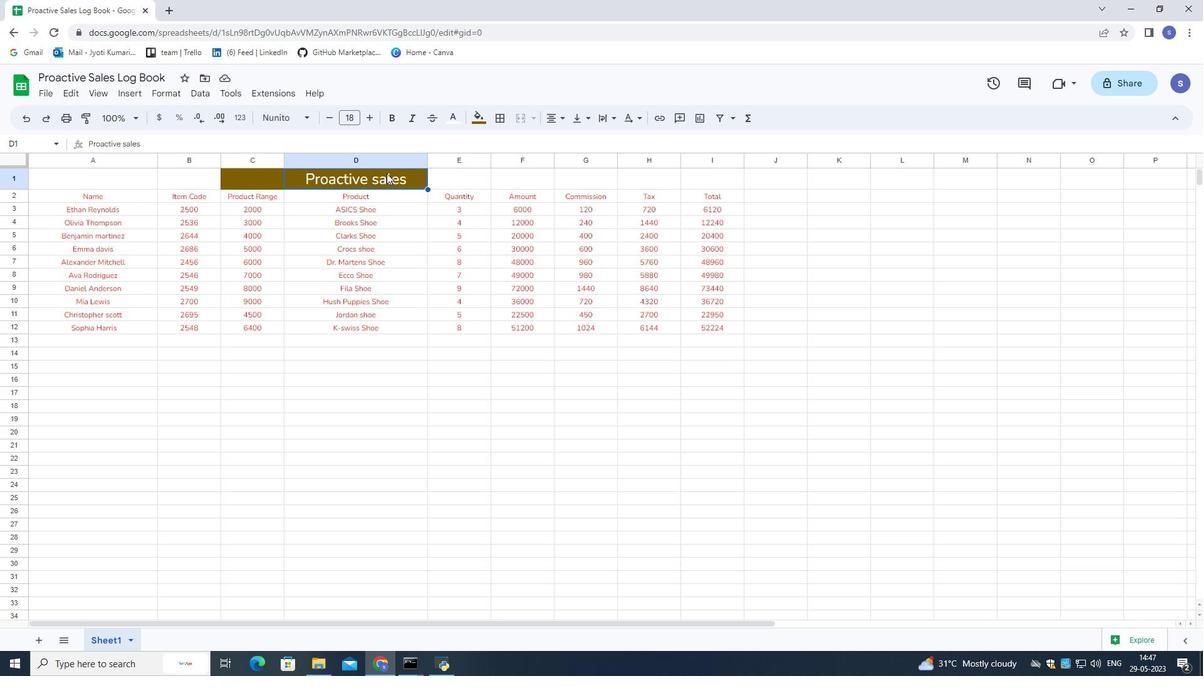 
Action: Mouse moved to (255, 173)
Screenshot: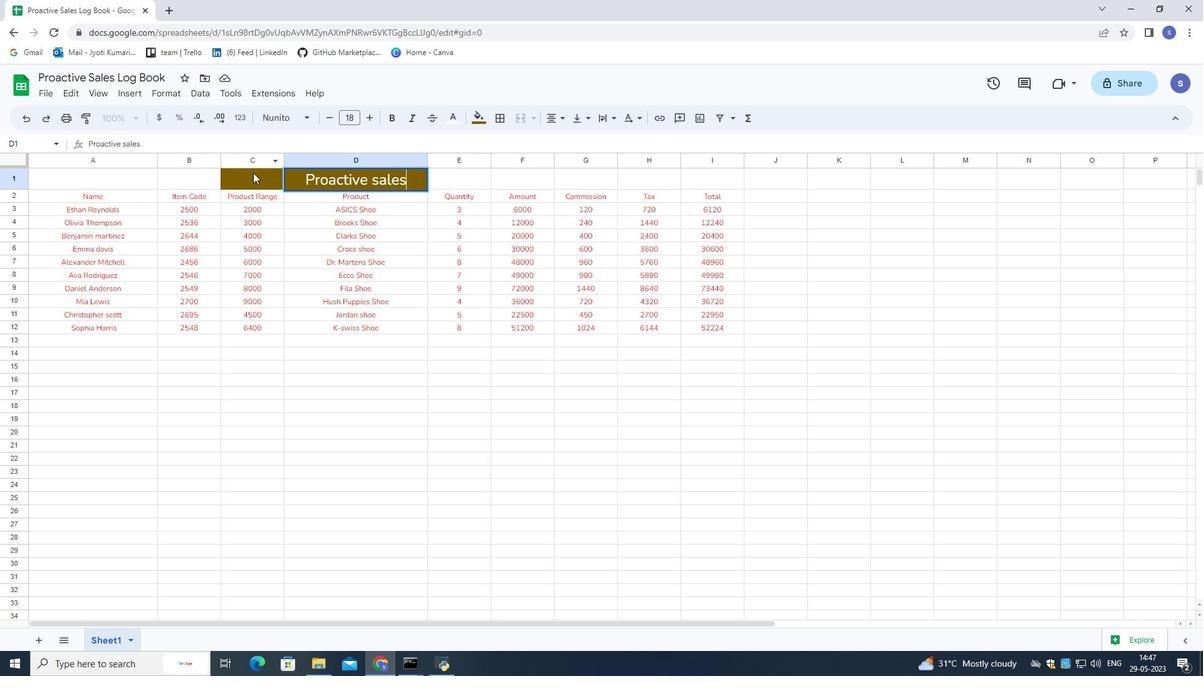 
Action: Mouse pressed left at (255, 173)
Screenshot: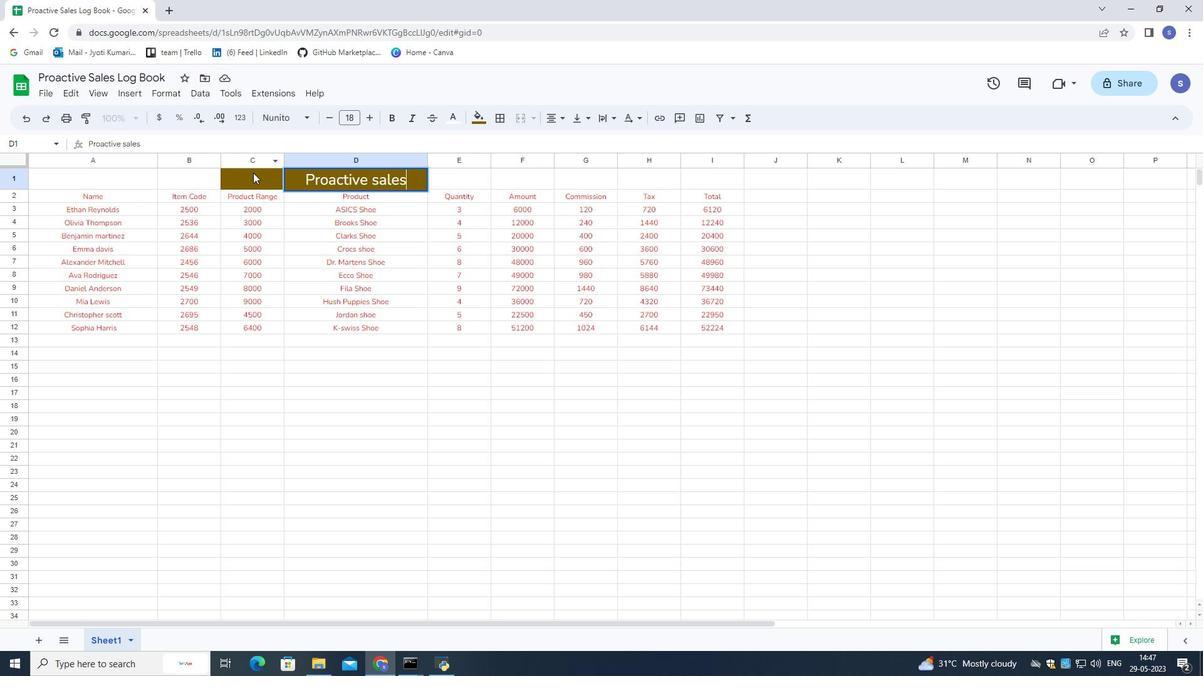 
Action: Mouse pressed left at (255, 173)
Screenshot: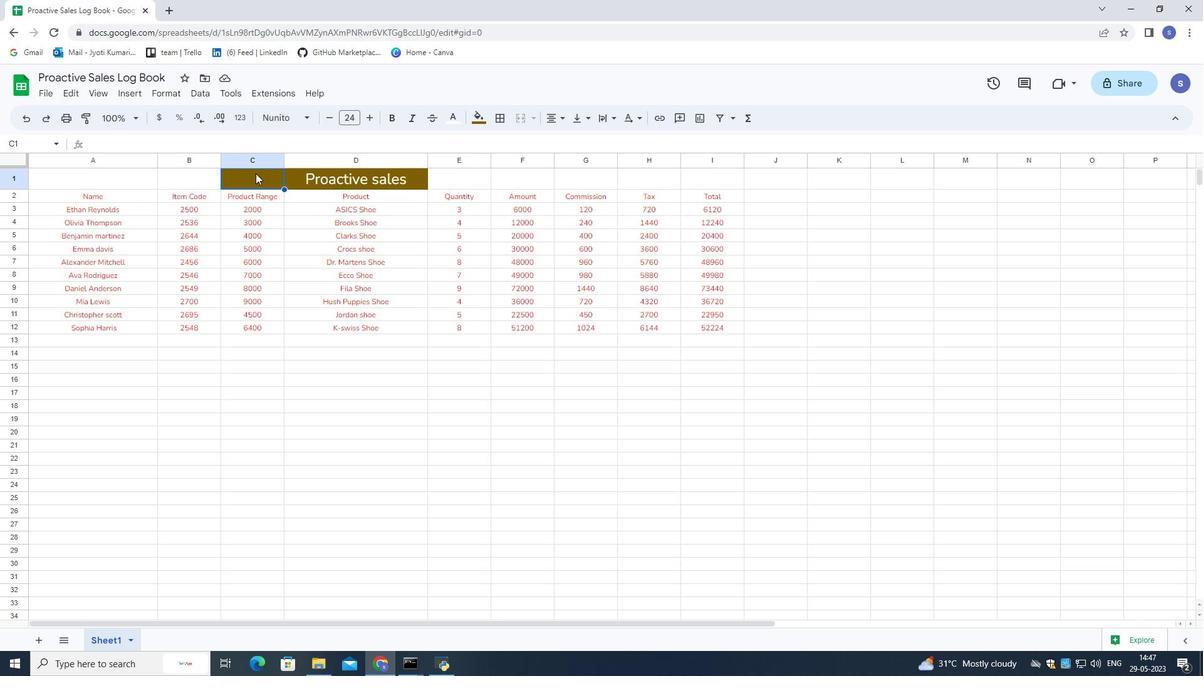 
Action: Mouse pressed left at (255, 173)
Screenshot: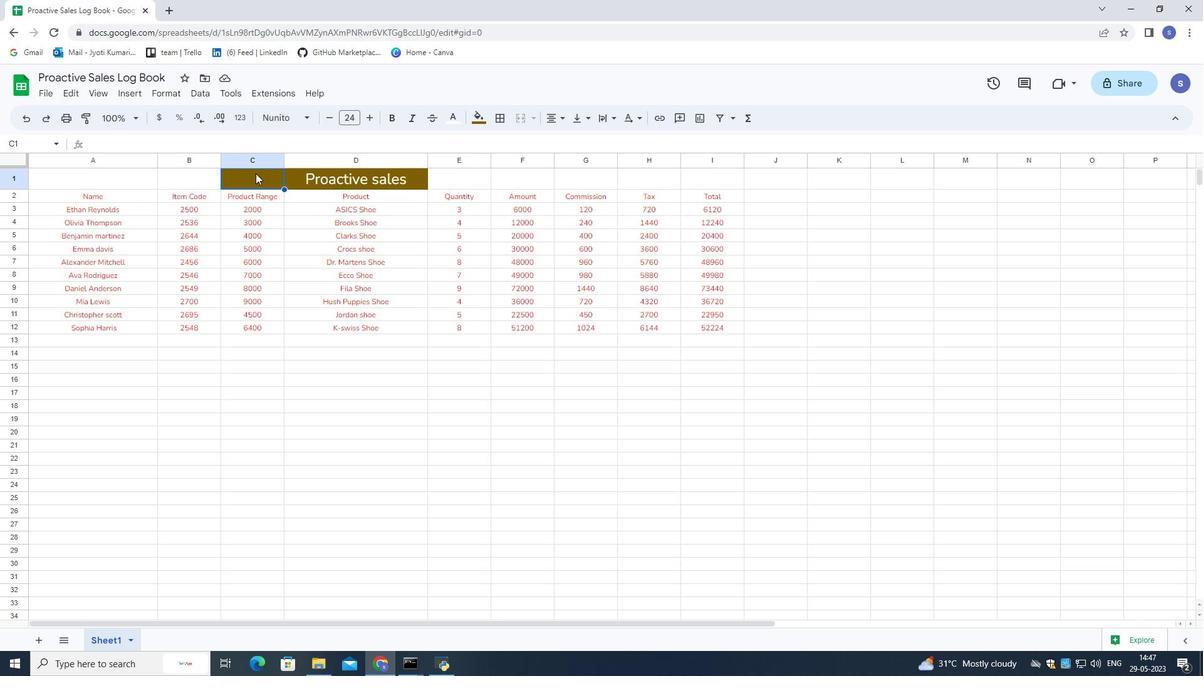 
Action: Mouse moved to (255, 181)
Screenshot: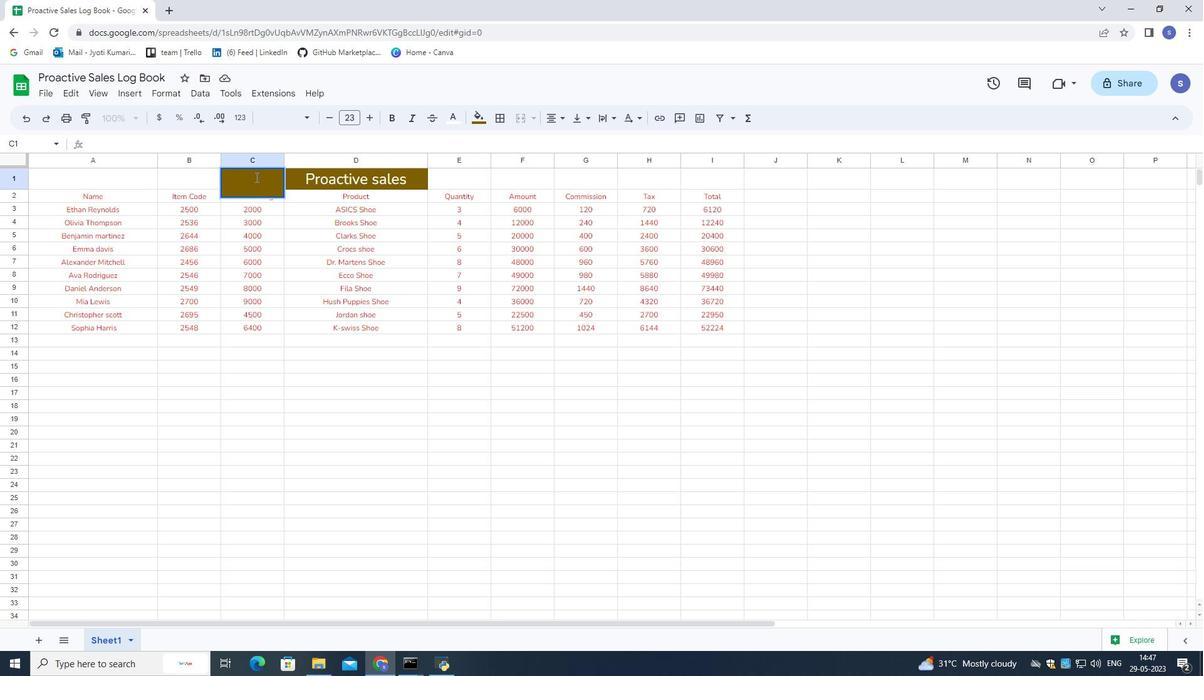 
Action: Mouse pressed right at (255, 181)
Screenshot: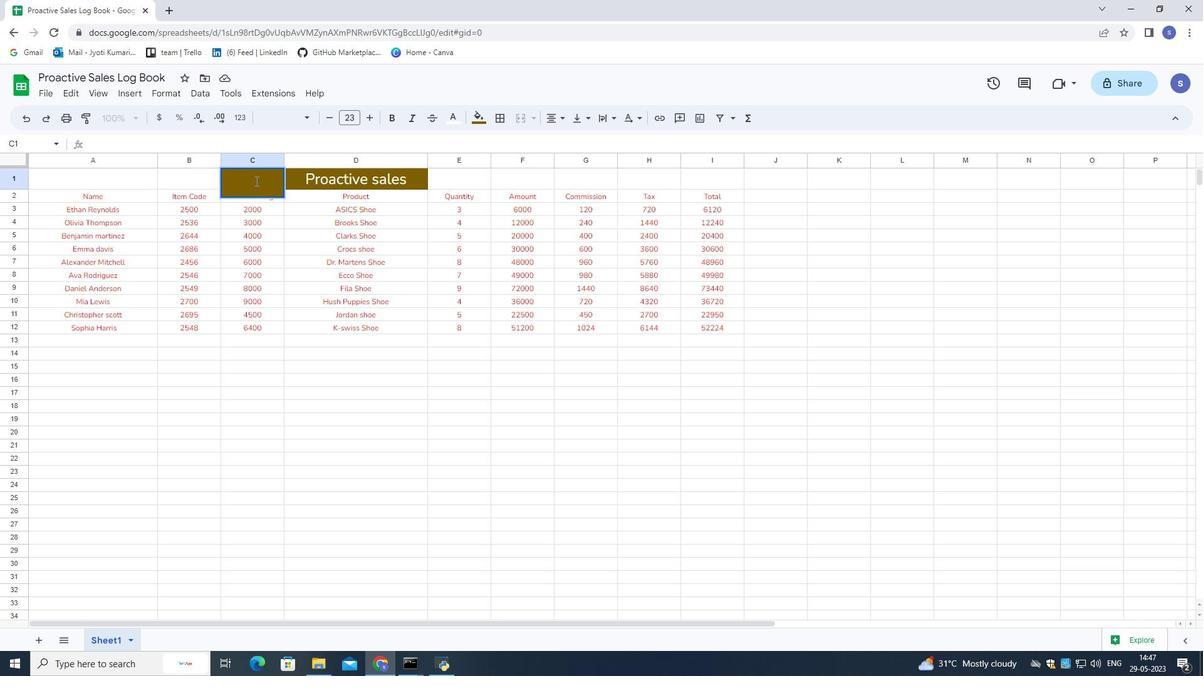 
Action: Mouse moved to (282, 213)
Screenshot: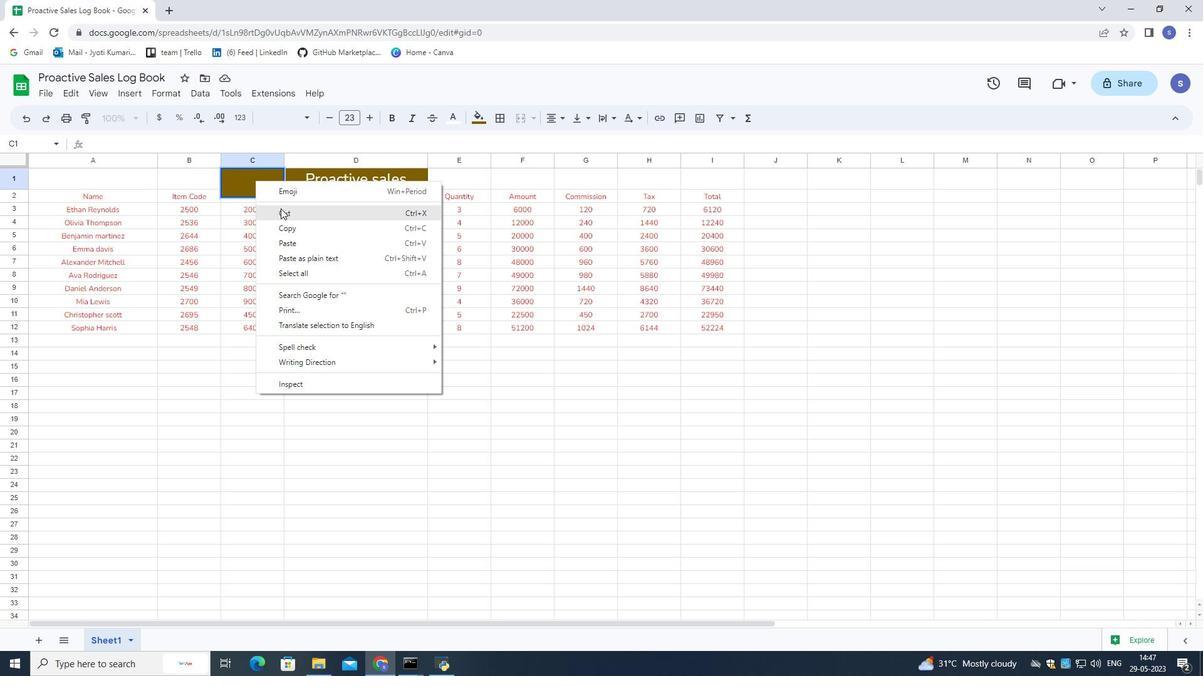 
Action: Mouse pressed left at (282, 213)
Screenshot: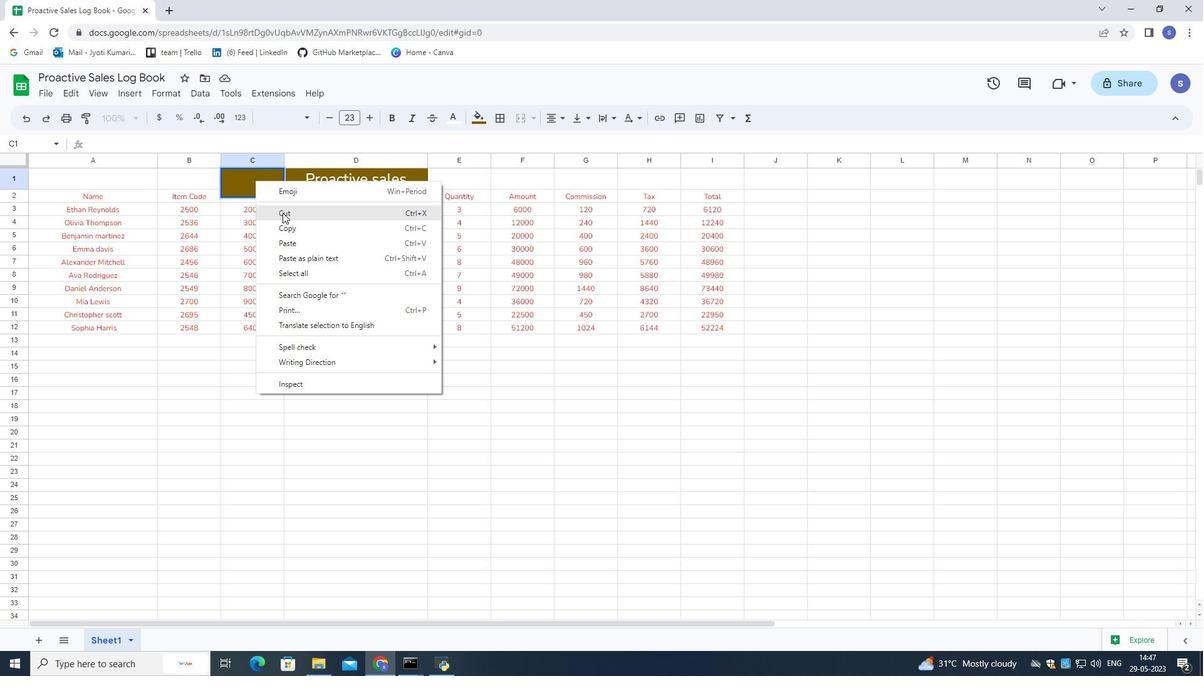 
Action: Mouse moved to (253, 176)
Screenshot: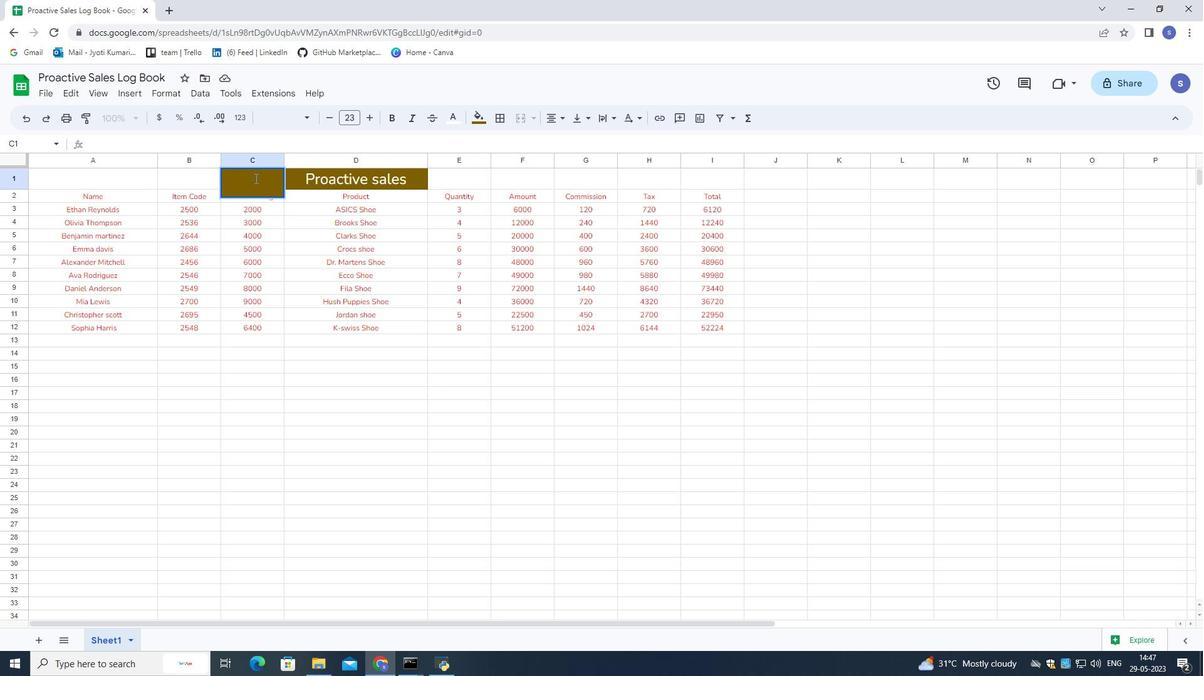 
Action: Mouse pressed left at (253, 176)
Screenshot: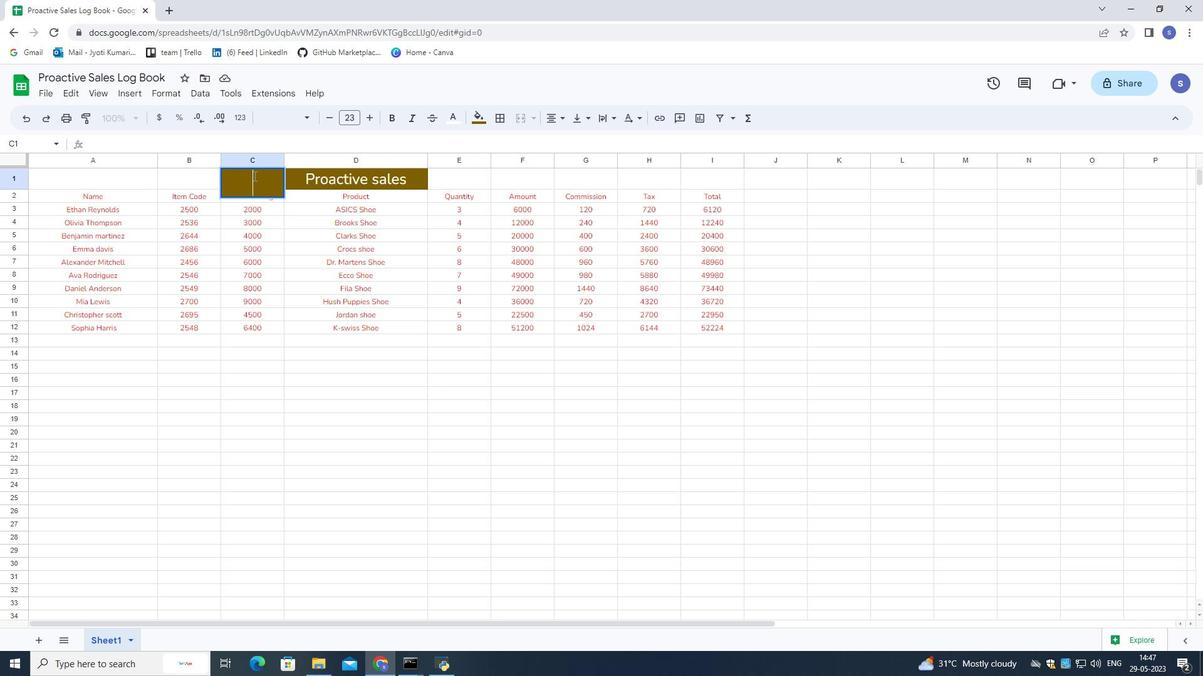 
Action: Mouse moved to (483, 118)
Screenshot: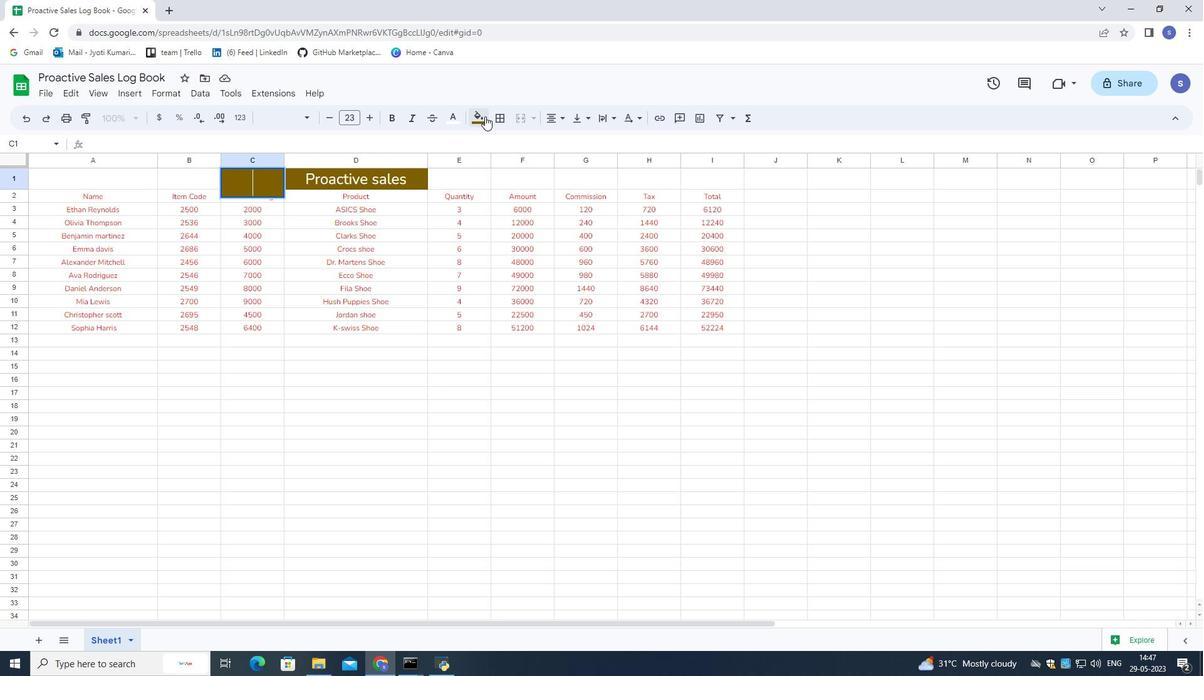 
Action: Mouse pressed left at (484, 116)
Screenshot: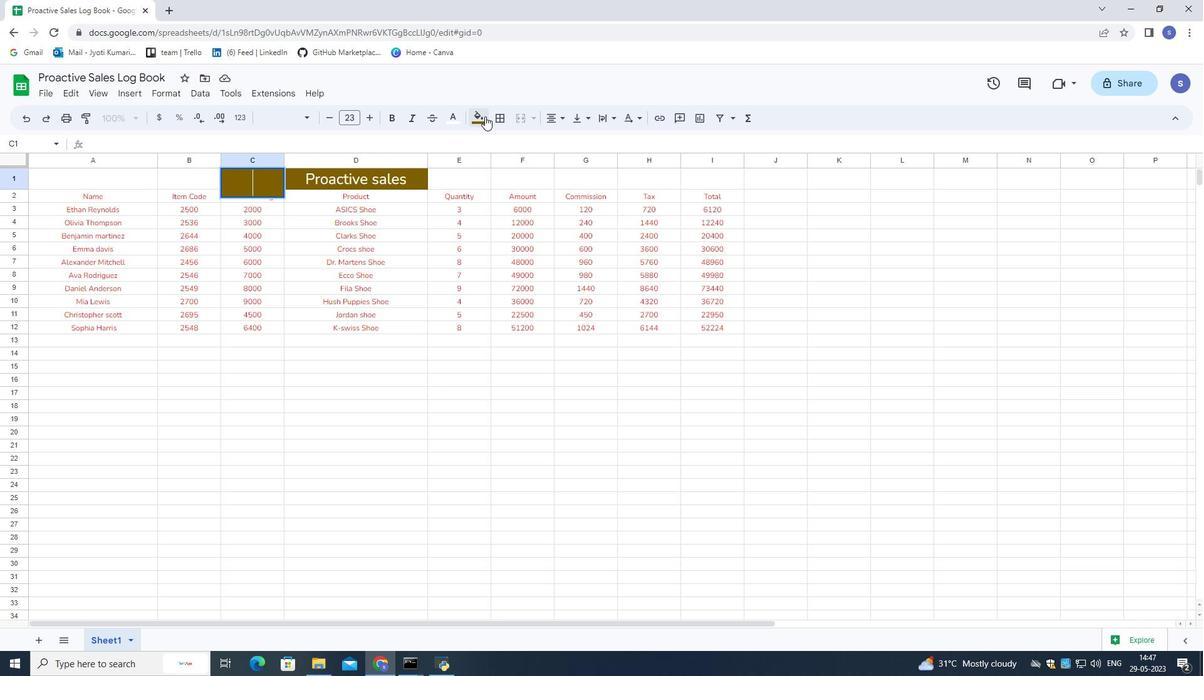 
Action: Mouse moved to (600, 159)
Screenshot: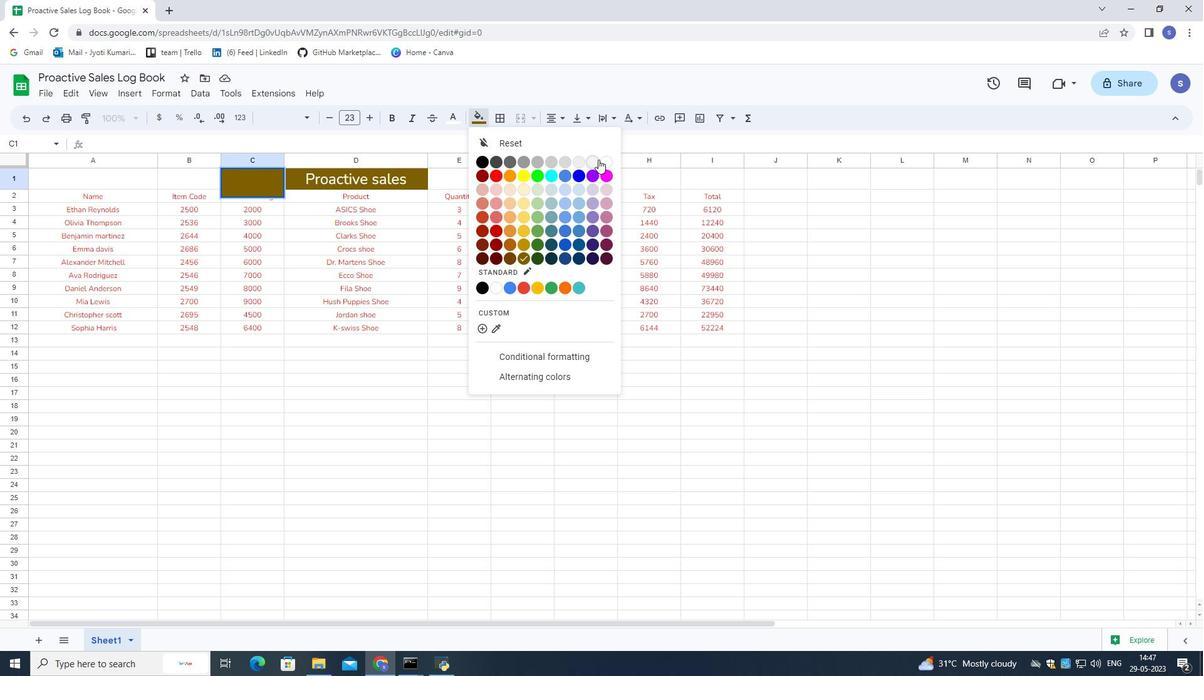 
Action: Mouse pressed left at (600, 159)
Screenshot: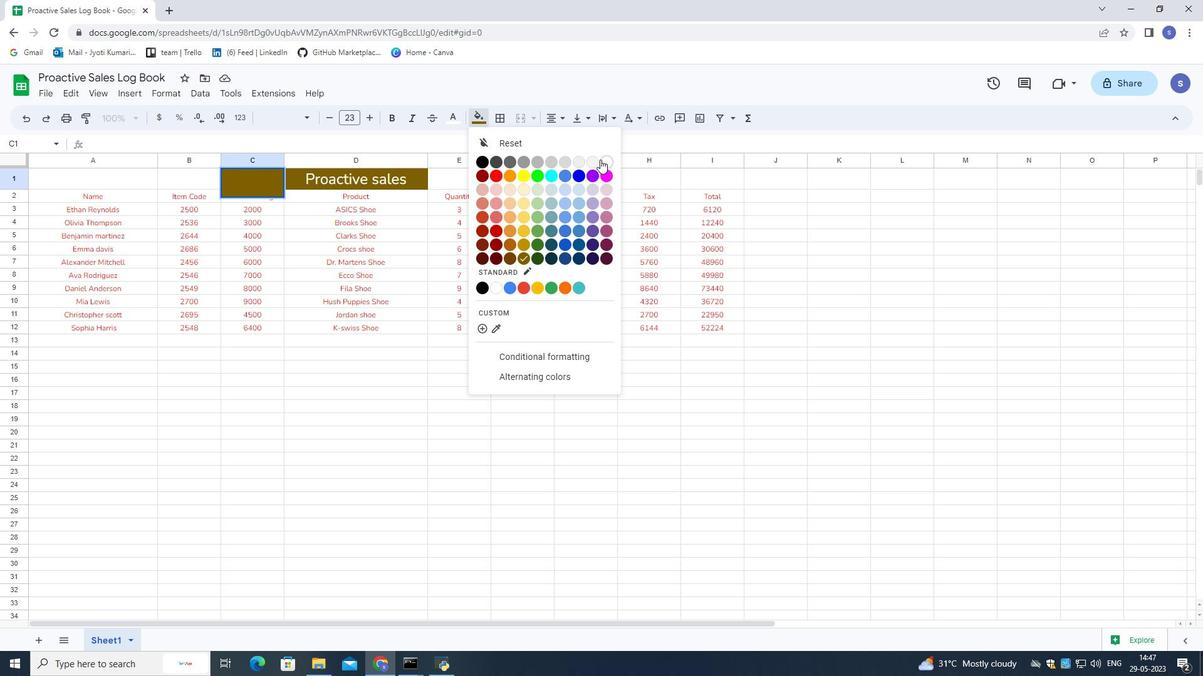 
Action: Mouse moved to (540, 252)
Screenshot: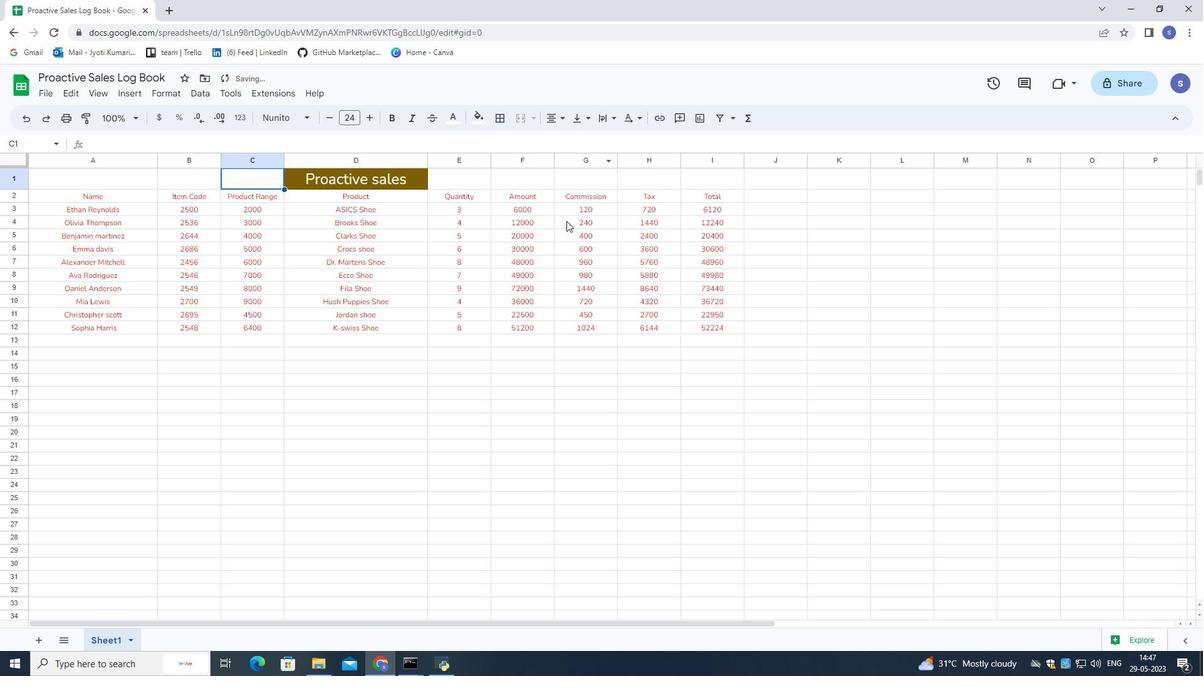
Action: Mouse pressed left at (540, 252)
Screenshot: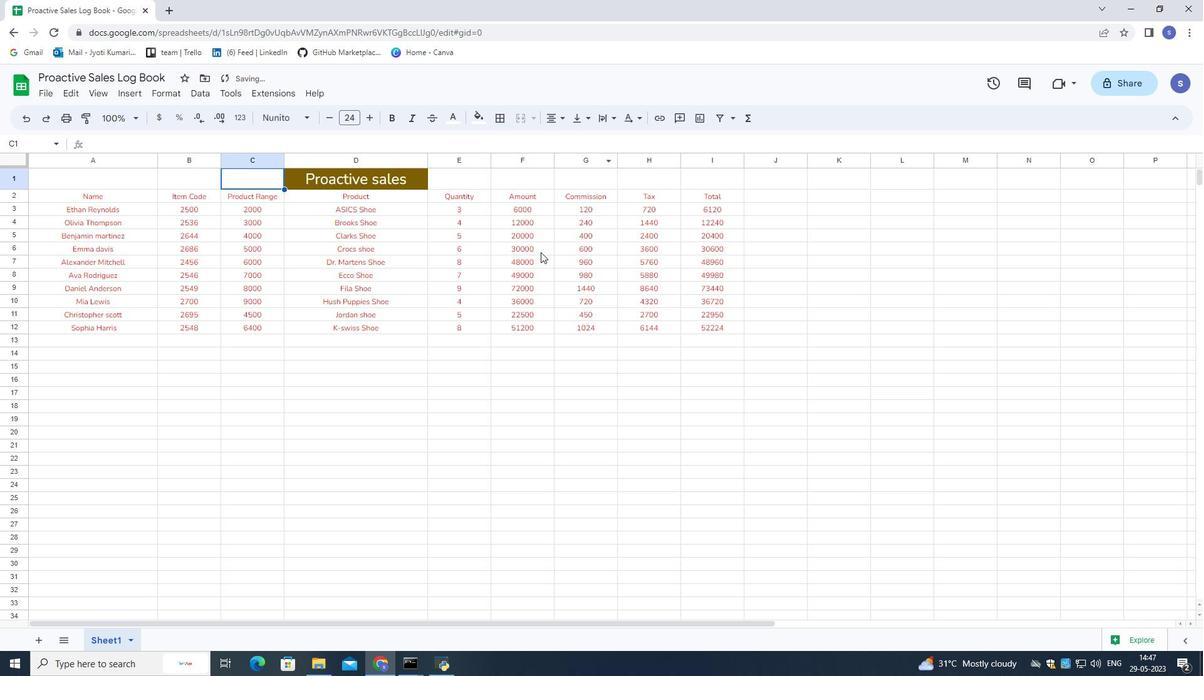 
Action: Mouse moved to (368, 181)
Screenshot: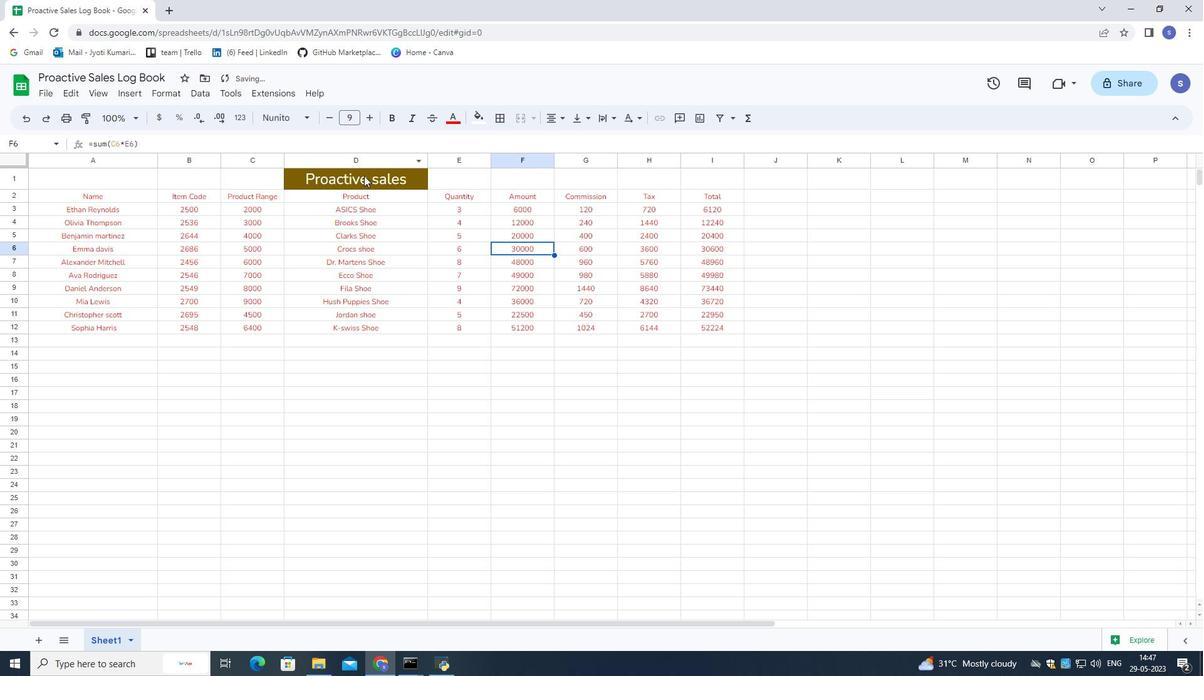 
Action: Mouse pressed left at (368, 181)
Screenshot: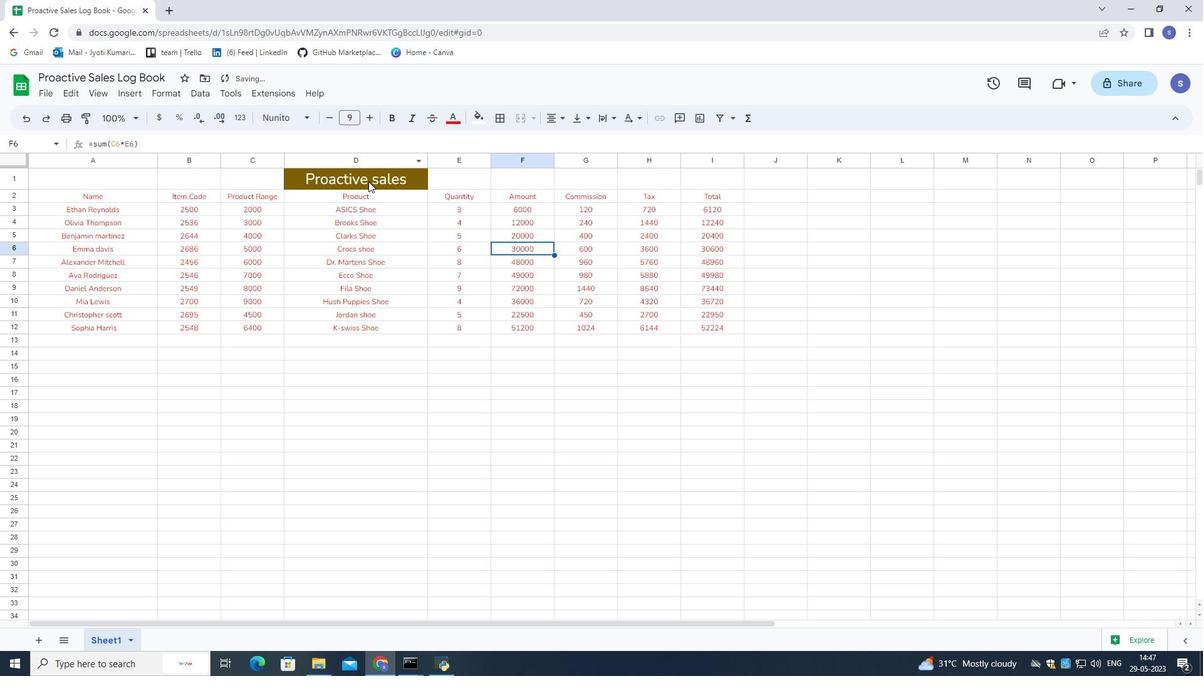
Action: Mouse moved to (428, 237)
Screenshot: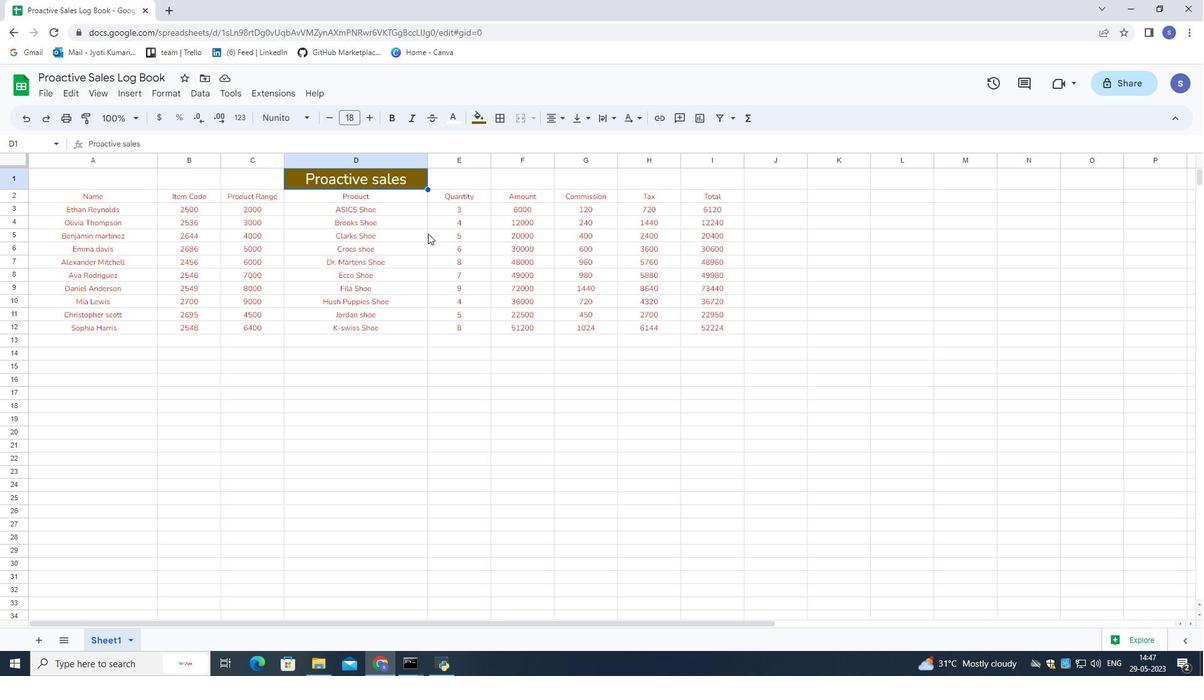 
Action: Mouse scrolled (428, 238) with delta (0, 0)
Screenshot: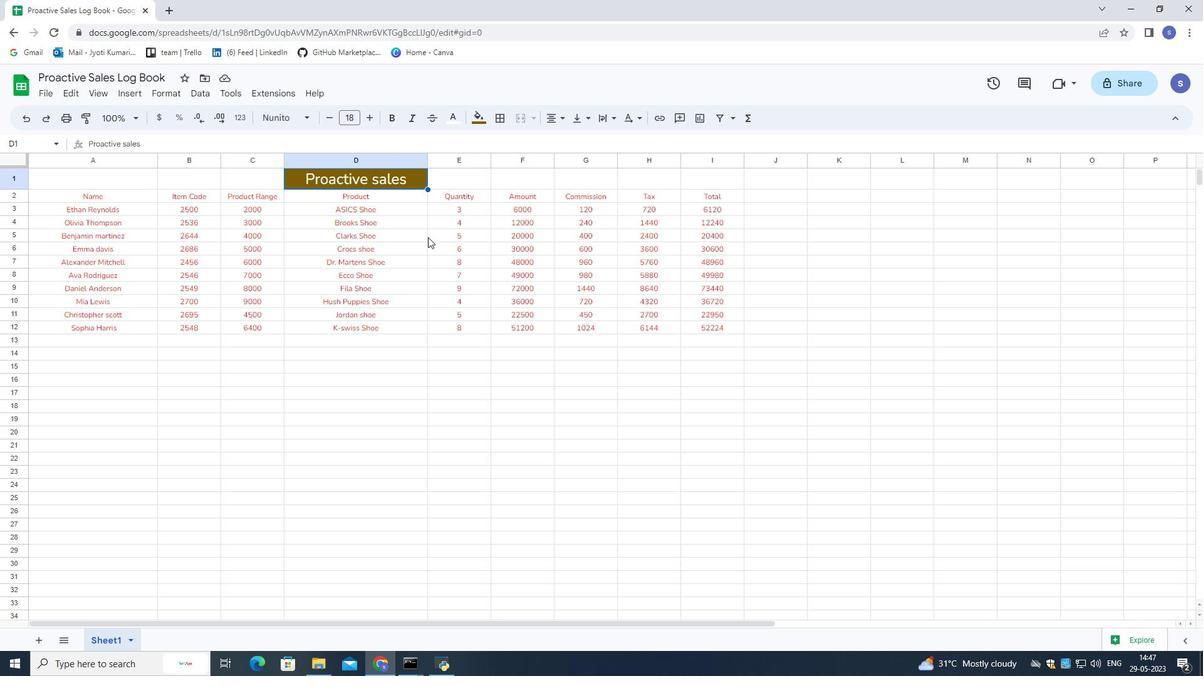 
Action: Mouse scrolled (428, 238) with delta (0, 0)
Screenshot: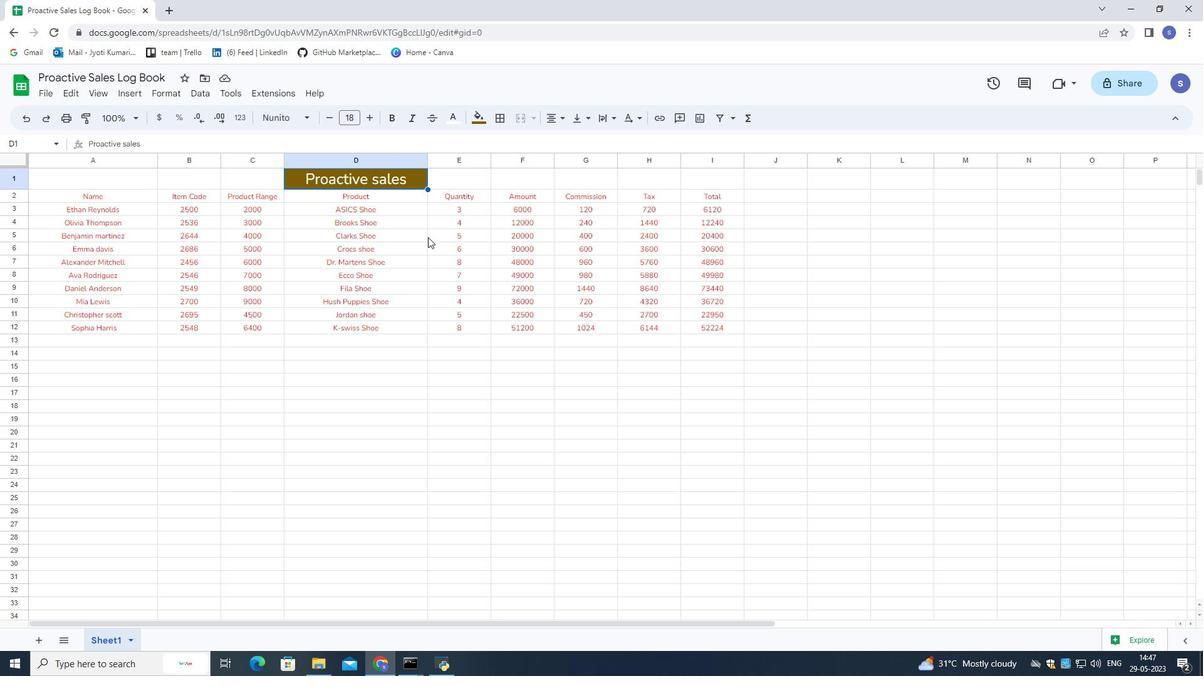 
Action: Mouse moved to (463, 191)
Screenshot: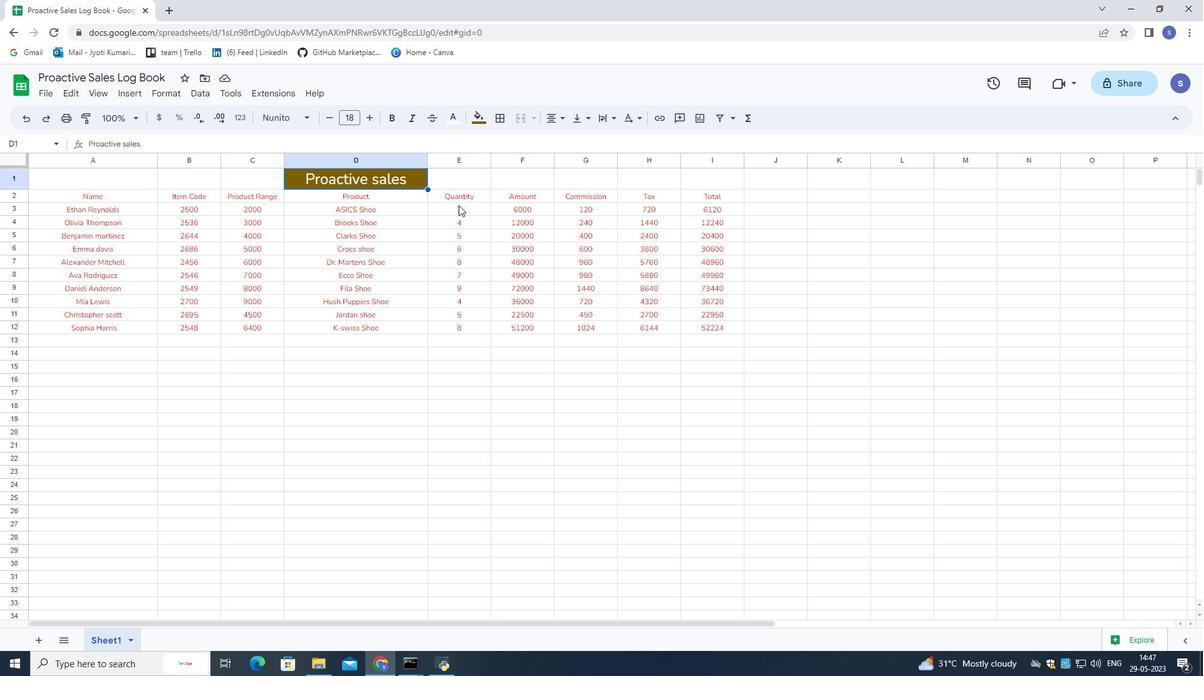
Action: Mouse pressed left at (463, 191)
Screenshot: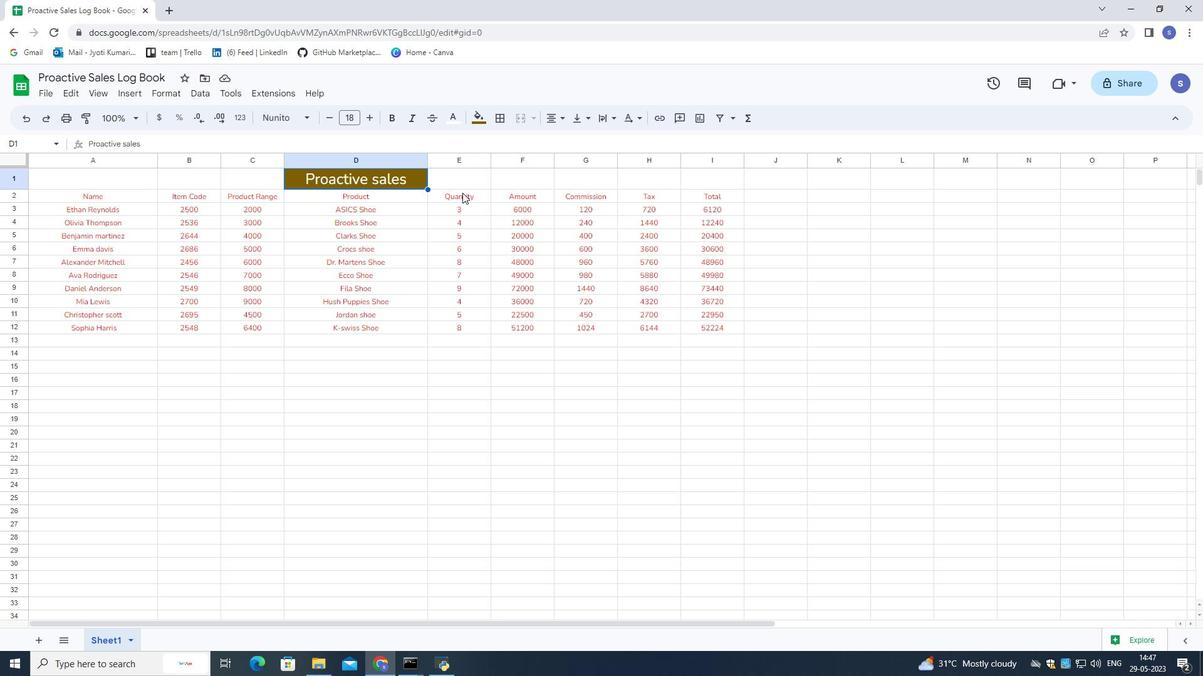 
Action: Mouse moved to (525, 202)
Screenshot: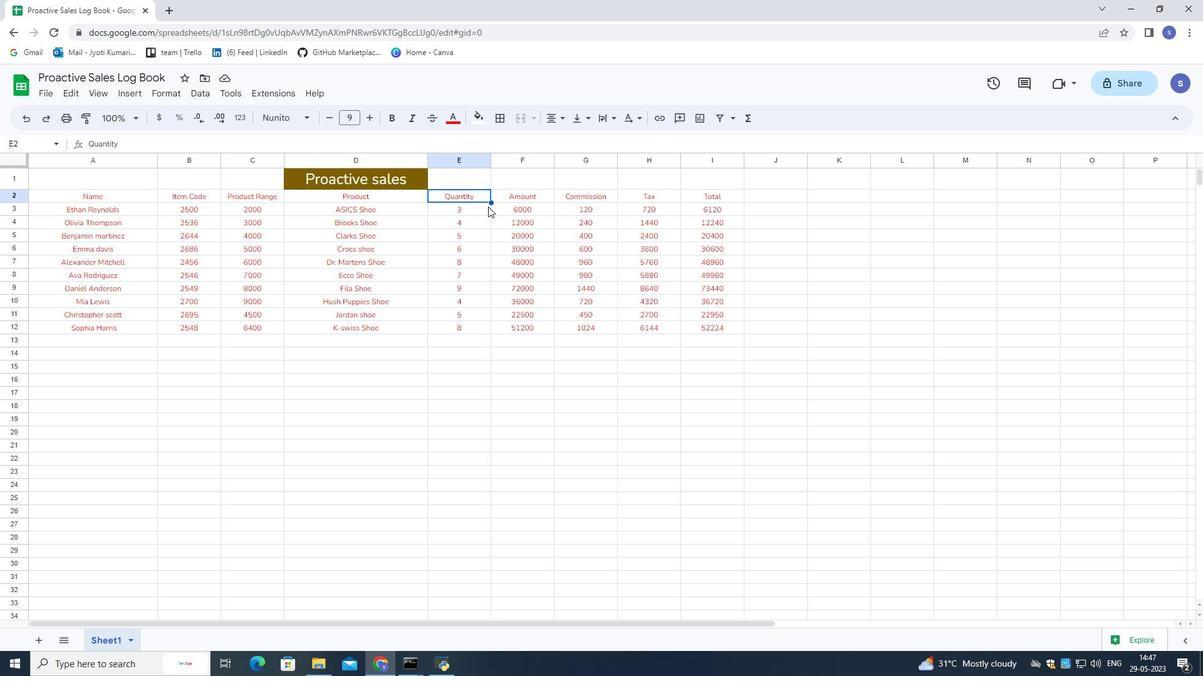 
Action: Mouse pressed left at (525, 202)
Screenshot: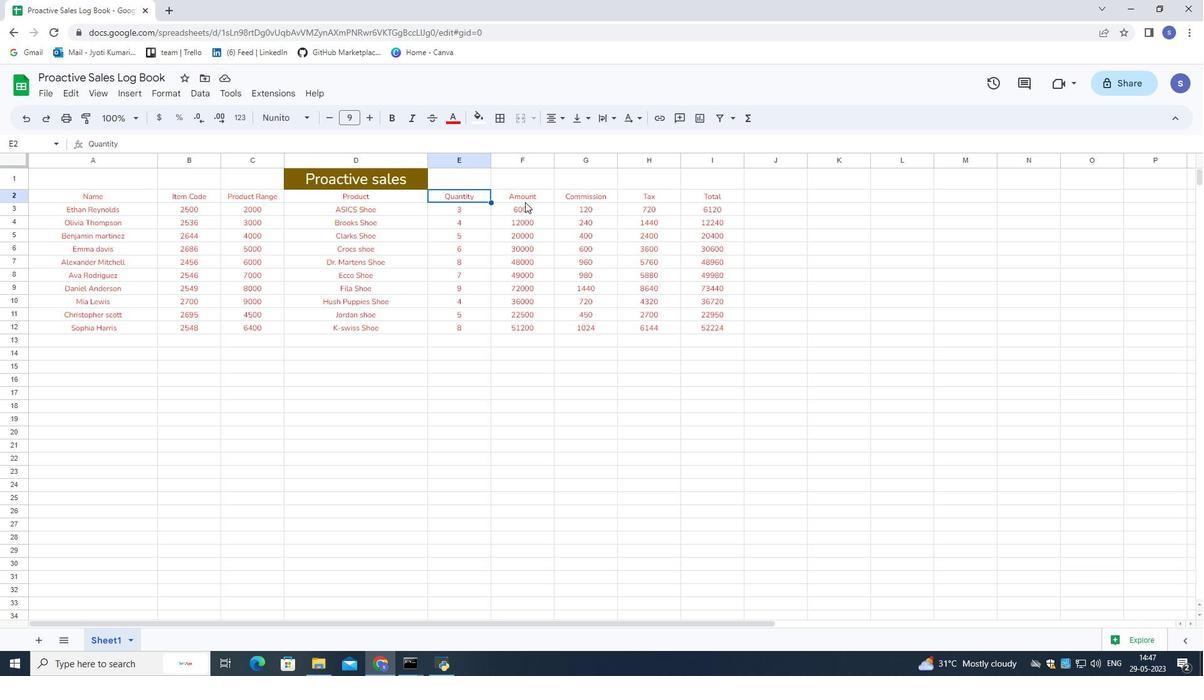 
Action: Mouse moved to (563, 196)
Screenshot: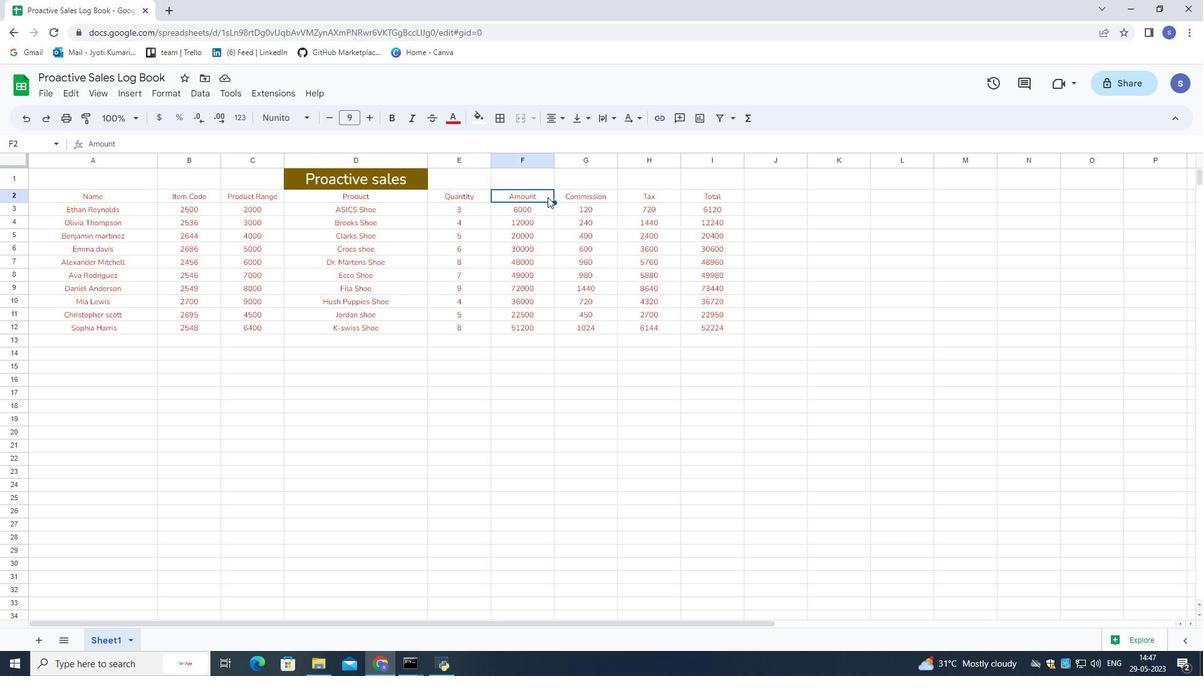 
Action: Mouse pressed left at (563, 196)
Screenshot: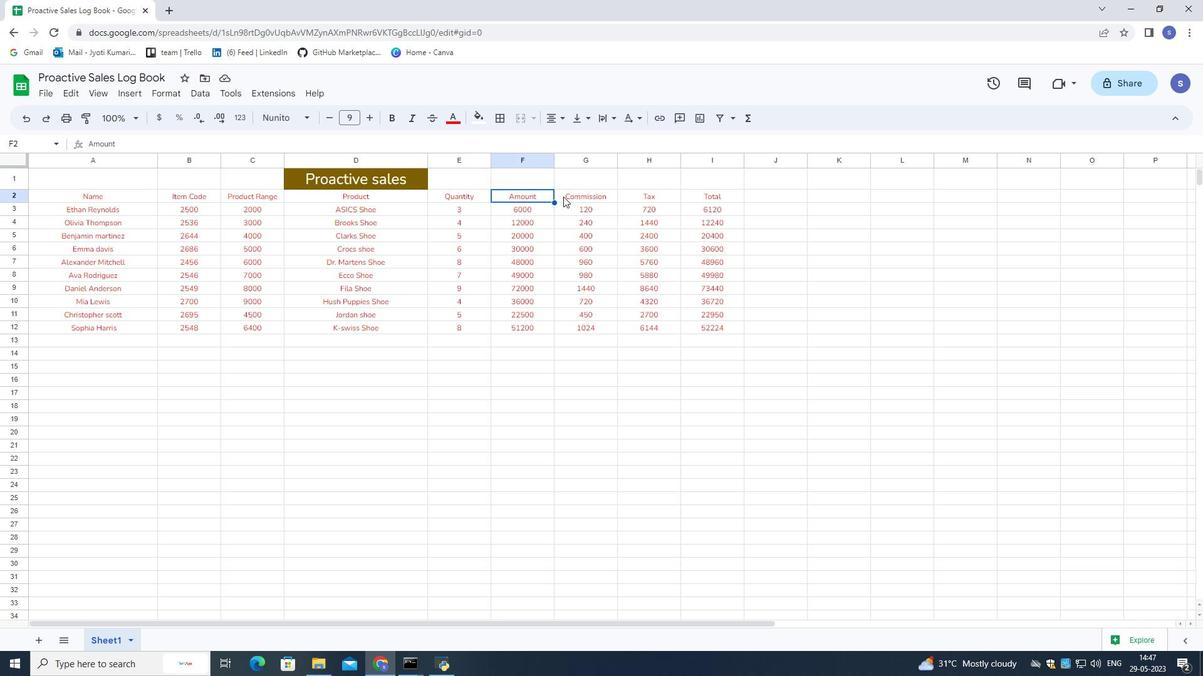 
Action: Mouse moved to (391, 227)
Screenshot: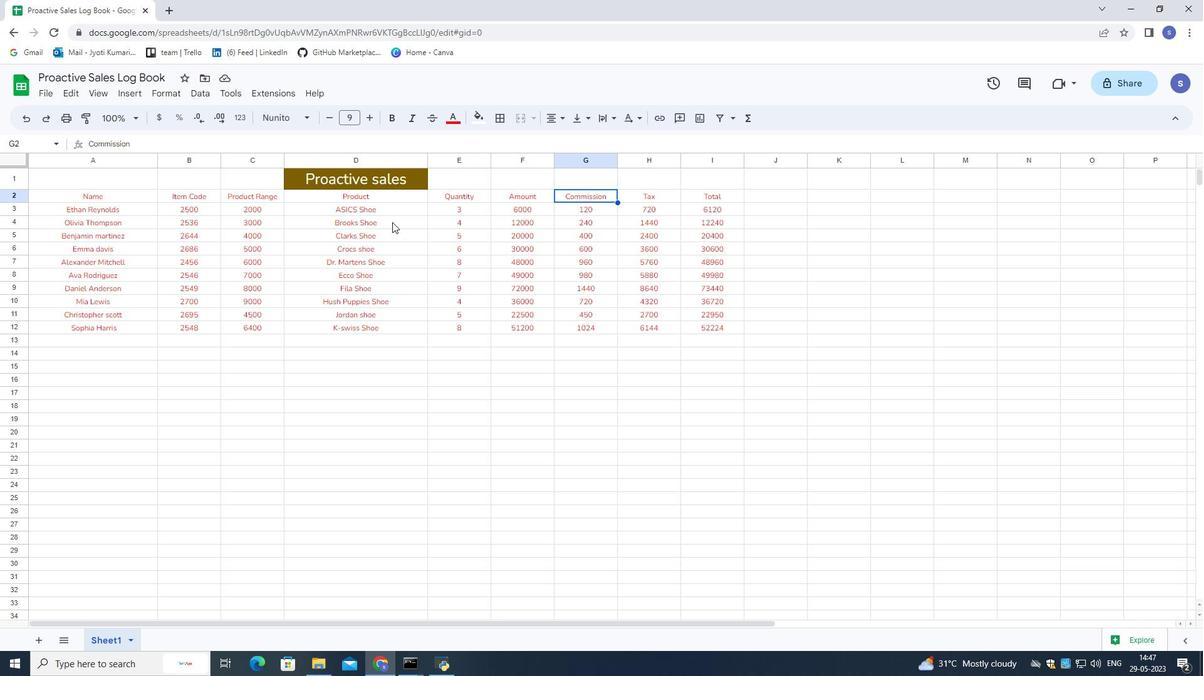 
